 Task: Look for space in Chapletown, United Kingdom from 4th June, 2023 to 15th June, 2023 for 2 adults in price range Rs.10000 to Rs.15000. Place can be entire place with 1  bedroom having 1 bed and 1 bathroom. Property type can be house, flat, guest house, hotel. Booking option can be shelf check-in. Required host language is English.
Action: Mouse moved to (500, 72)
Screenshot: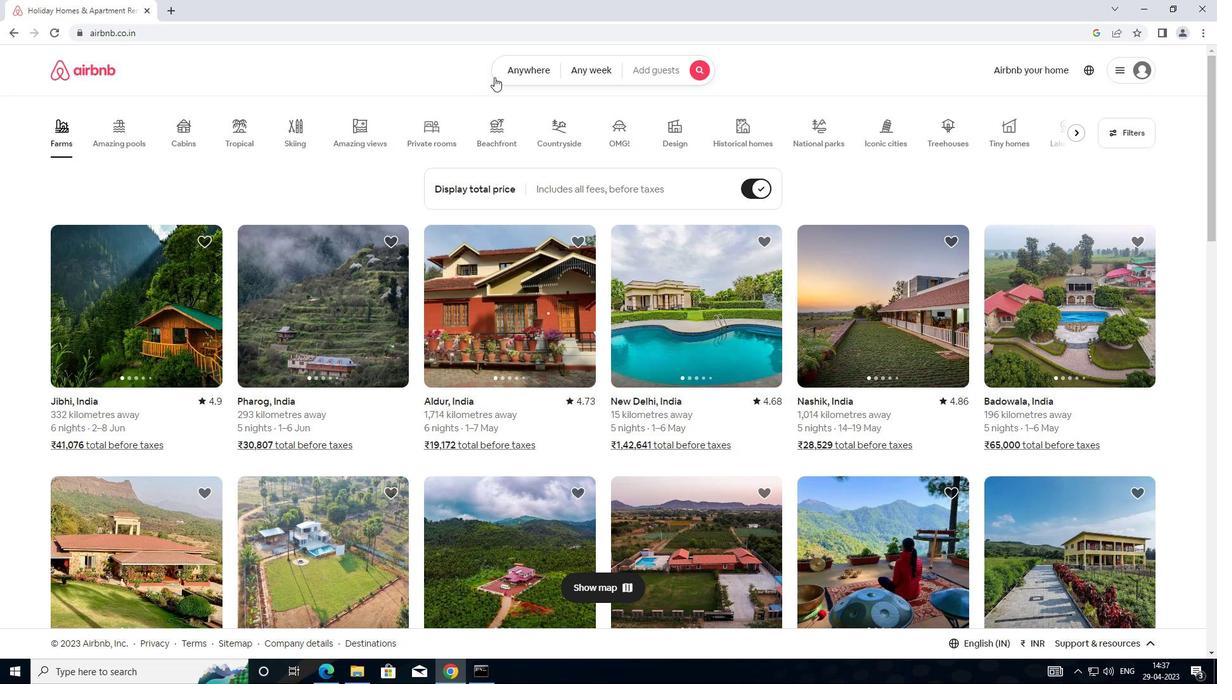 
Action: Mouse pressed left at (500, 72)
Screenshot: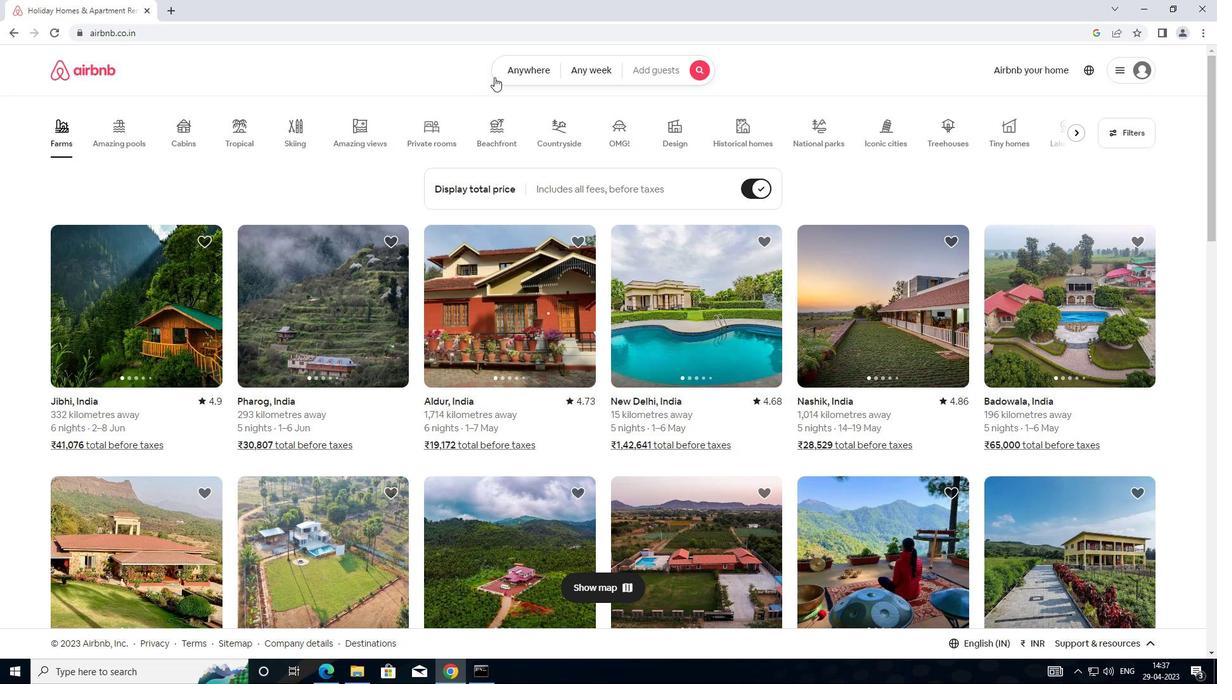 
Action: Mouse moved to (386, 126)
Screenshot: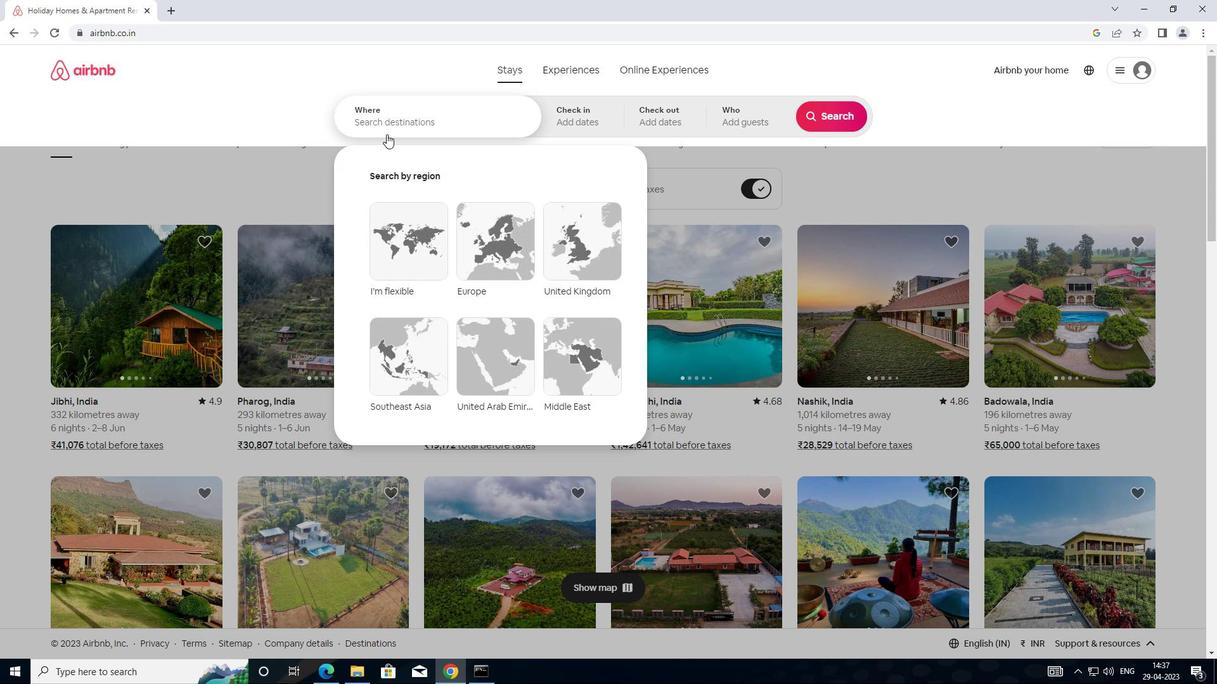 
Action: Mouse pressed left at (386, 126)
Screenshot: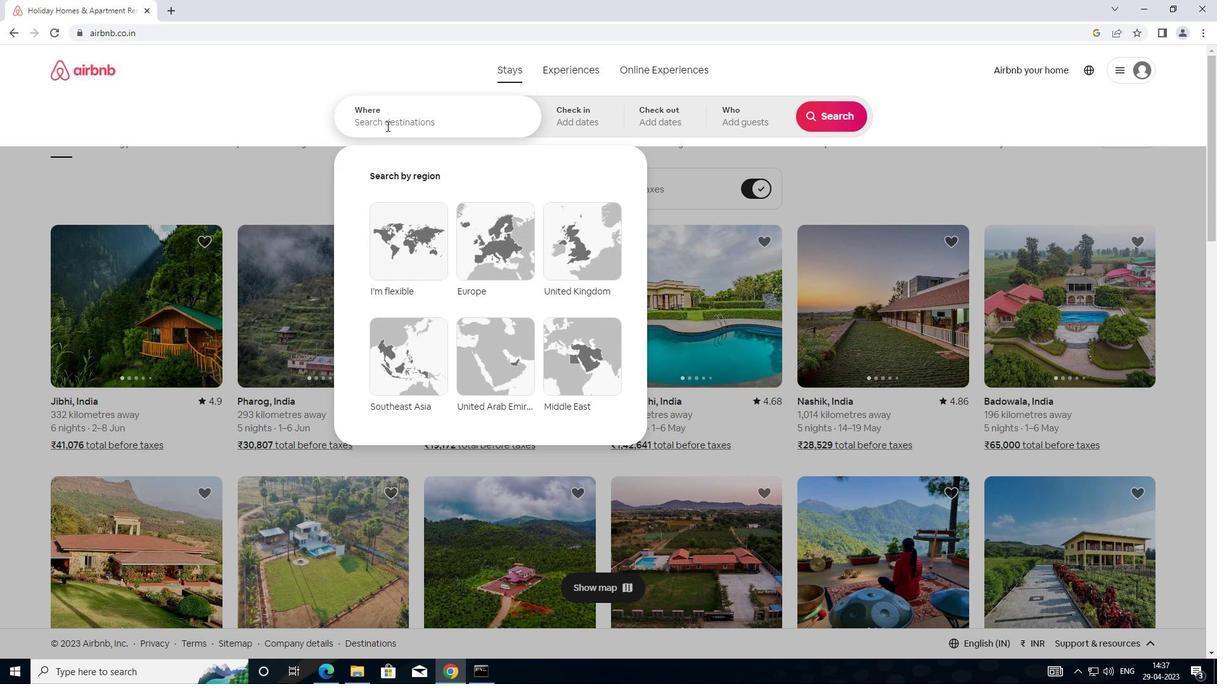 
Action: Mouse moved to (609, 50)
Screenshot: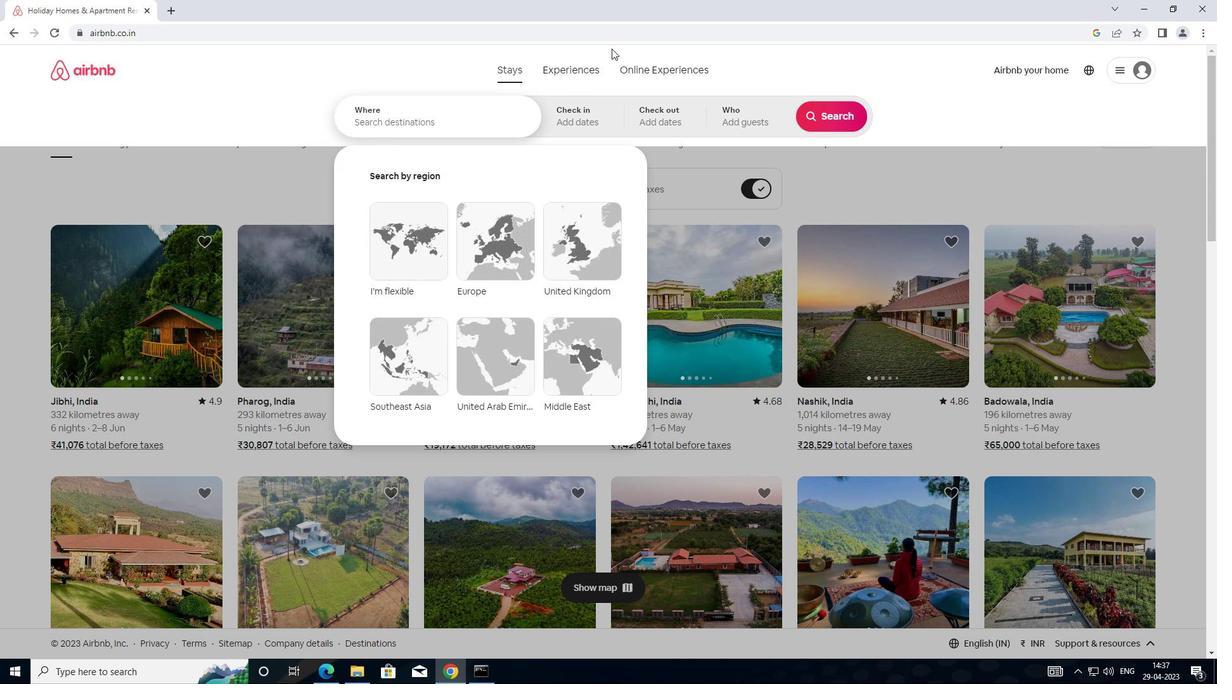 
Action: Key pressed <Key.shift>
Screenshot: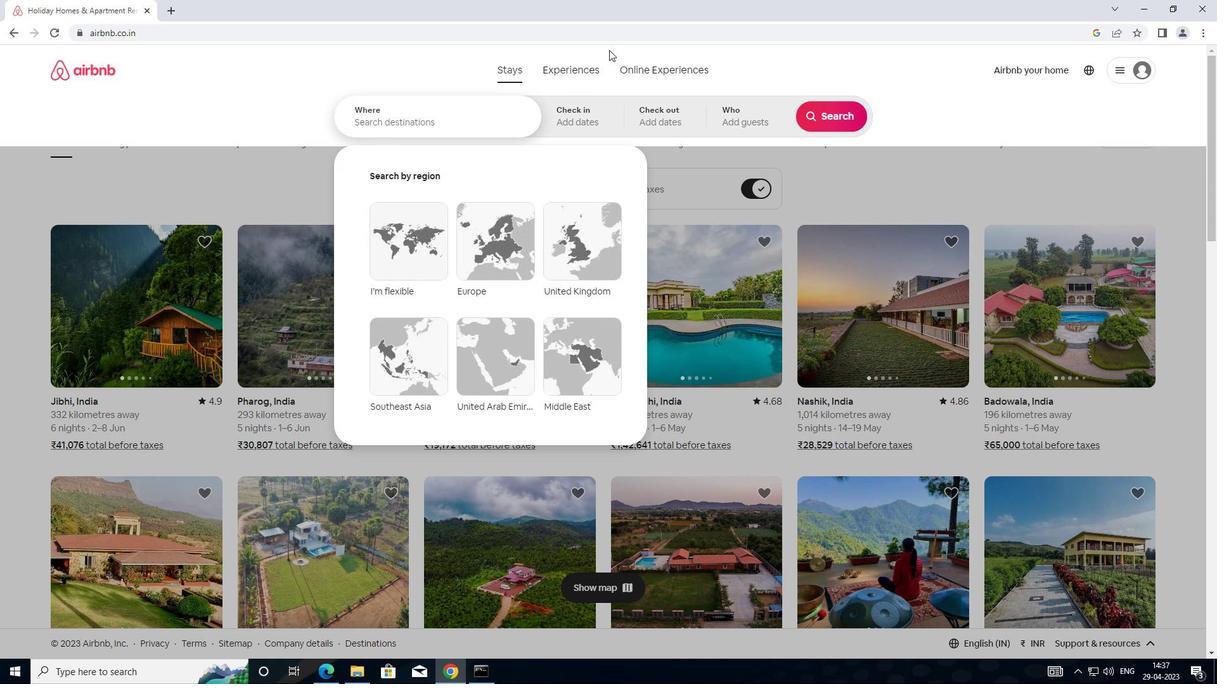 
Action: Mouse moved to (609, 50)
Screenshot: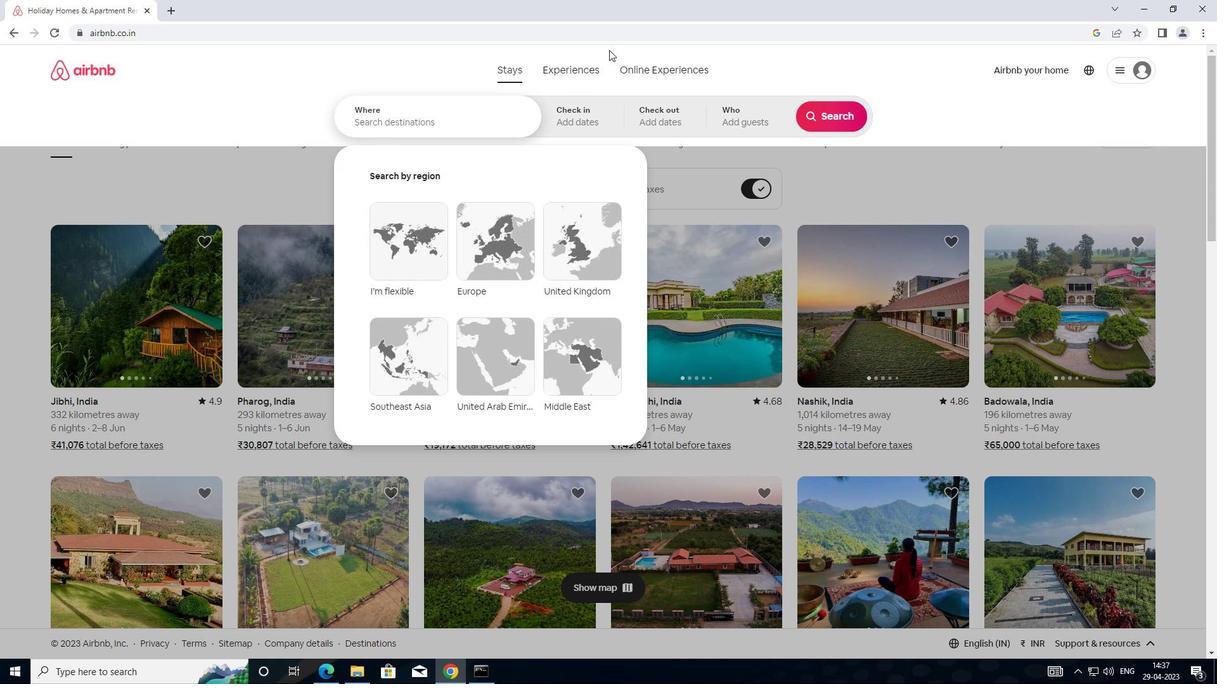 
Action: Key pressed CHAPLE<Key.space>TOWN,<Key.shift>UNITED<Key.space>KINGDOM
Screenshot: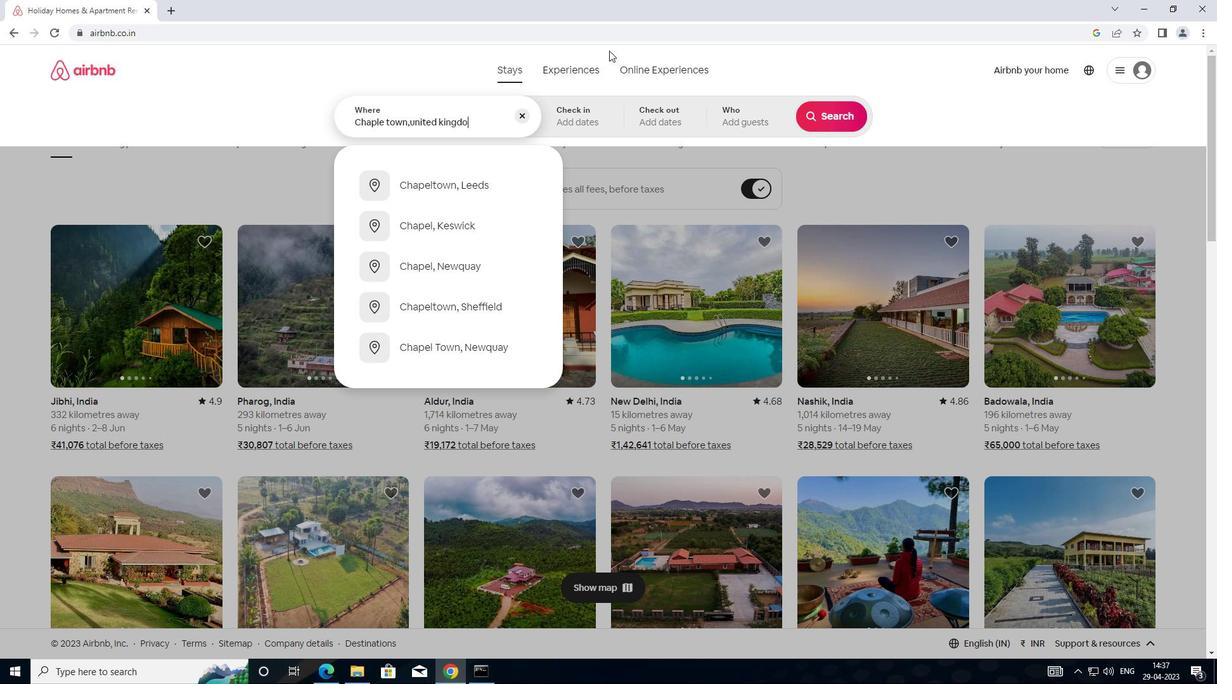 
Action: Mouse moved to (586, 112)
Screenshot: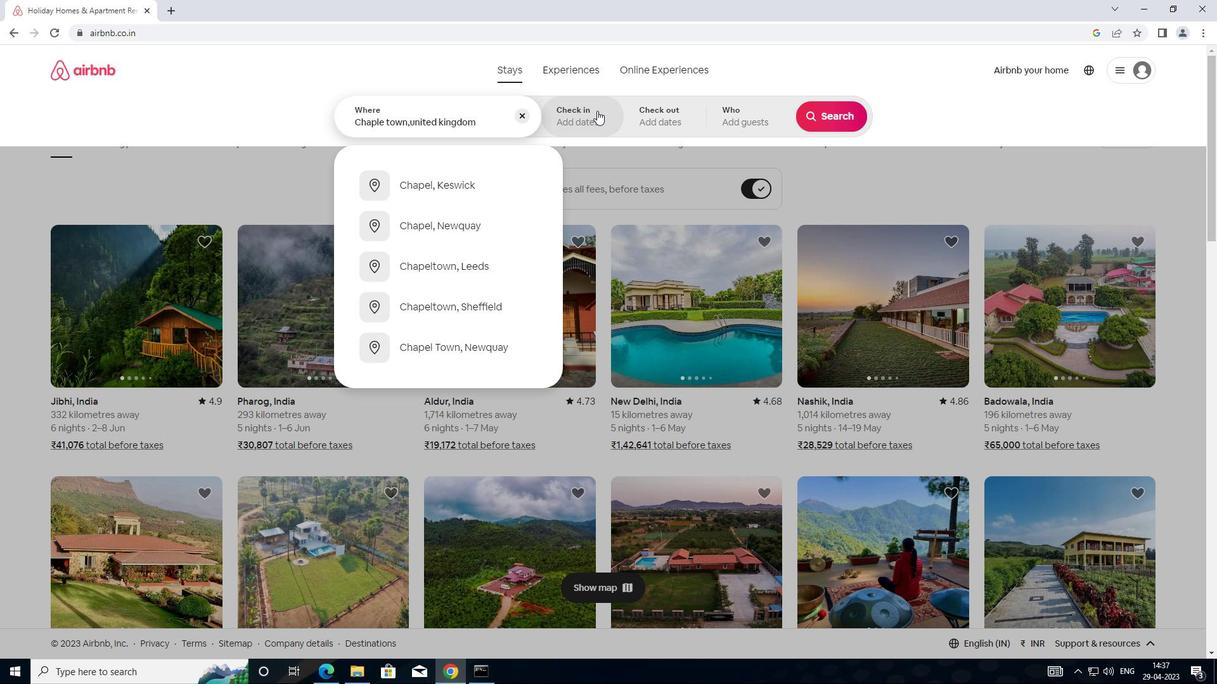 
Action: Mouse pressed left at (586, 112)
Screenshot: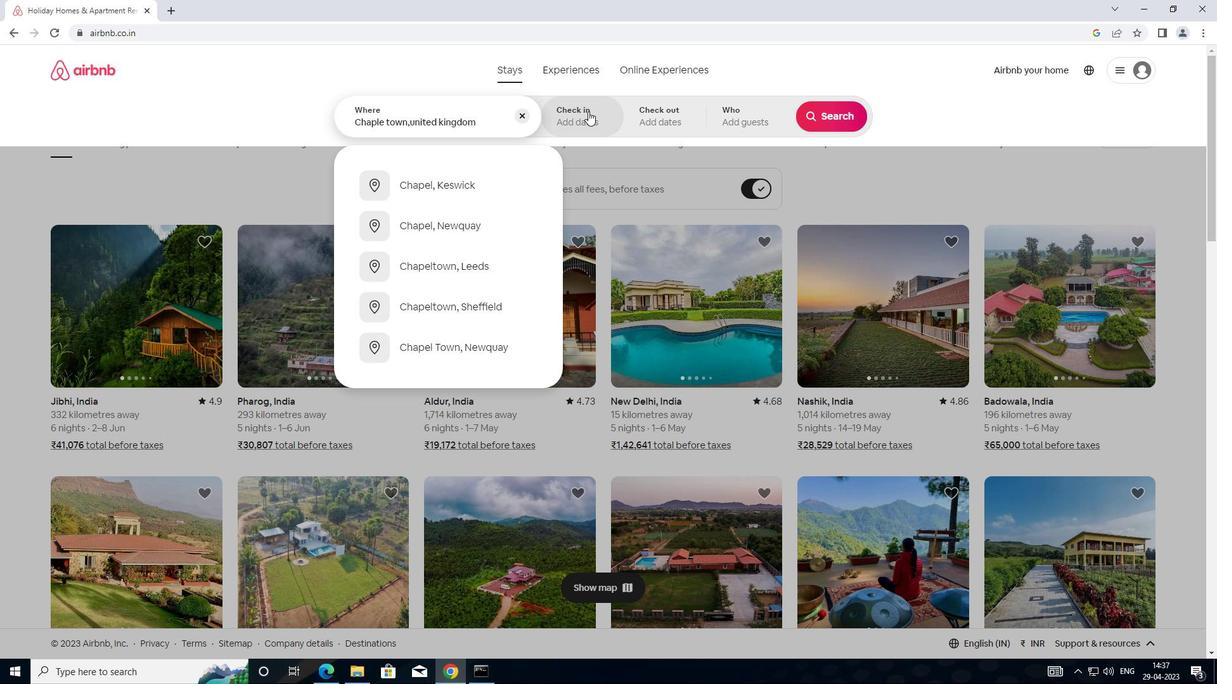 
Action: Mouse moved to (822, 221)
Screenshot: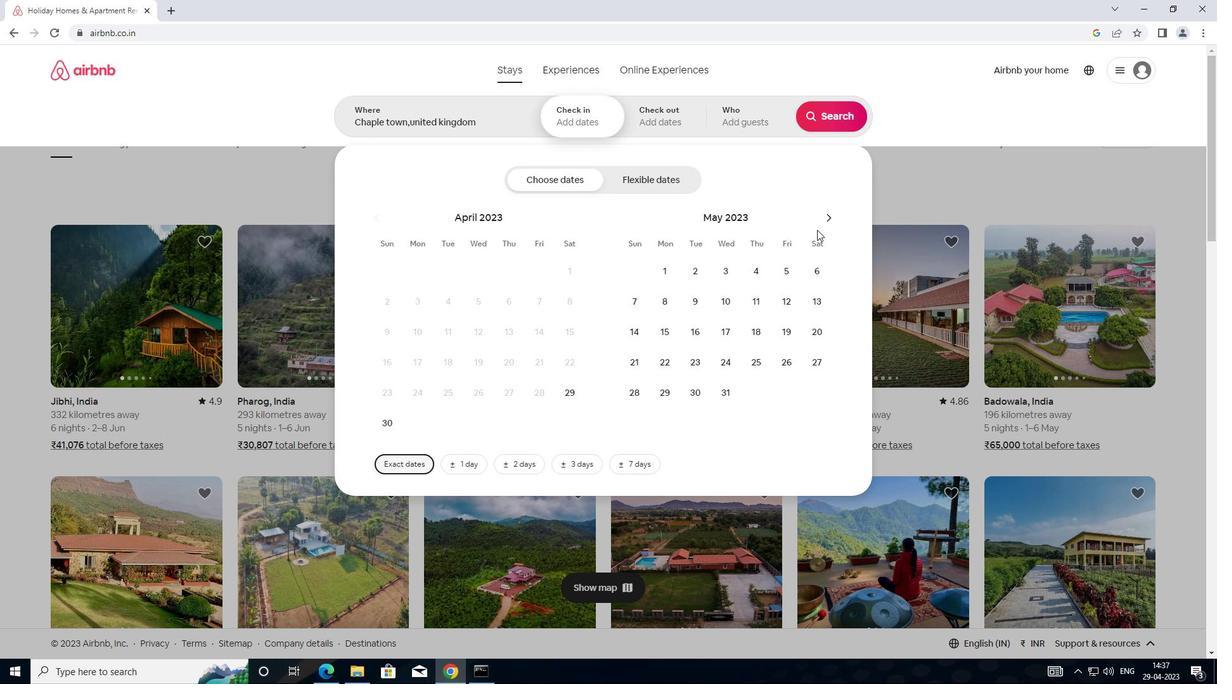
Action: Mouse pressed left at (822, 221)
Screenshot: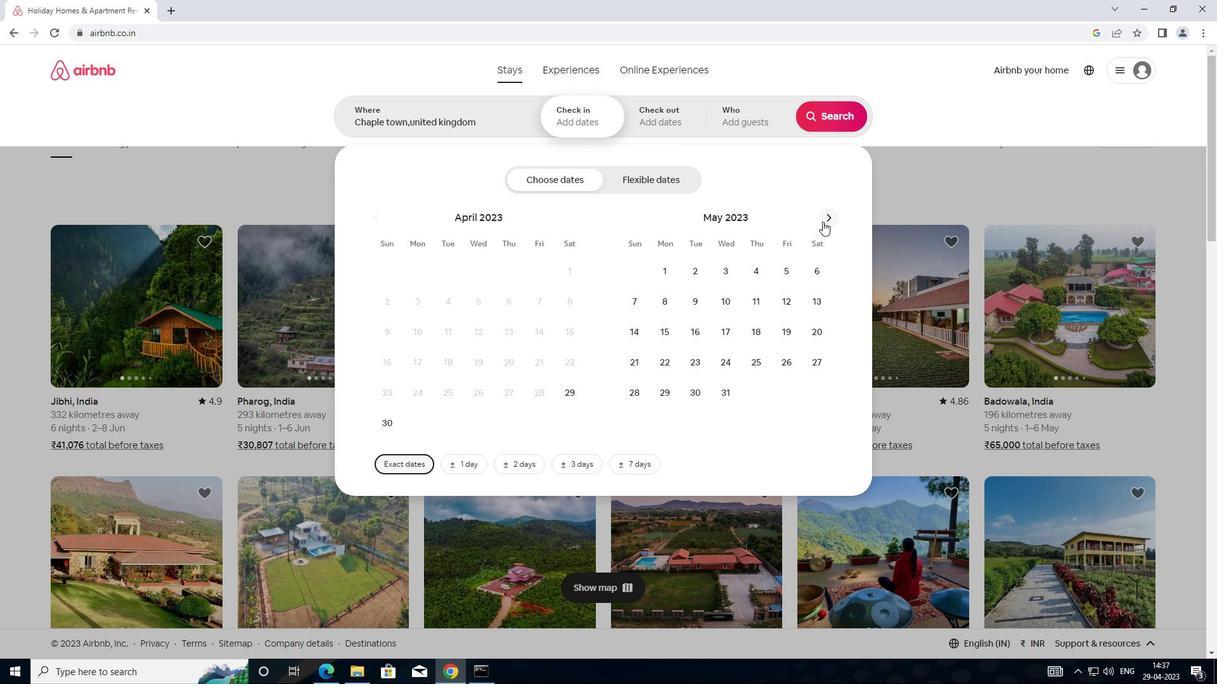 
Action: Mouse moved to (630, 301)
Screenshot: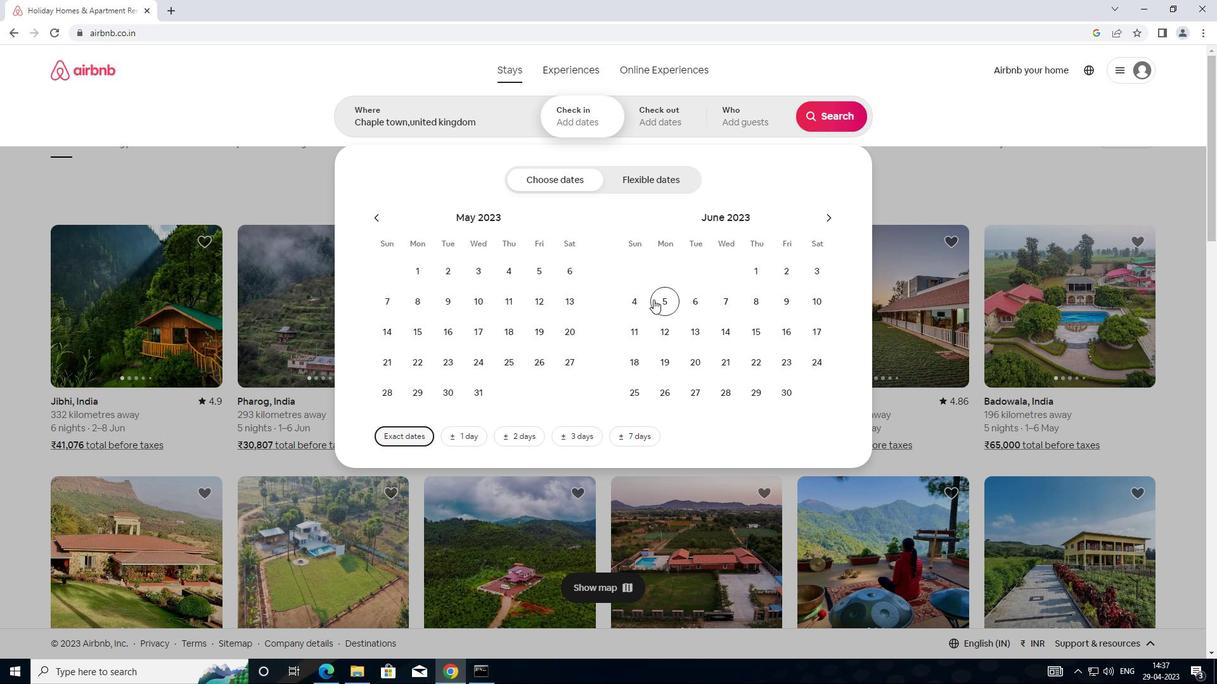 
Action: Mouse pressed left at (630, 301)
Screenshot: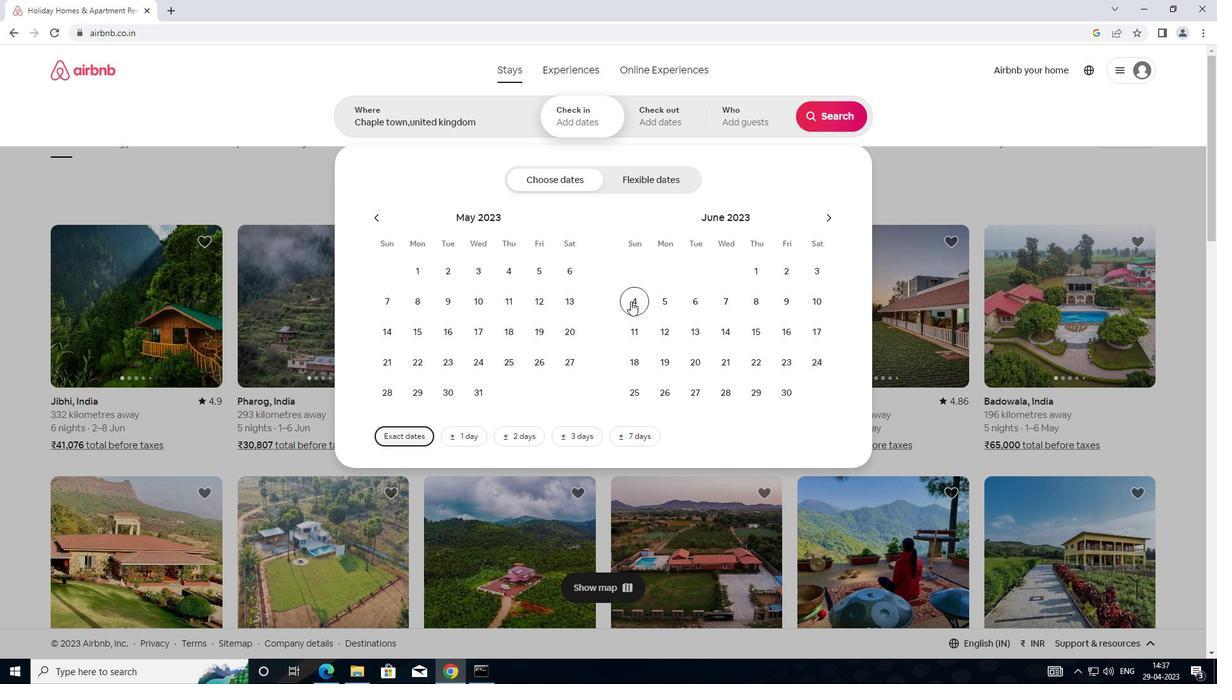 
Action: Mouse moved to (749, 327)
Screenshot: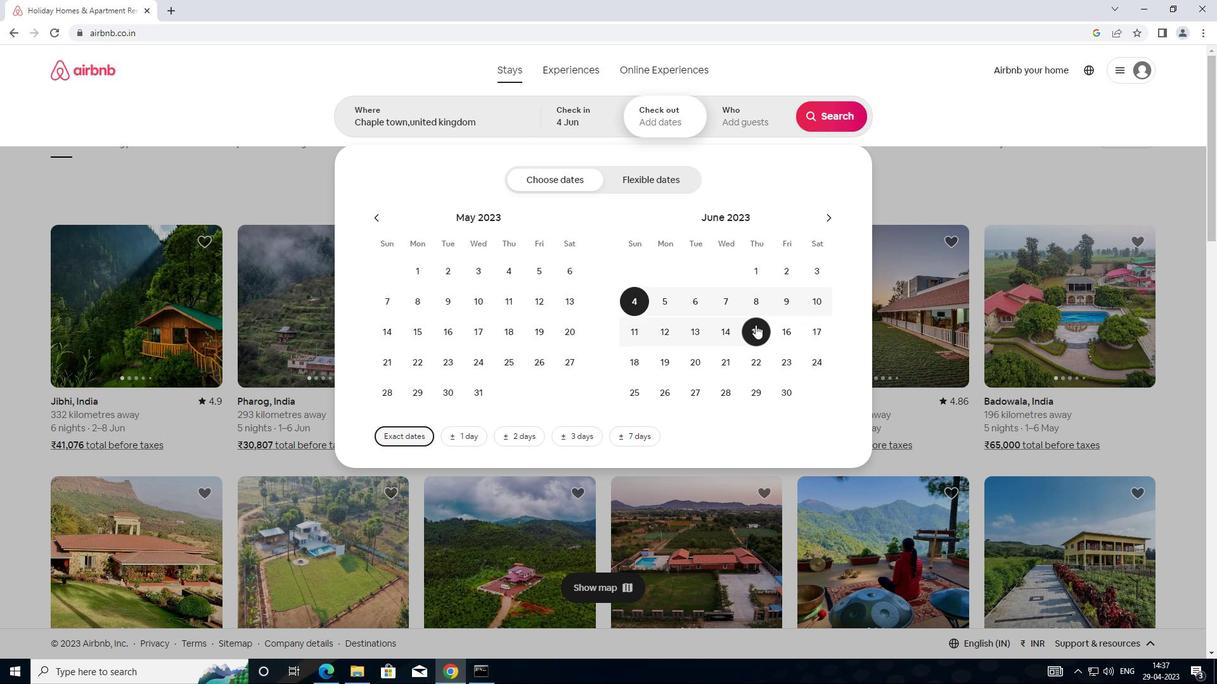 
Action: Mouse pressed left at (749, 327)
Screenshot: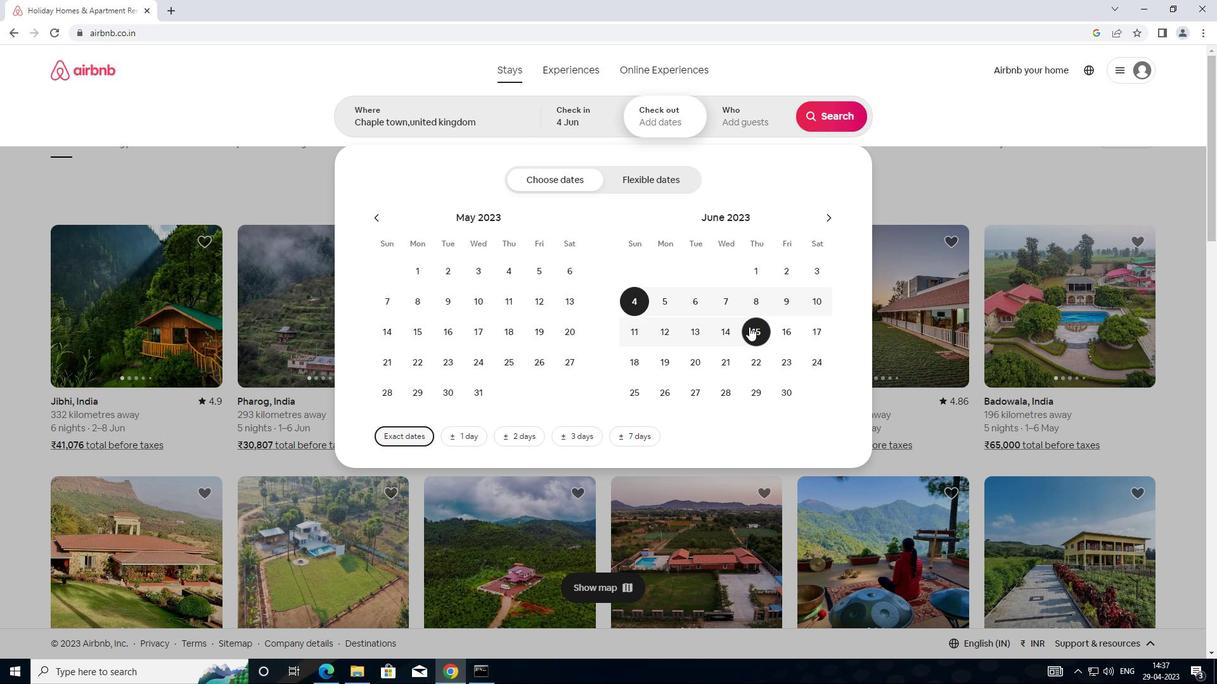 
Action: Mouse moved to (758, 124)
Screenshot: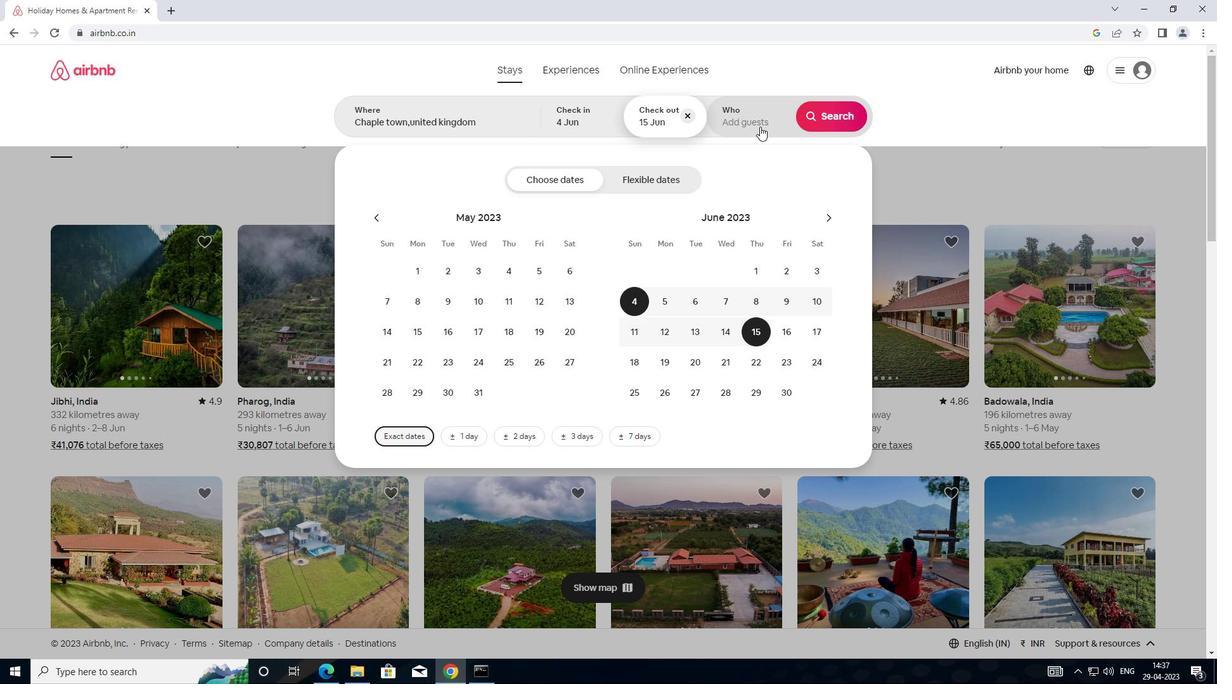 
Action: Mouse pressed left at (758, 124)
Screenshot: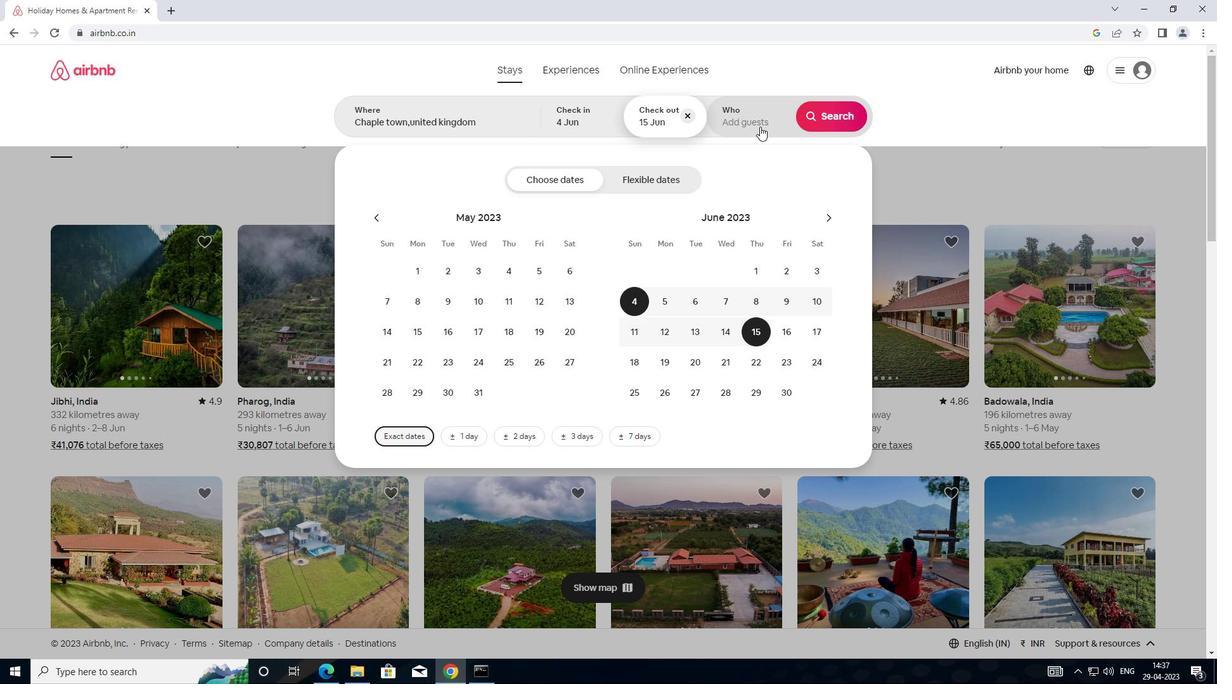 
Action: Mouse moved to (837, 181)
Screenshot: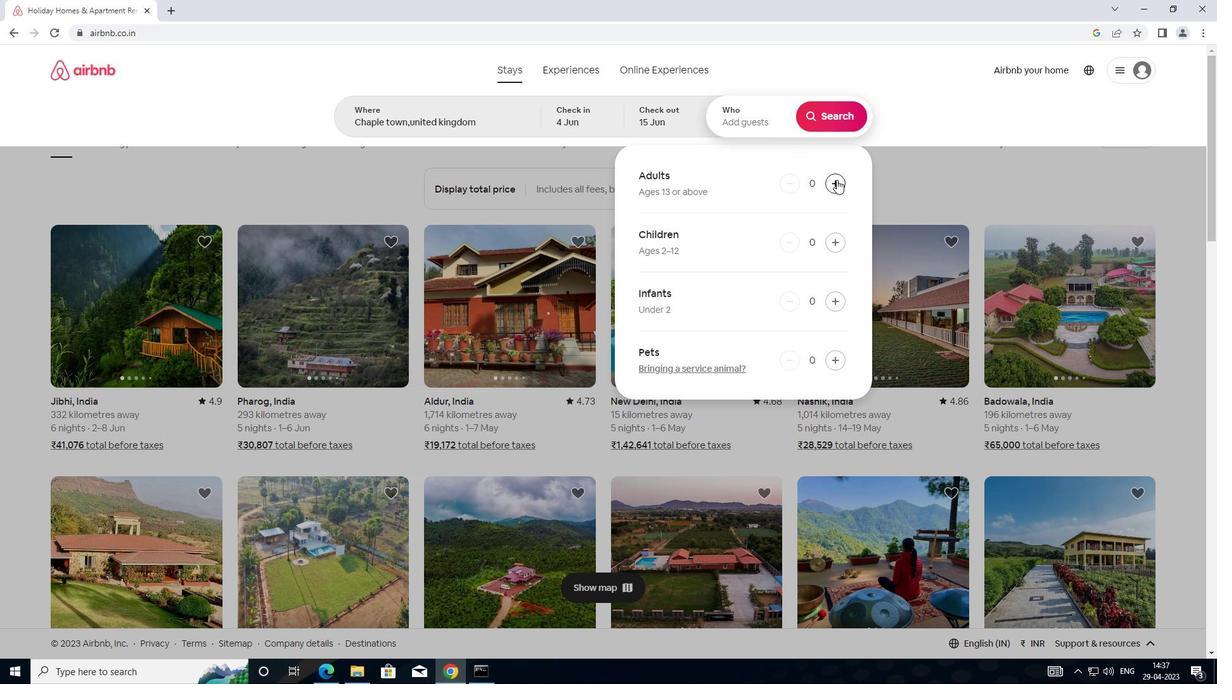 
Action: Mouse pressed left at (837, 181)
Screenshot: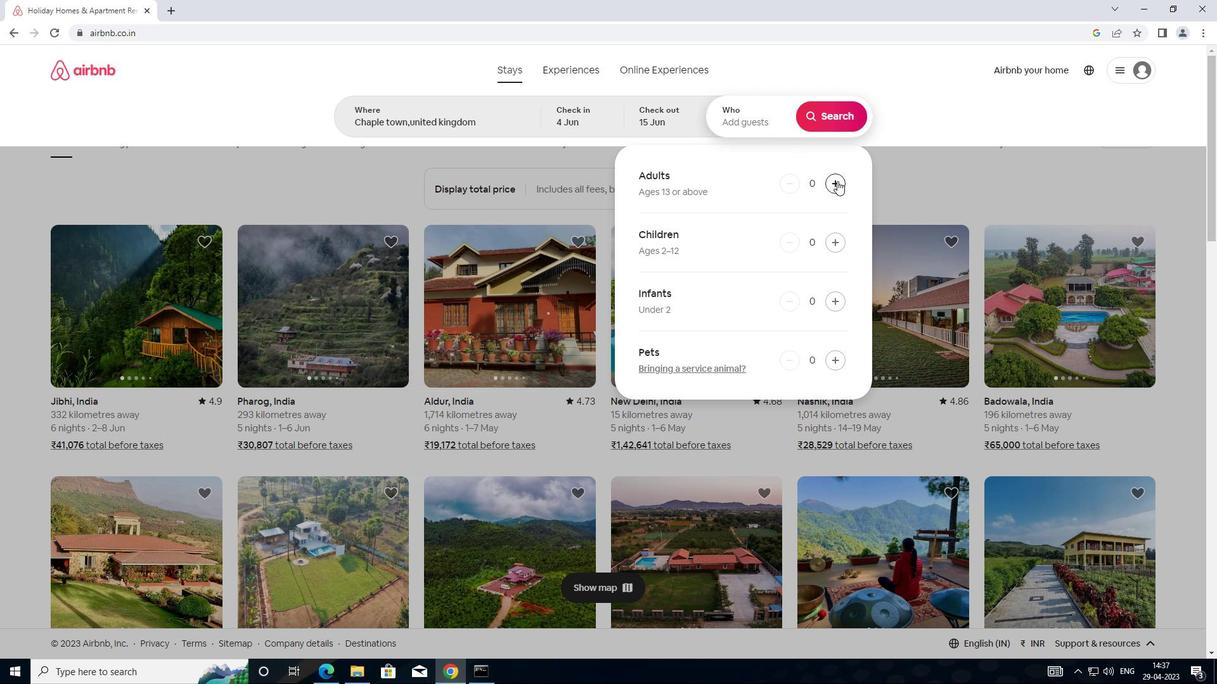 
Action: Mouse pressed left at (837, 181)
Screenshot: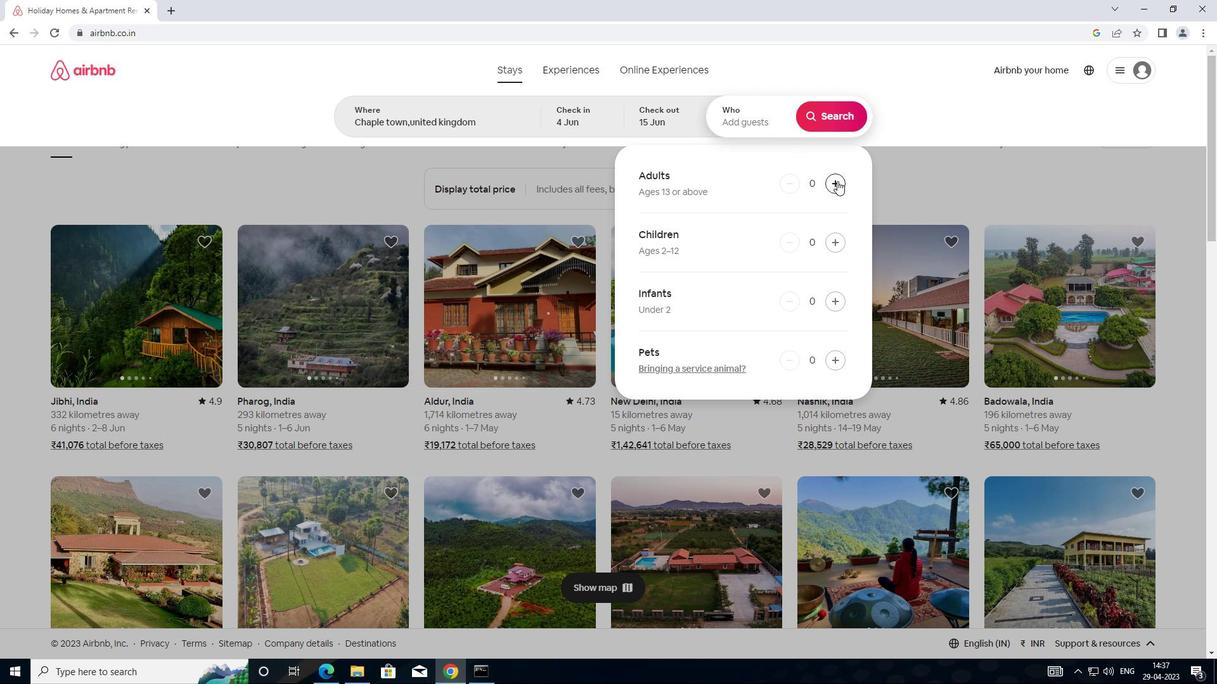 
Action: Mouse moved to (825, 126)
Screenshot: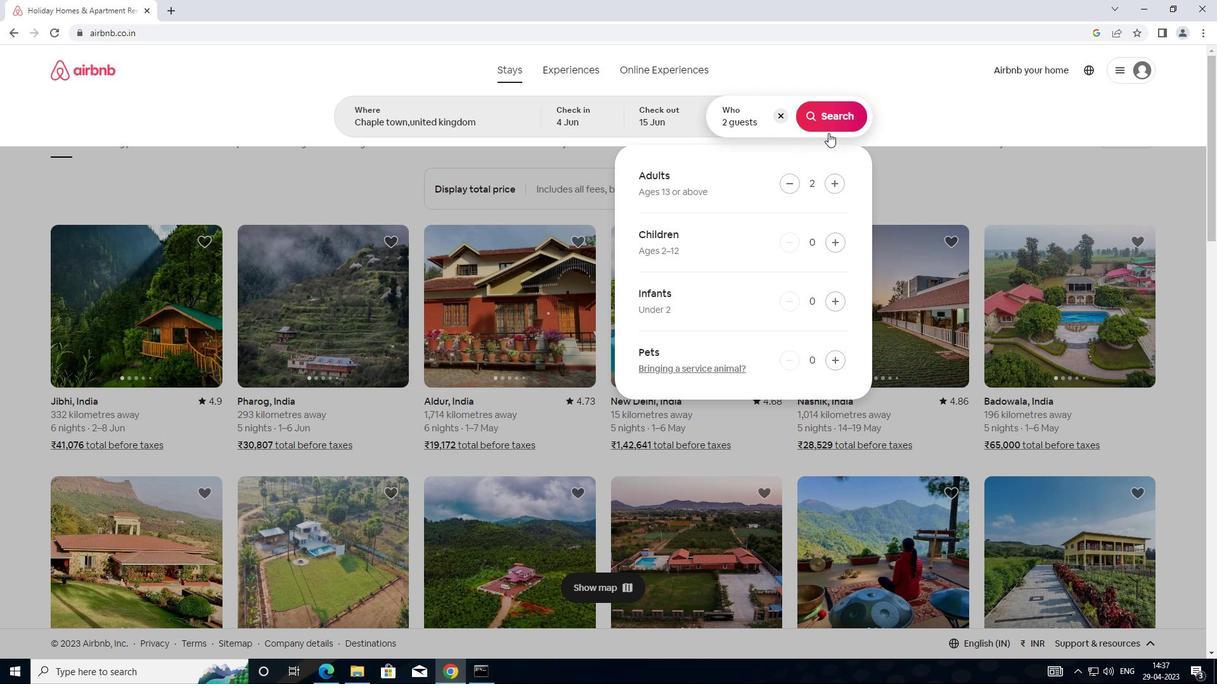 
Action: Mouse pressed left at (825, 126)
Screenshot: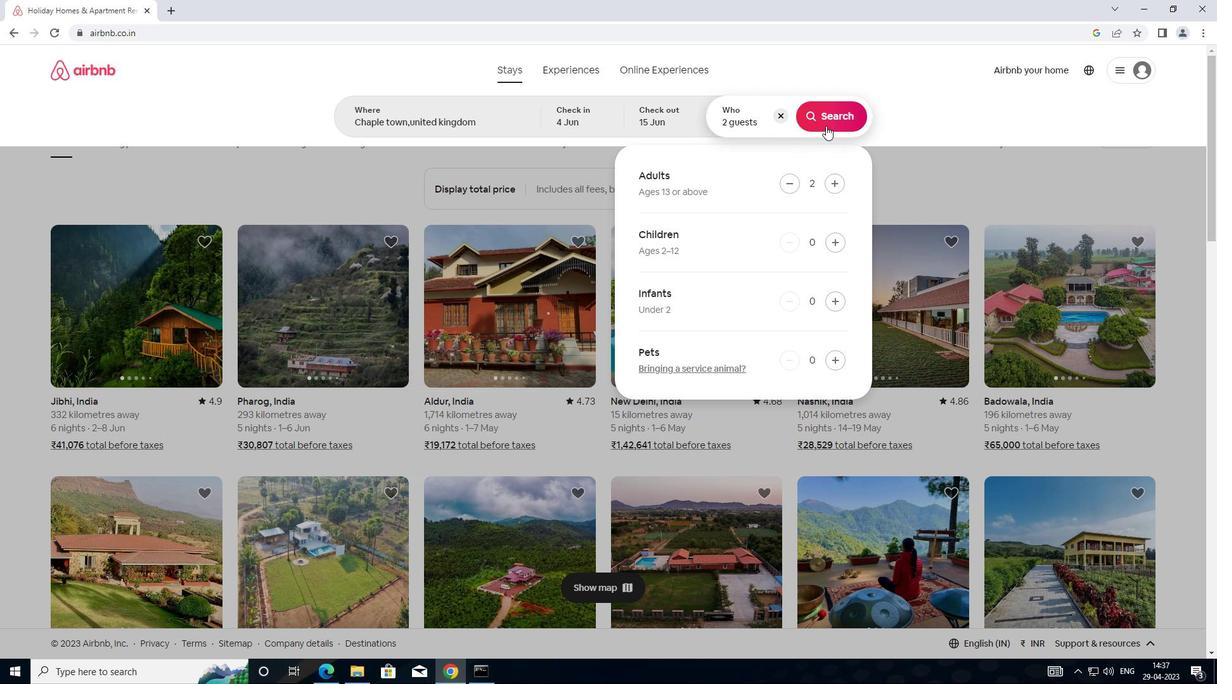 
Action: Mouse moved to (1168, 126)
Screenshot: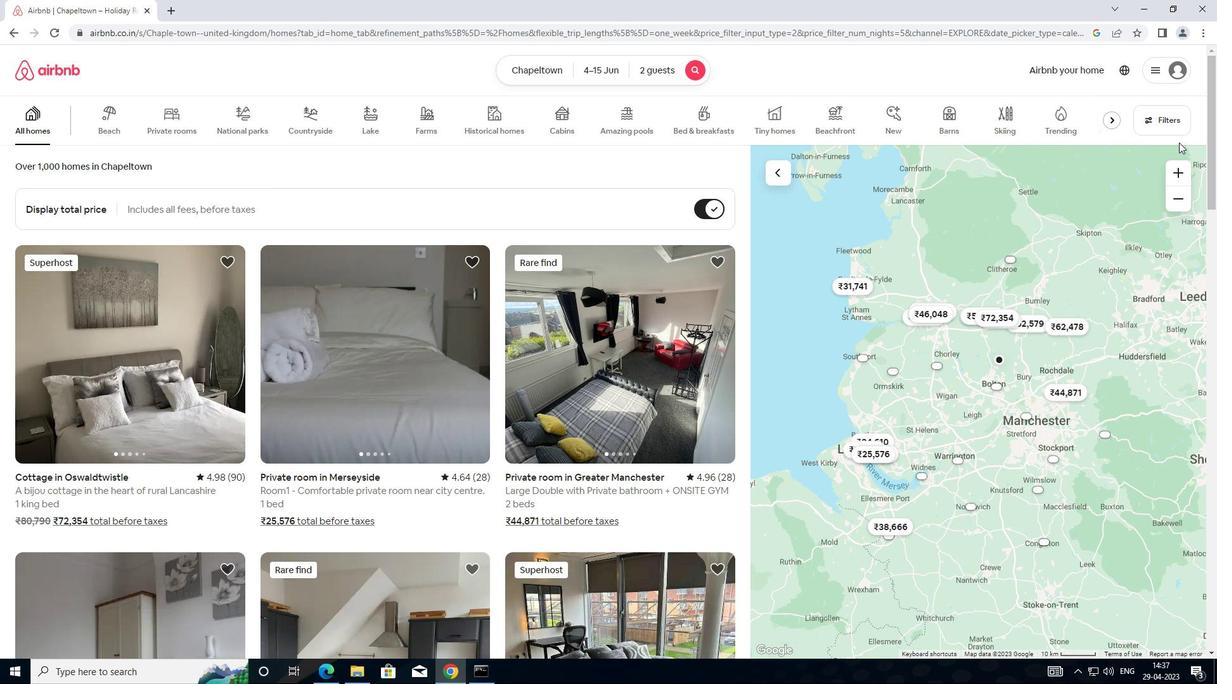 
Action: Mouse pressed left at (1168, 126)
Screenshot: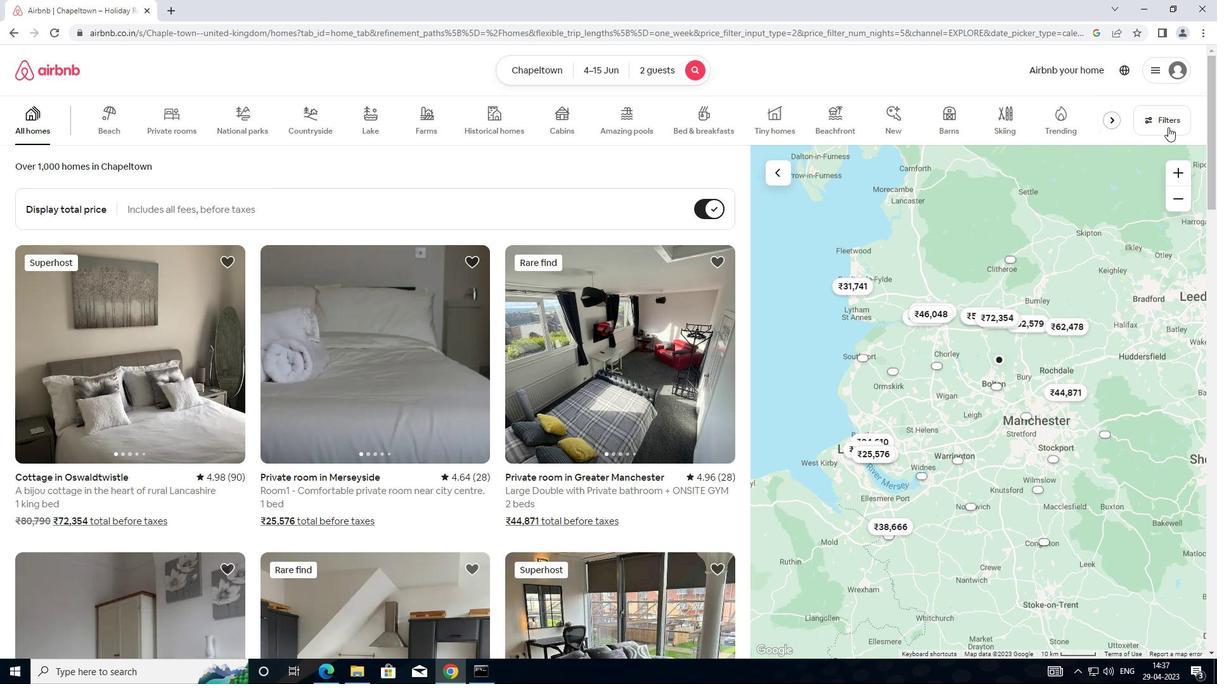 
Action: Mouse moved to (488, 277)
Screenshot: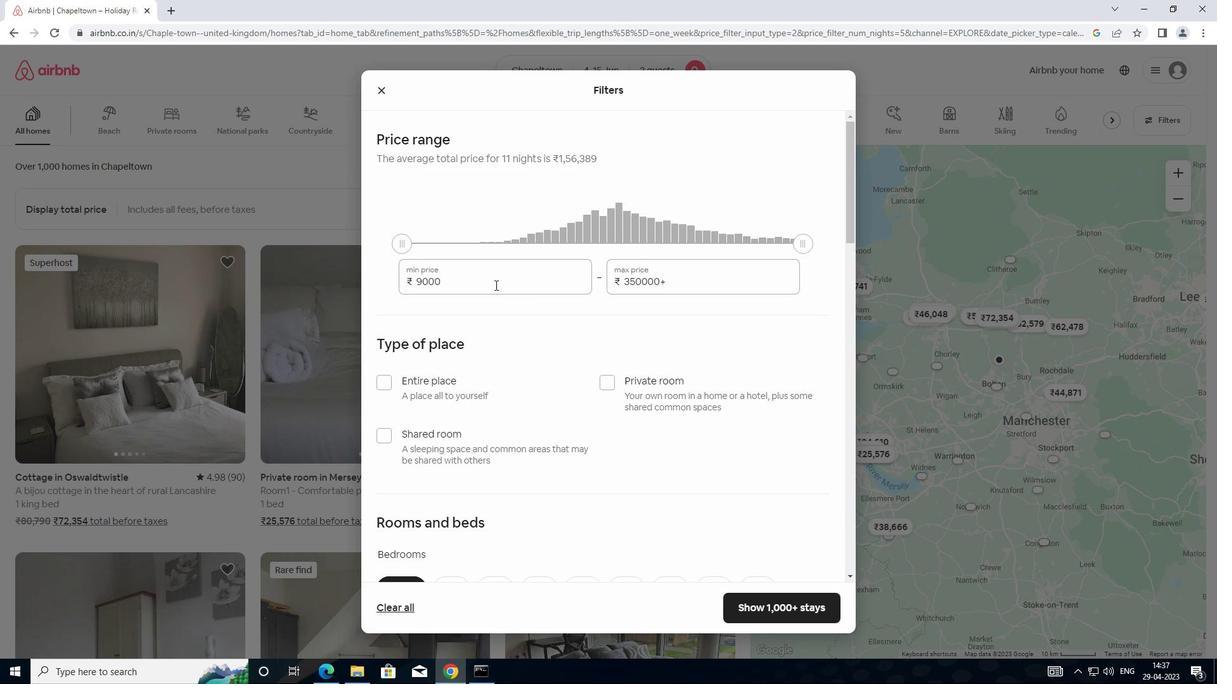 
Action: Mouse pressed left at (488, 277)
Screenshot: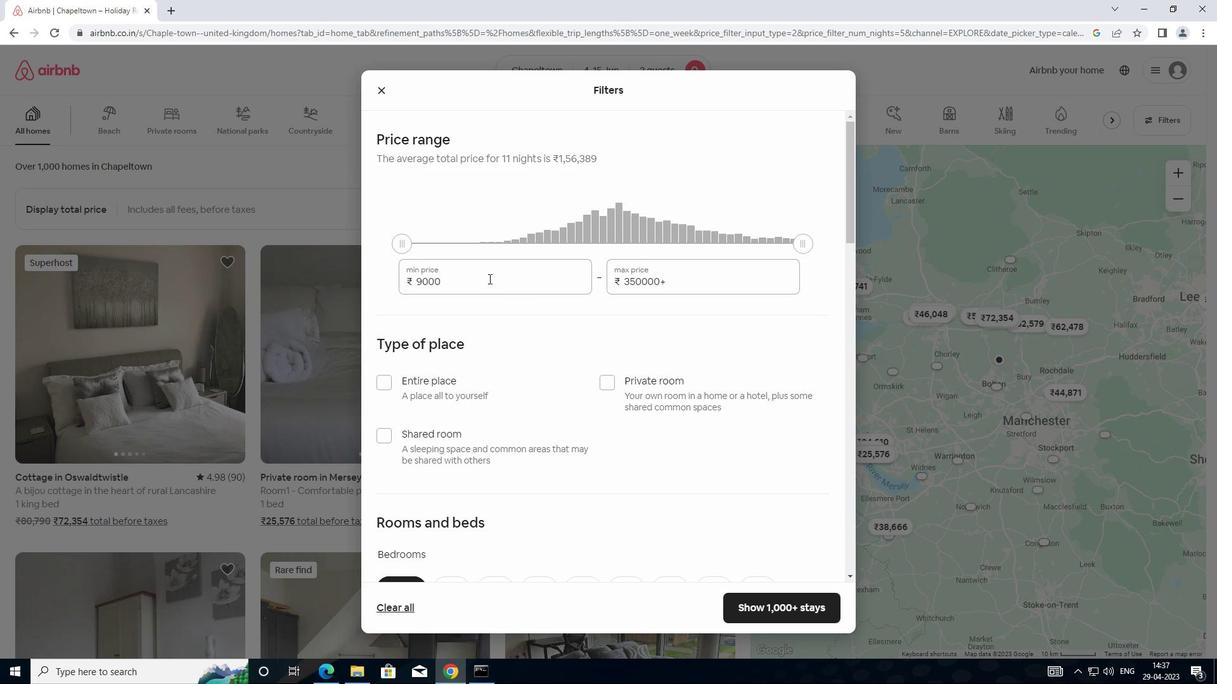 
Action: Mouse moved to (419, 271)
Screenshot: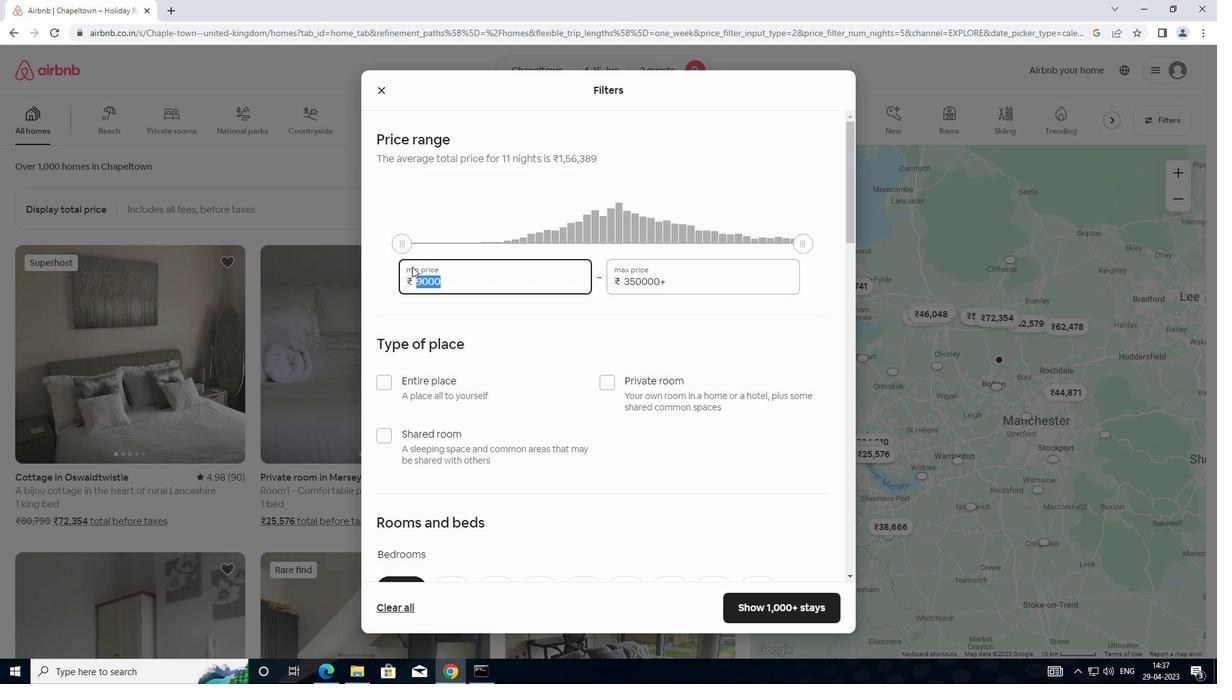 
Action: Key pressed 10
Screenshot: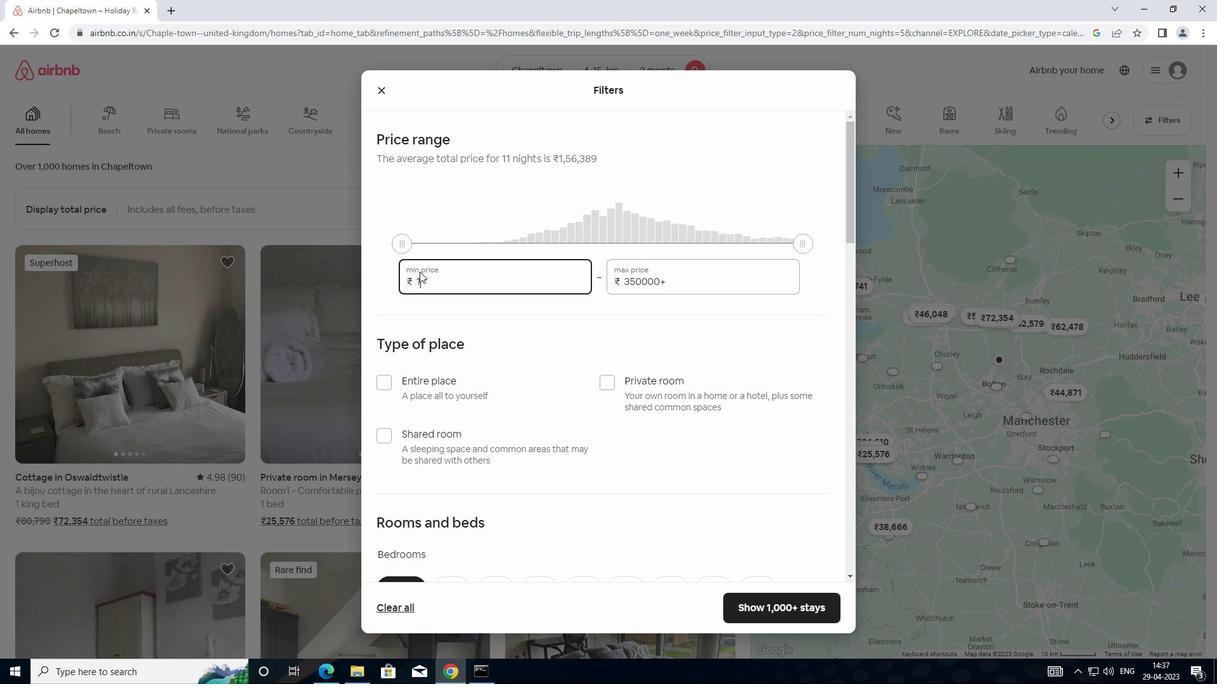
Action: Mouse moved to (420, 271)
Screenshot: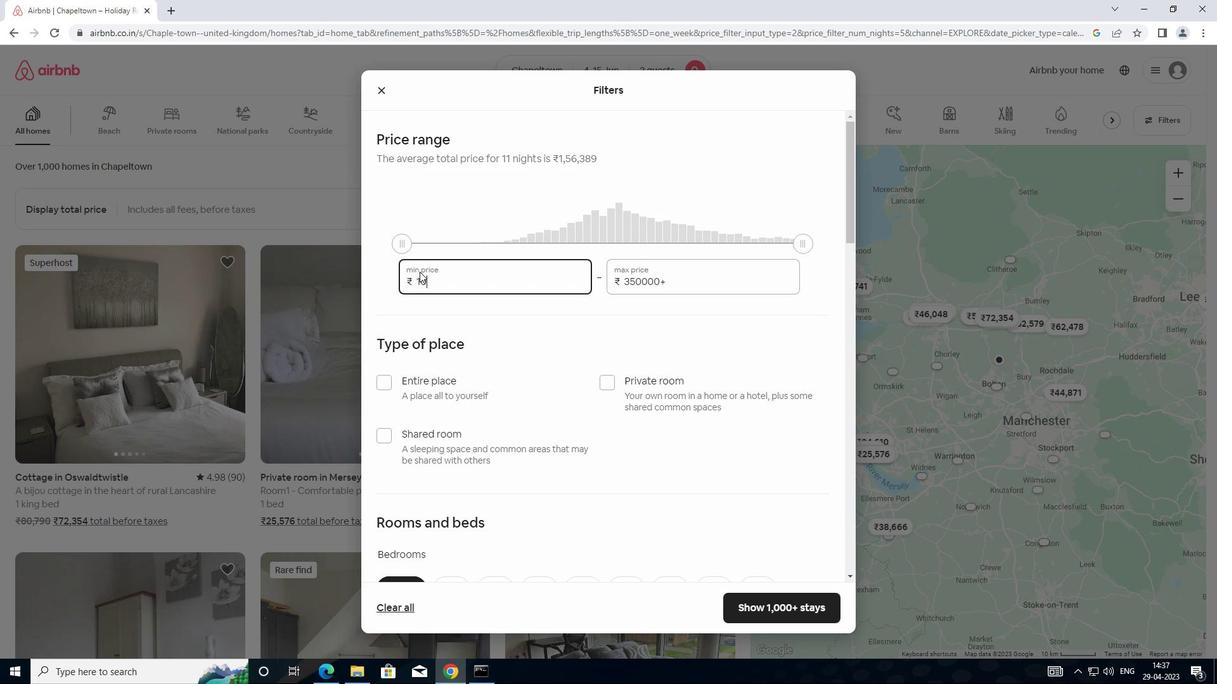 
Action: Key pressed 0
Screenshot: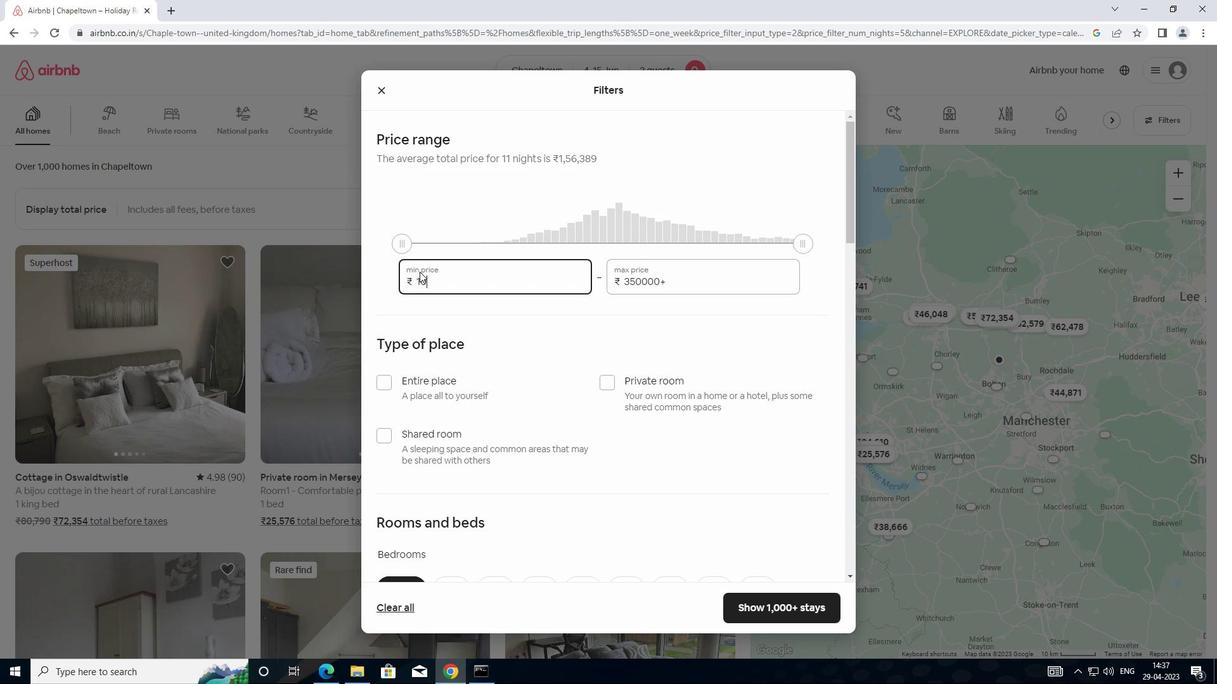 
Action: Mouse moved to (422, 270)
Screenshot: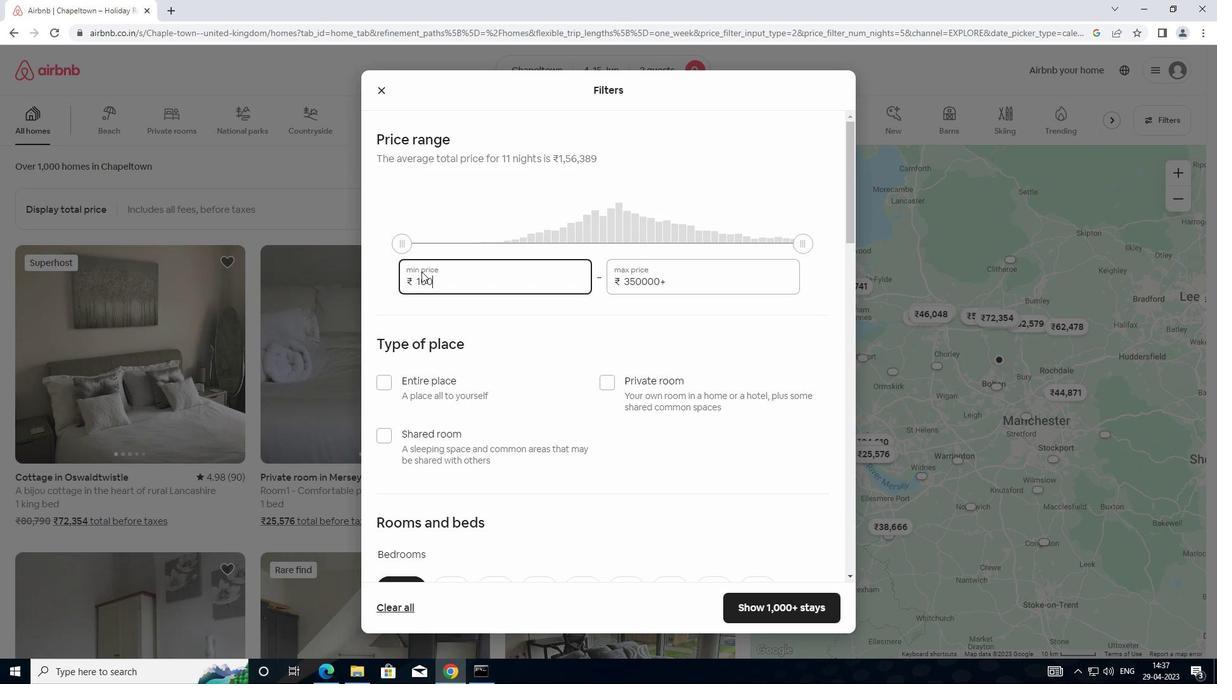 
Action: Key pressed 00
Screenshot: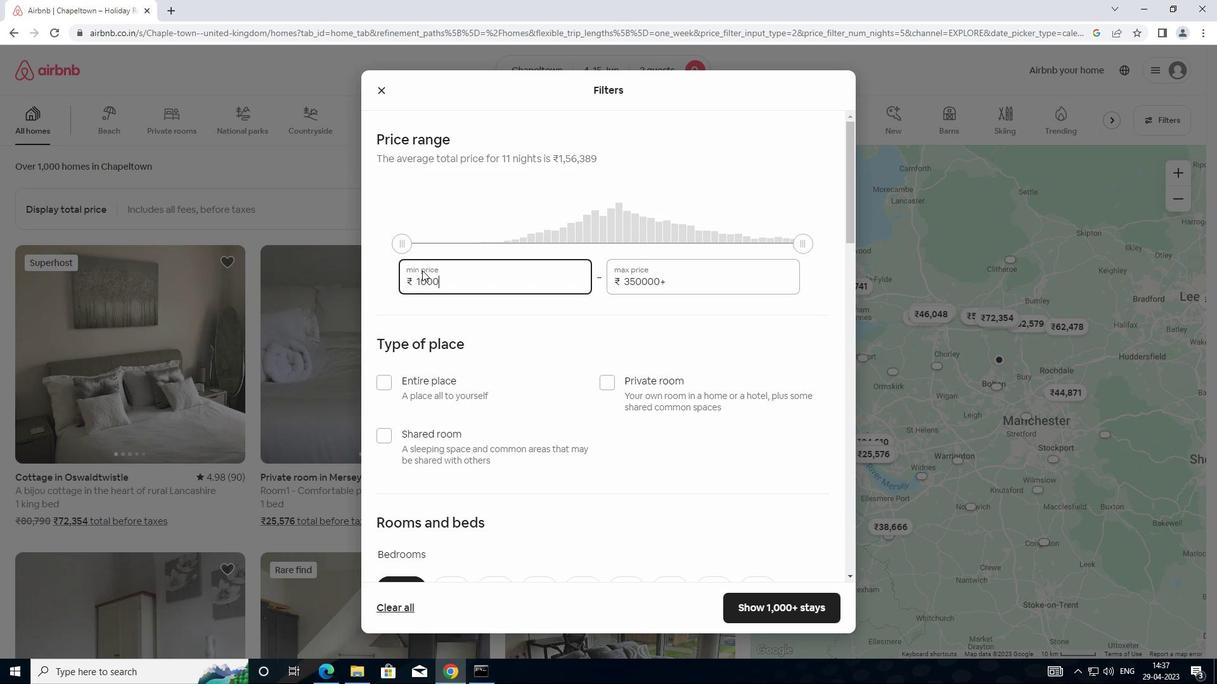 
Action: Mouse moved to (681, 273)
Screenshot: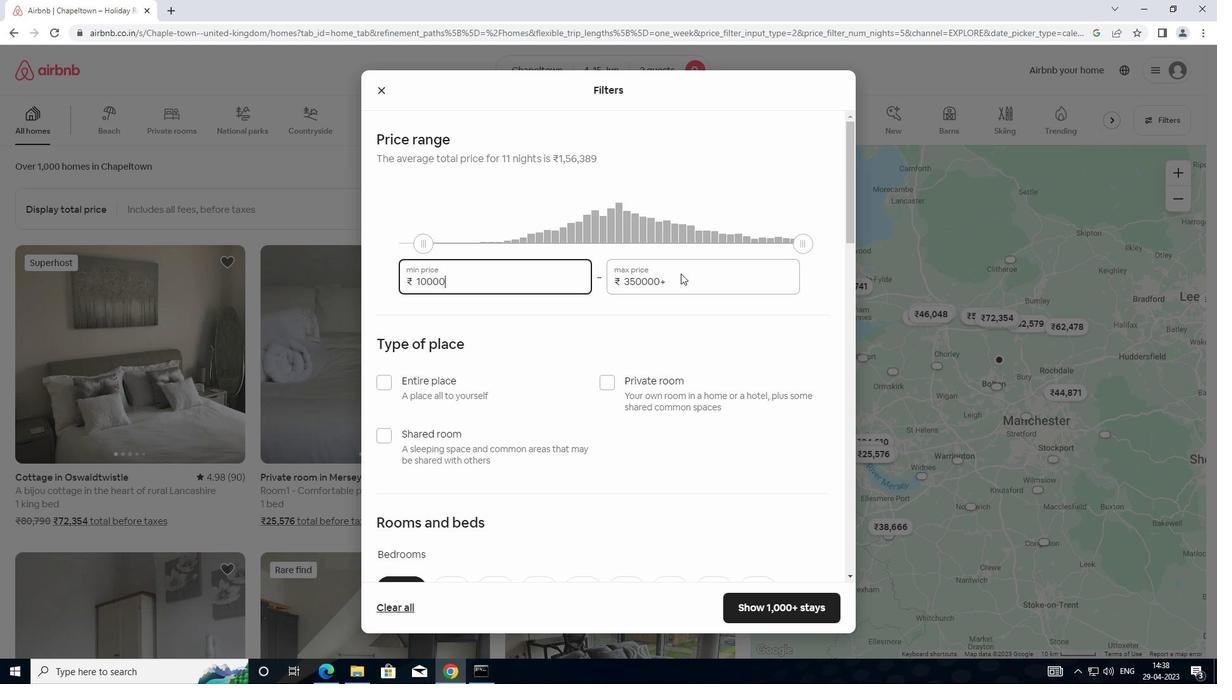 
Action: Mouse pressed left at (681, 273)
Screenshot: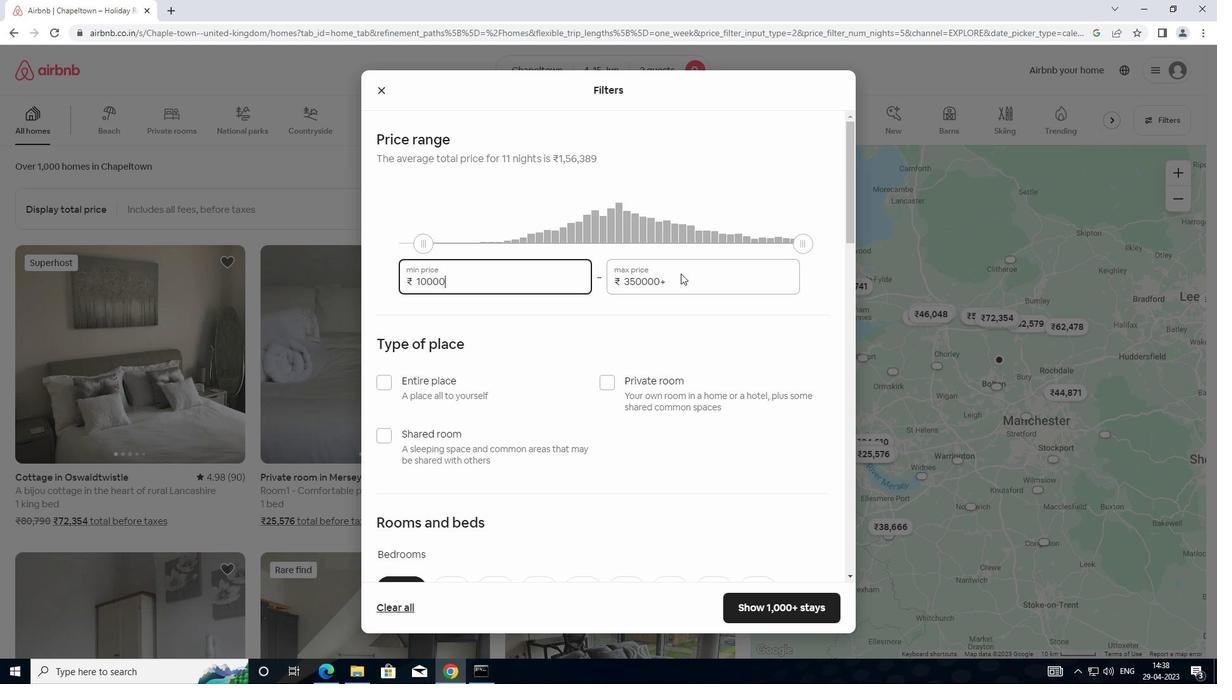 
Action: Mouse moved to (686, 281)
Screenshot: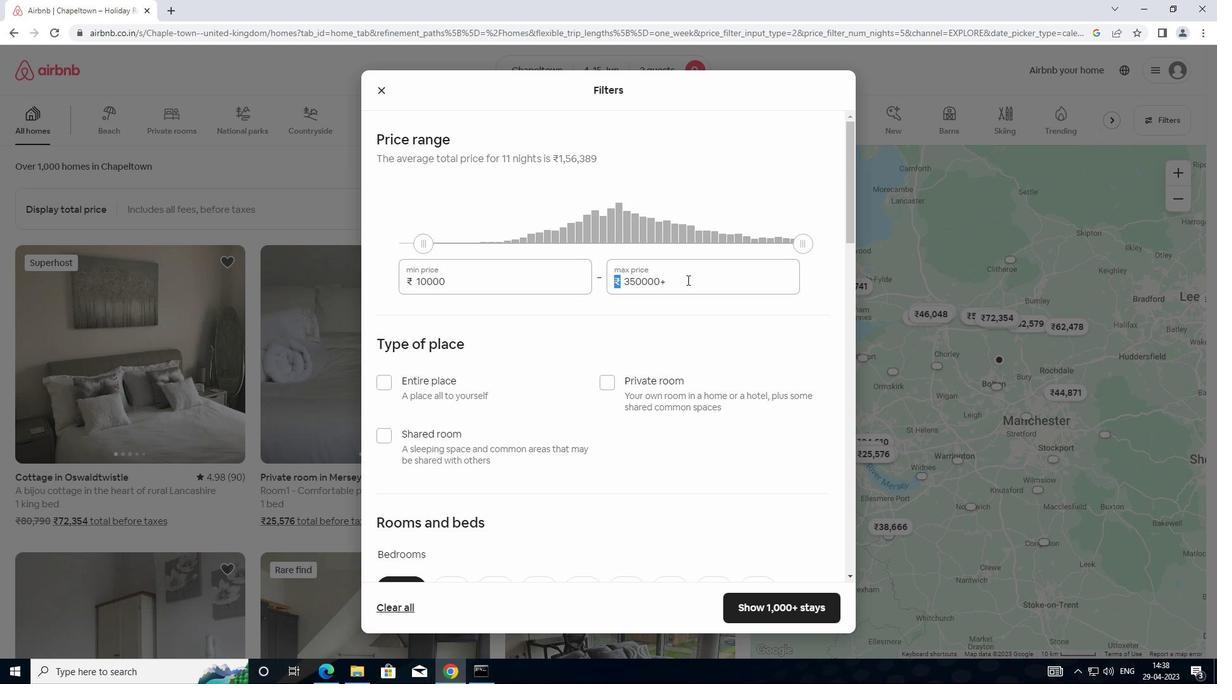 
Action: Mouse pressed left at (686, 281)
Screenshot: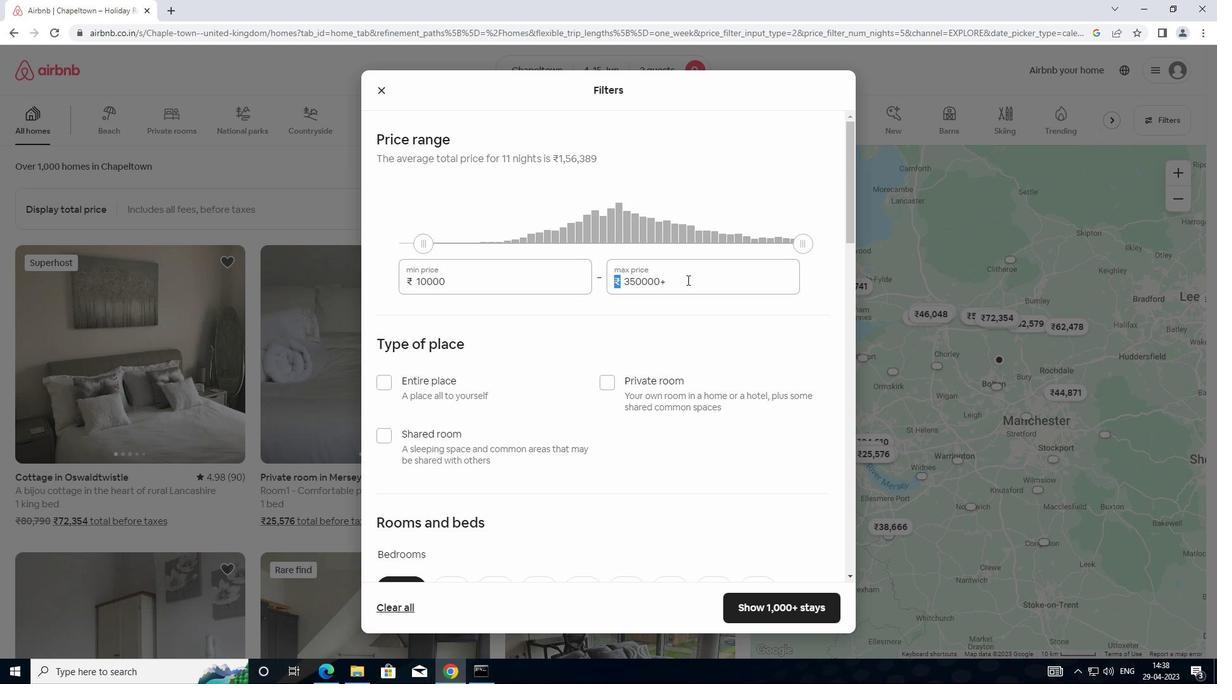 
Action: Mouse moved to (611, 287)
Screenshot: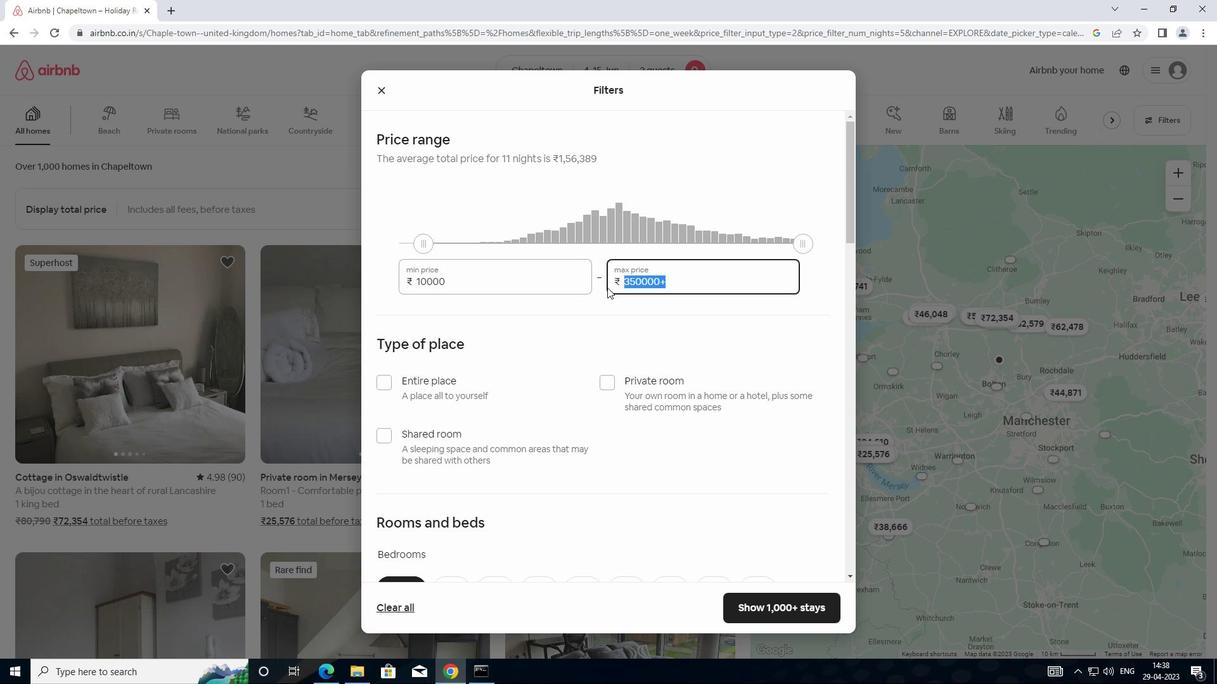 
Action: Key pressed 15000
Screenshot: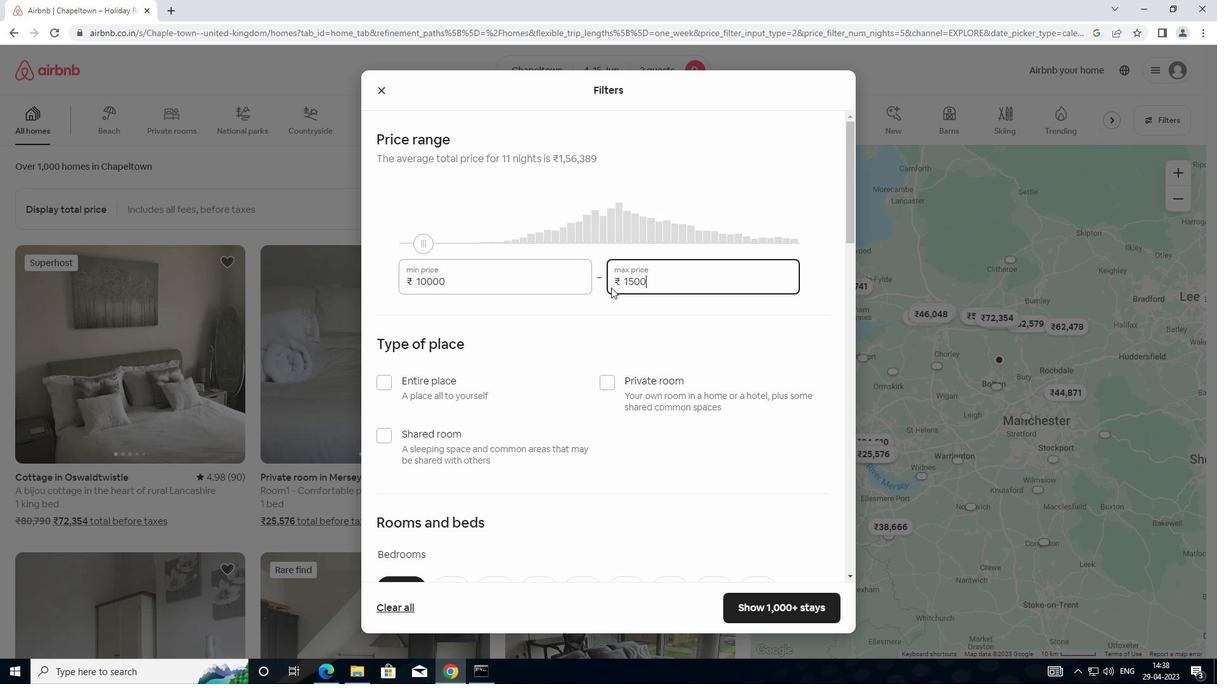 
Action: Mouse moved to (569, 342)
Screenshot: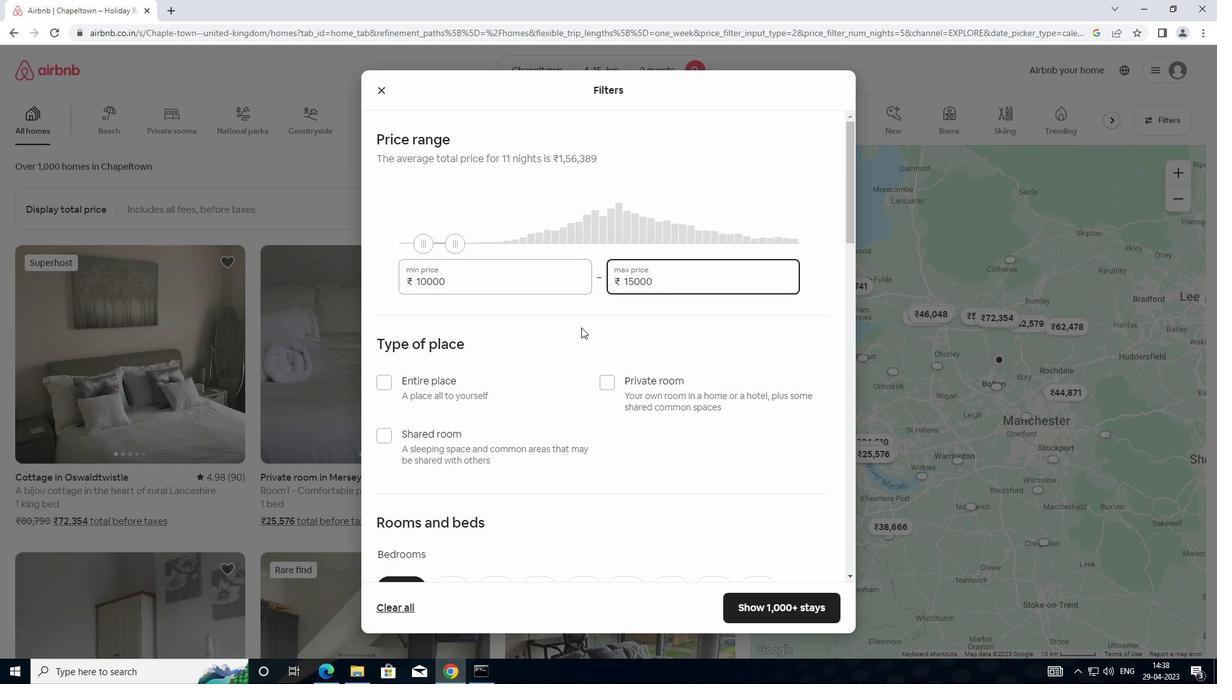 
Action: Mouse scrolled (569, 342) with delta (0, 0)
Screenshot: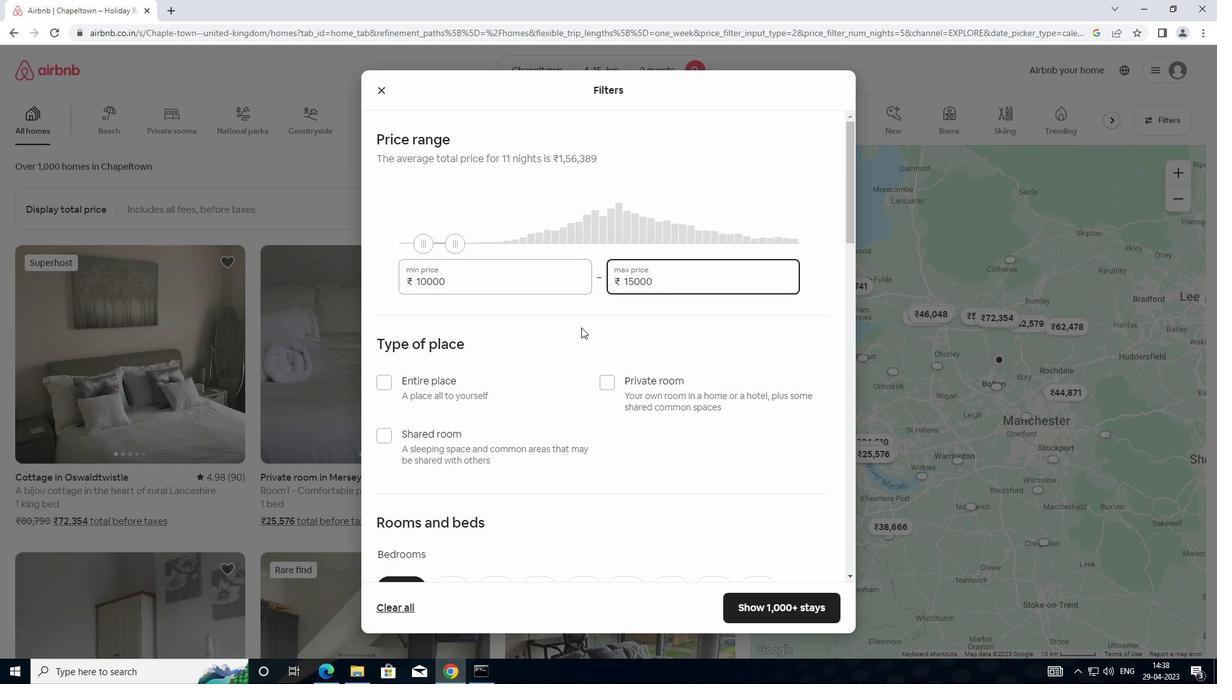 
Action: Mouse moved to (565, 341)
Screenshot: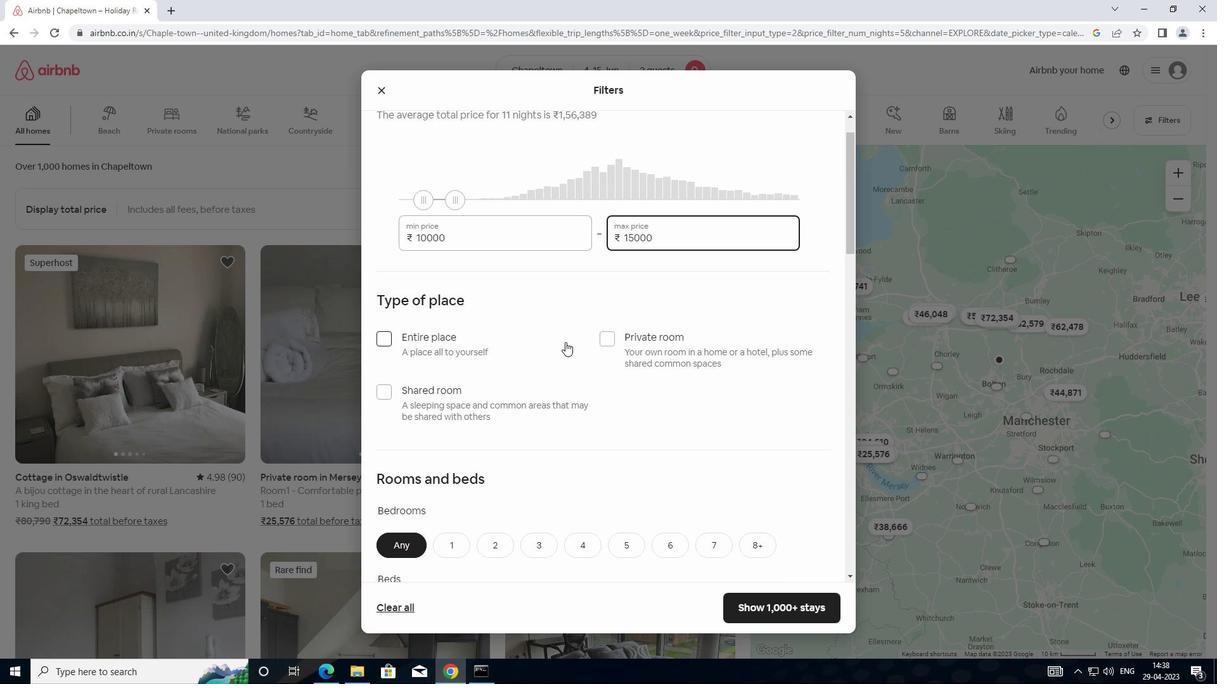 
Action: Mouse scrolled (565, 341) with delta (0, 0)
Screenshot: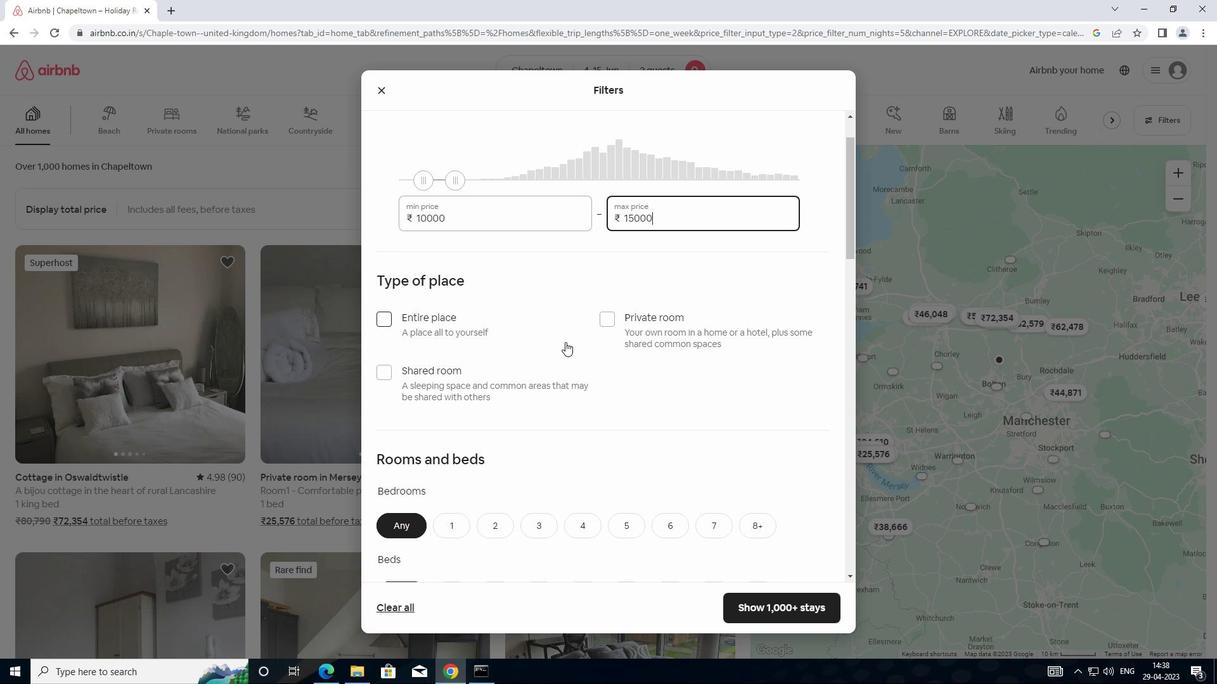 
Action: Mouse moved to (392, 253)
Screenshot: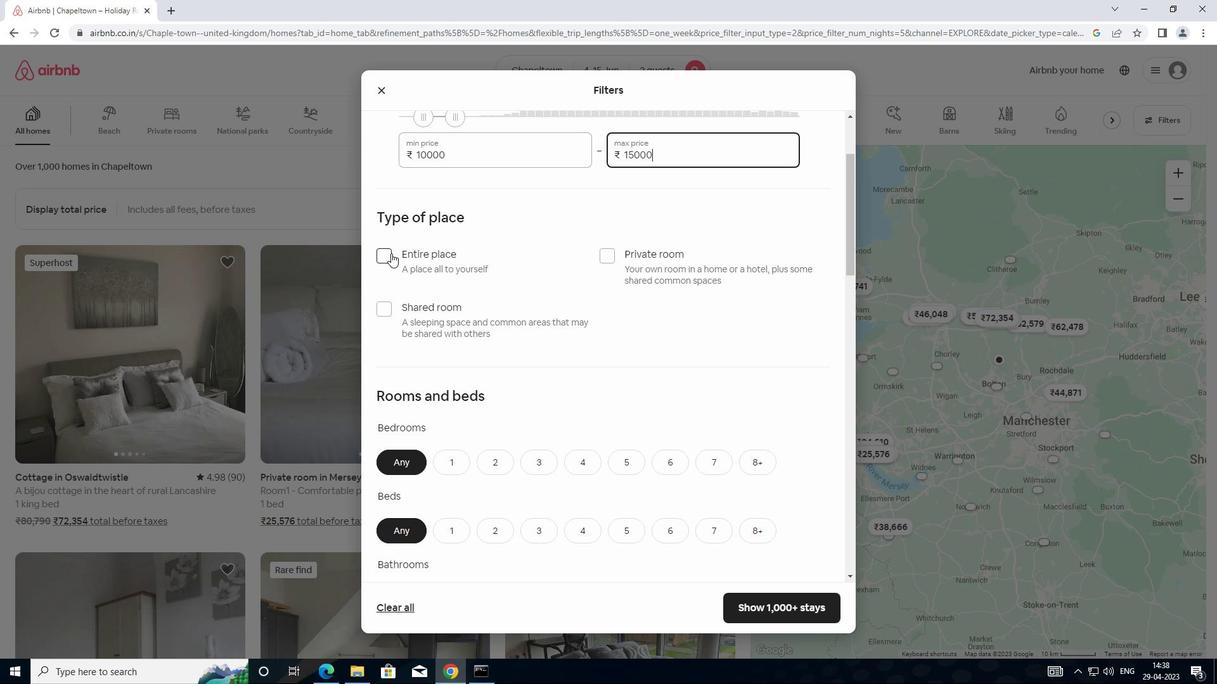 
Action: Mouse pressed left at (392, 253)
Screenshot: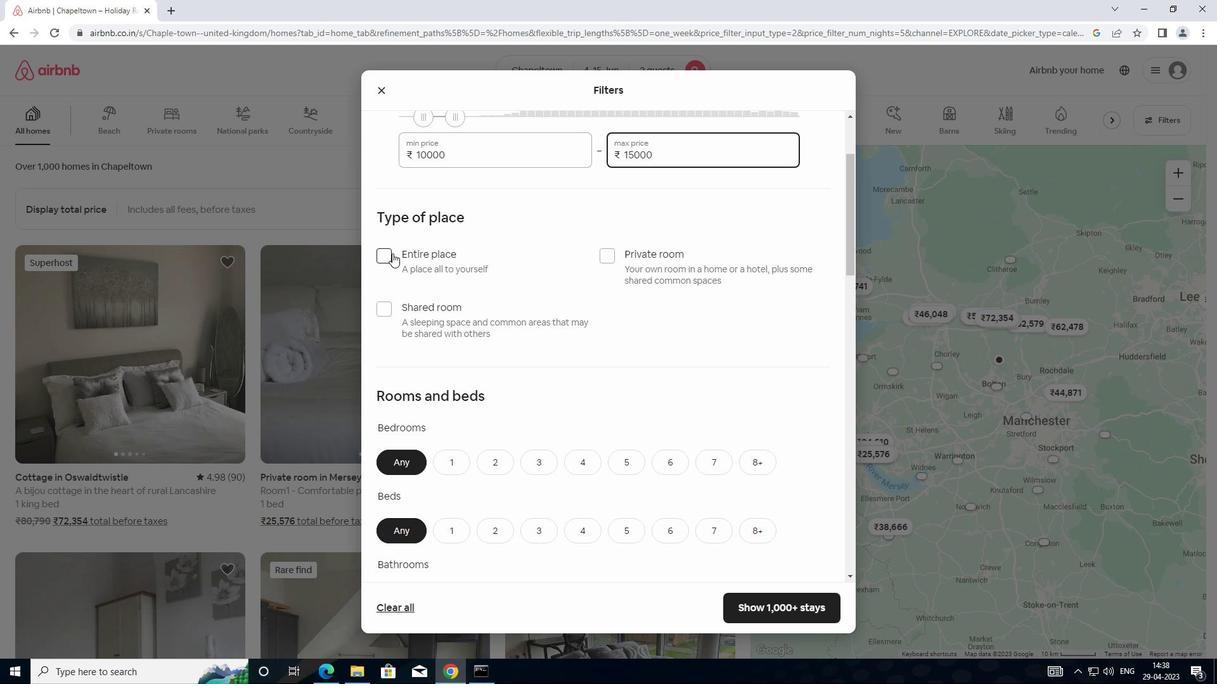 
Action: Mouse moved to (460, 271)
Screenshot: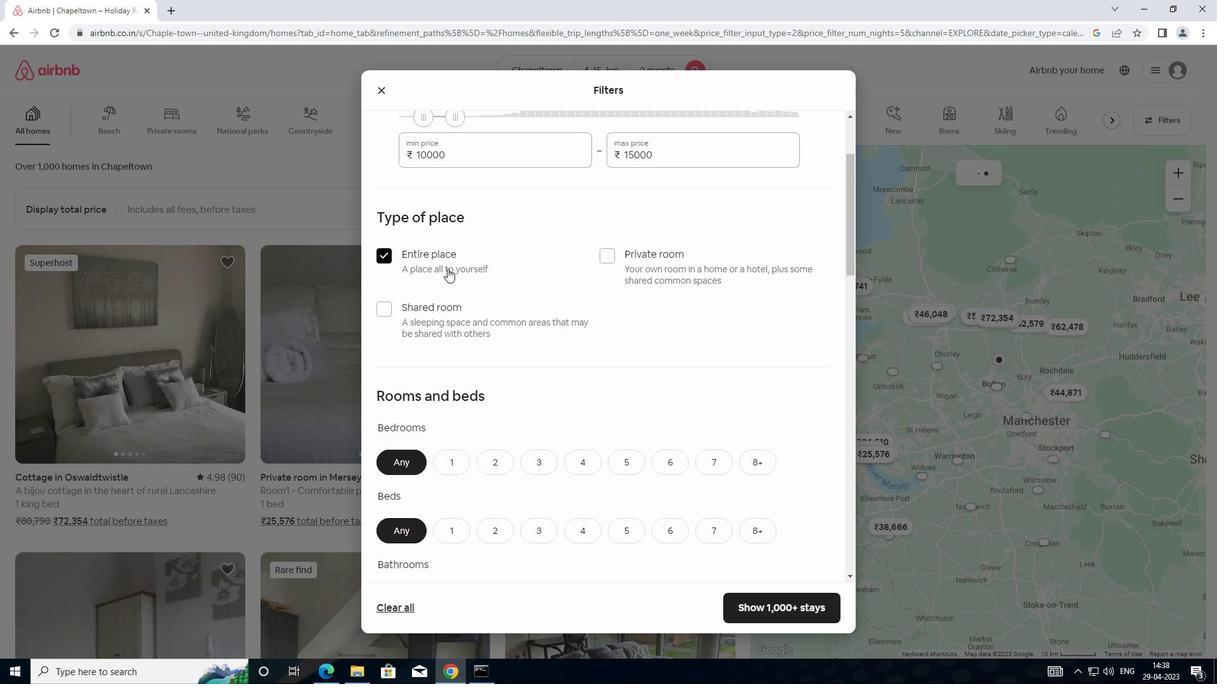 
Action: Mouse scrolled (460, 271) with delta (0, 0)
Screenshot: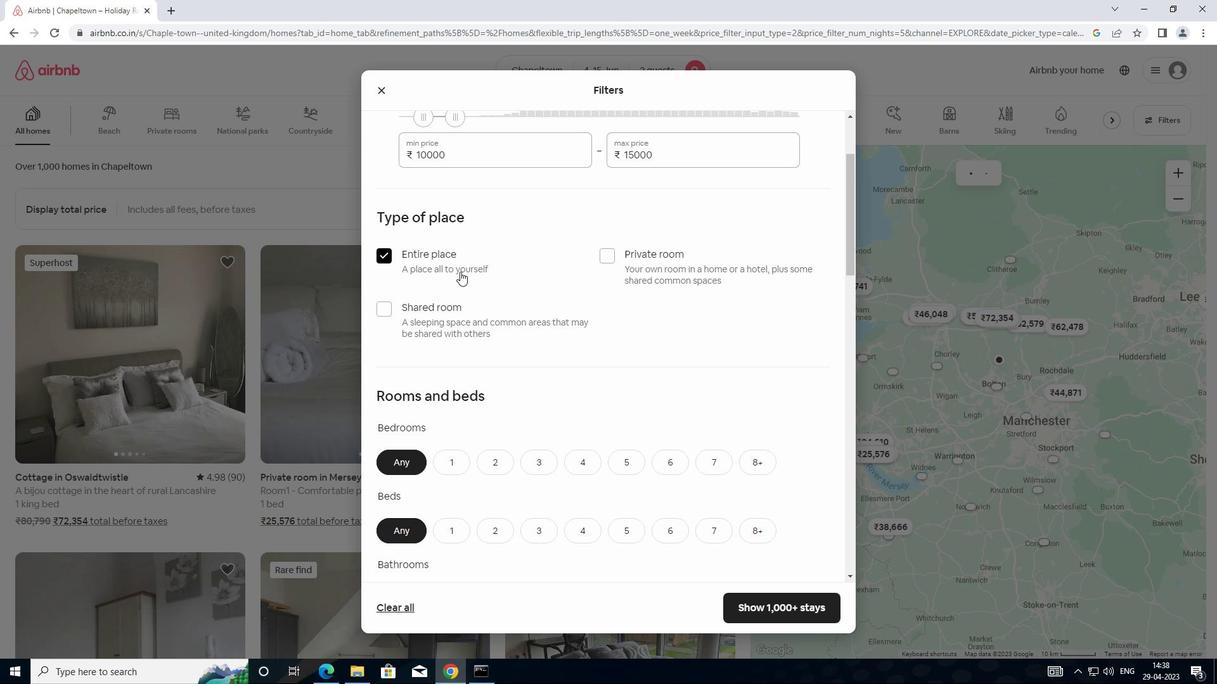
Action: Mouse moved to (461, 276)
Screenshot: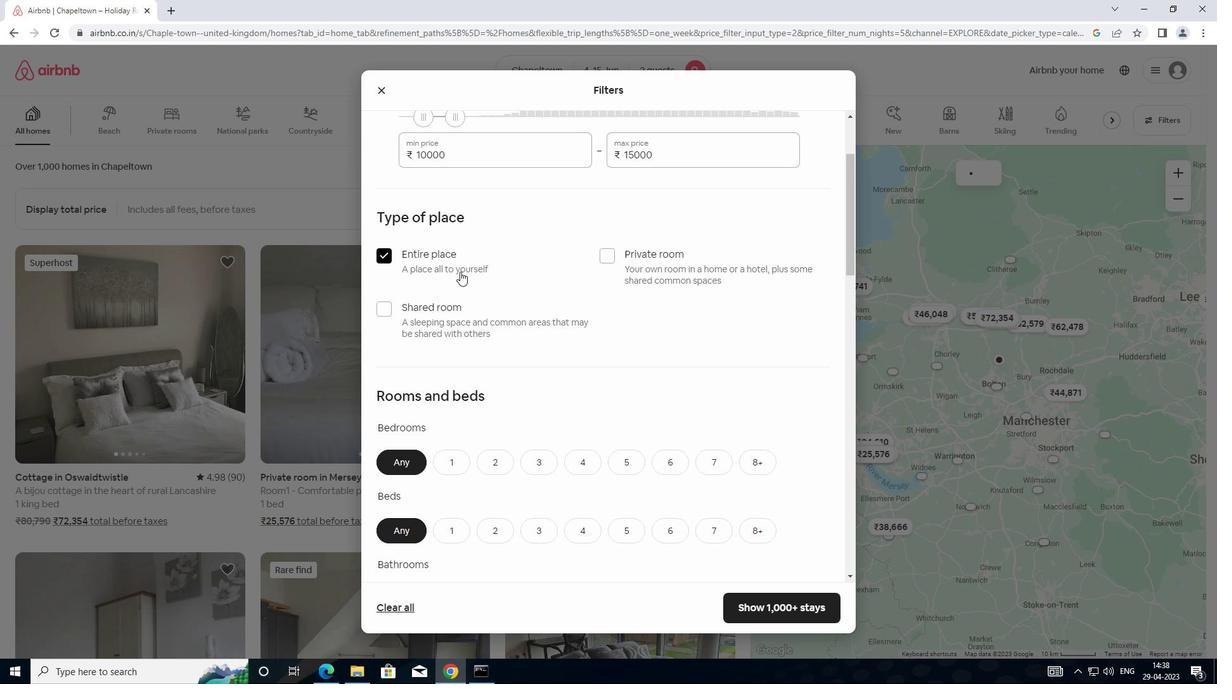
Action: Mouse scrolled (461, 275) with delta (0, 0)
Screenshot: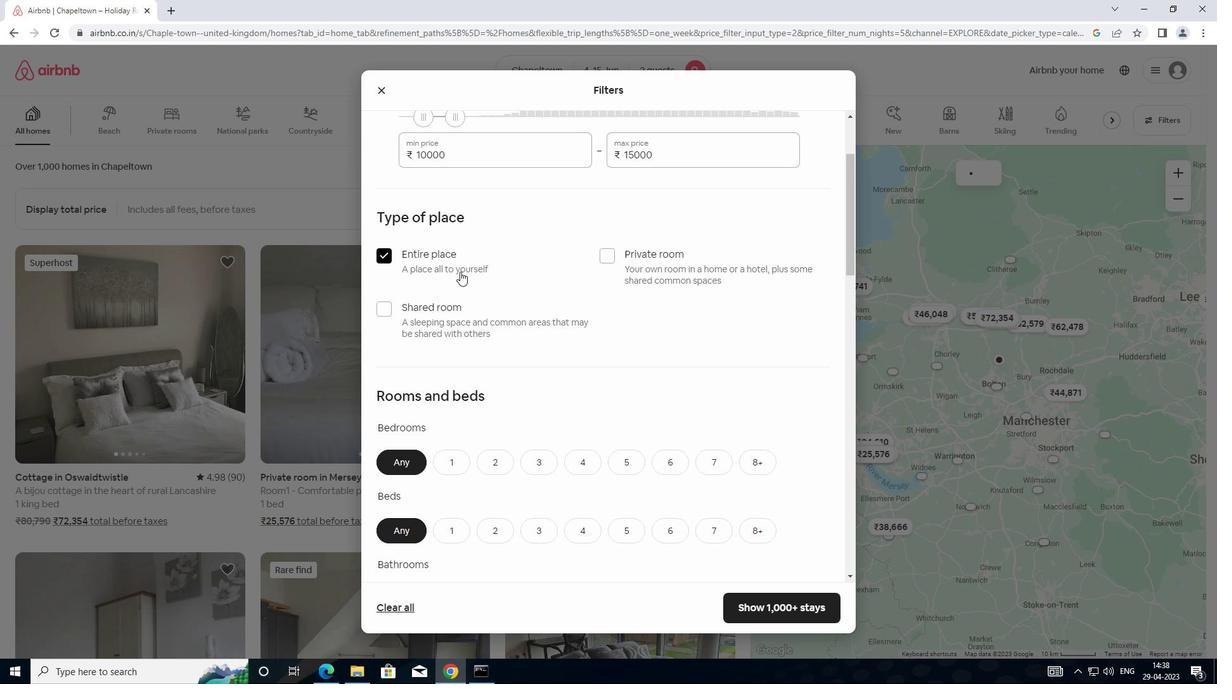 
Action: Mouse moved to (462, 277)
Screenshot: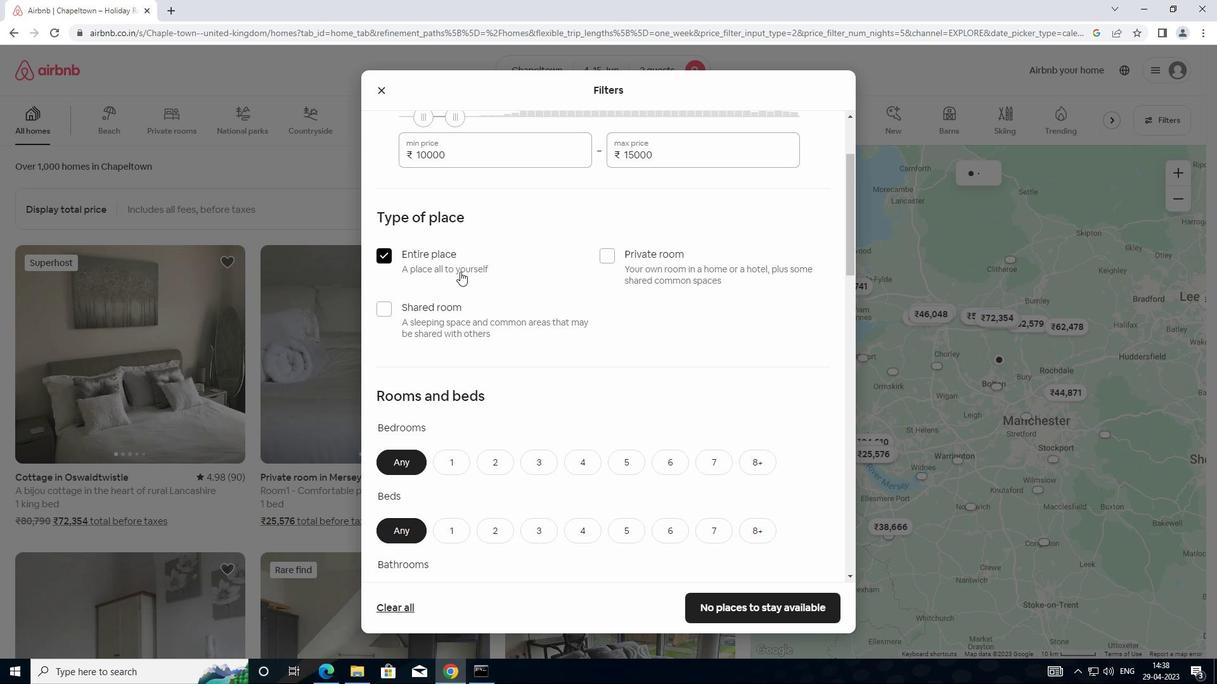 
Action: Mouse scrolled (462, 277) with delta (0, 0)
Screenshot: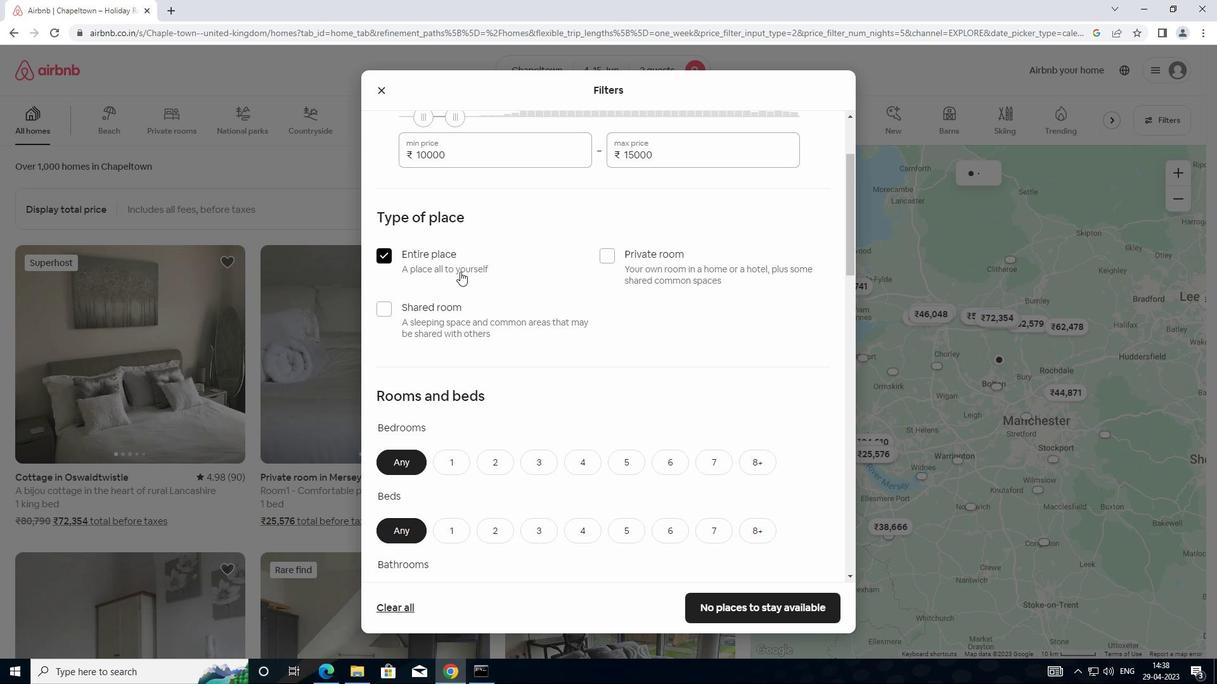 
Action: Mouse moved to (457, 273)
Screenshot: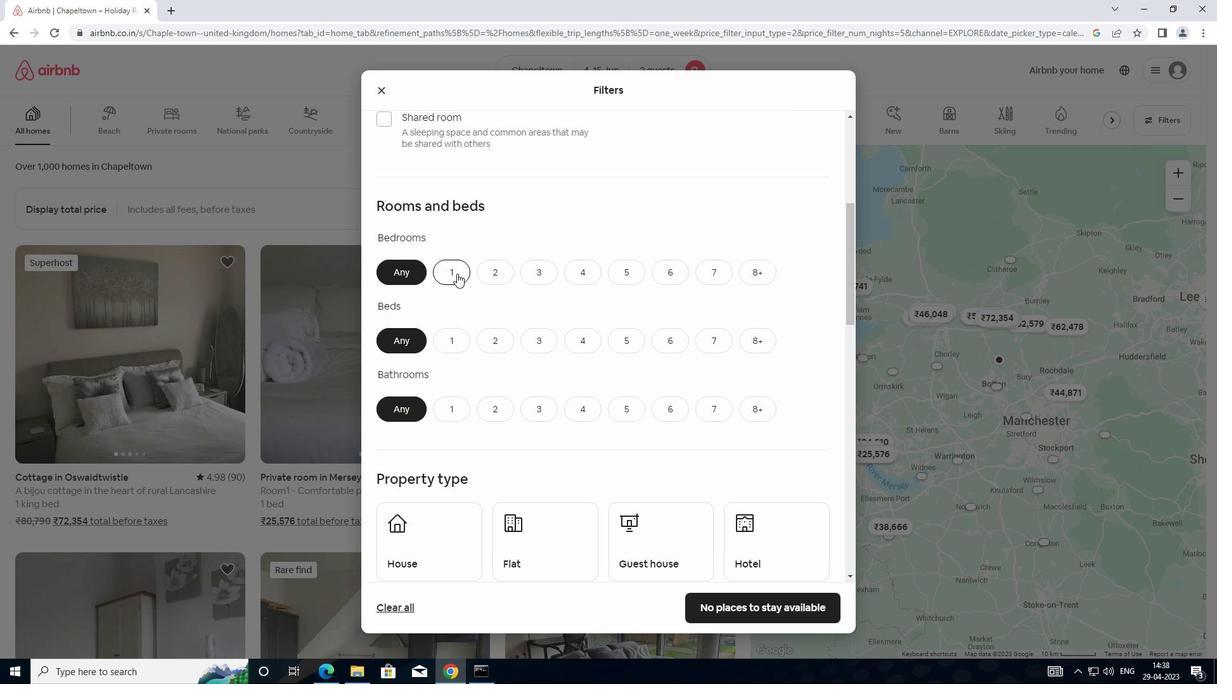 
Action: Mouse pressed left at (457, 273)
Screenshot: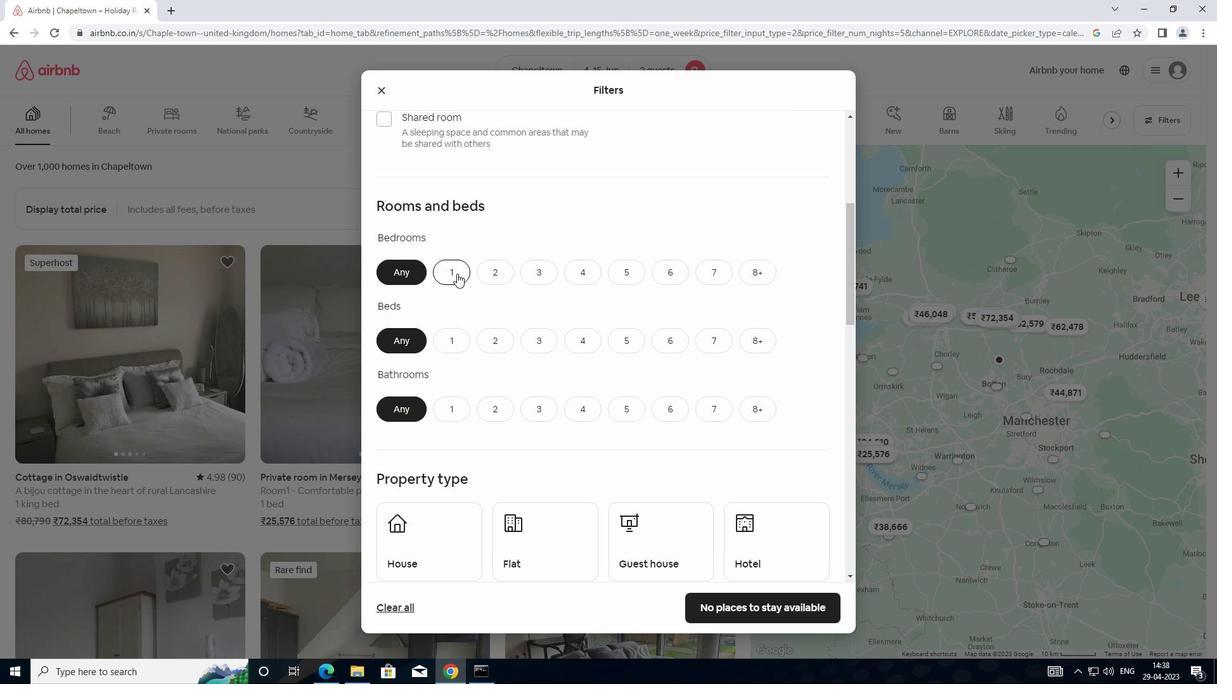 
Action: Mouse moved to (451, 343)
Screenshot: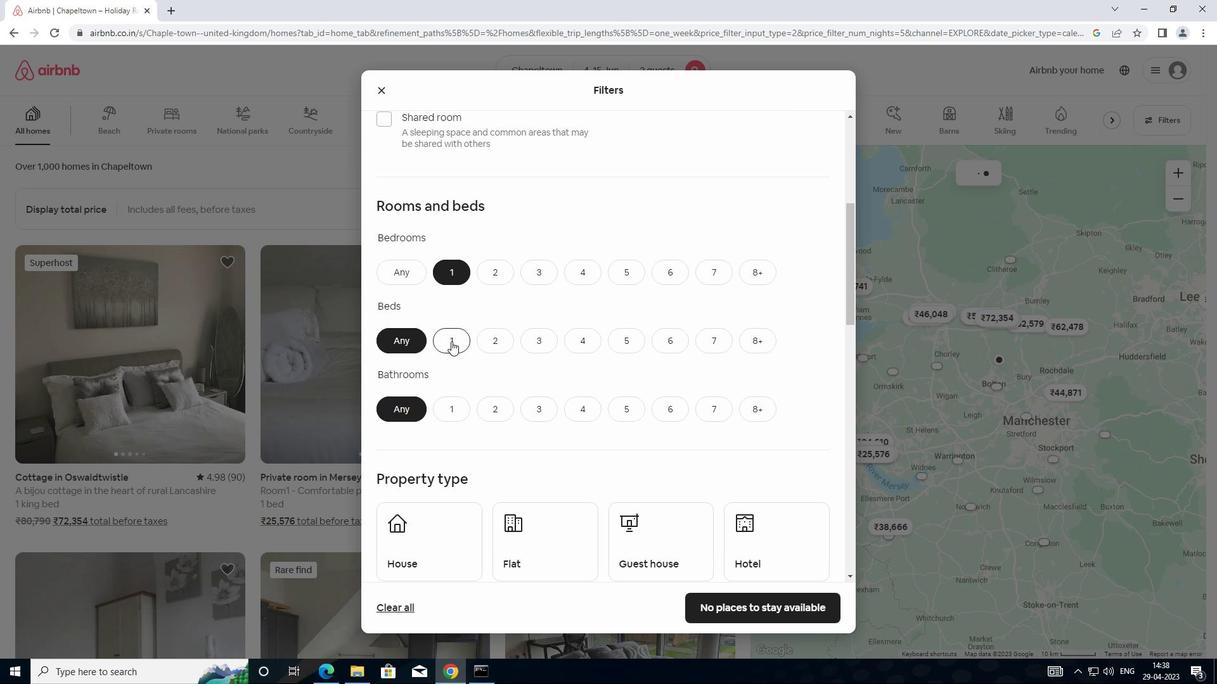 
Action: Mouse pressed left at (451, 343)
Screenshot: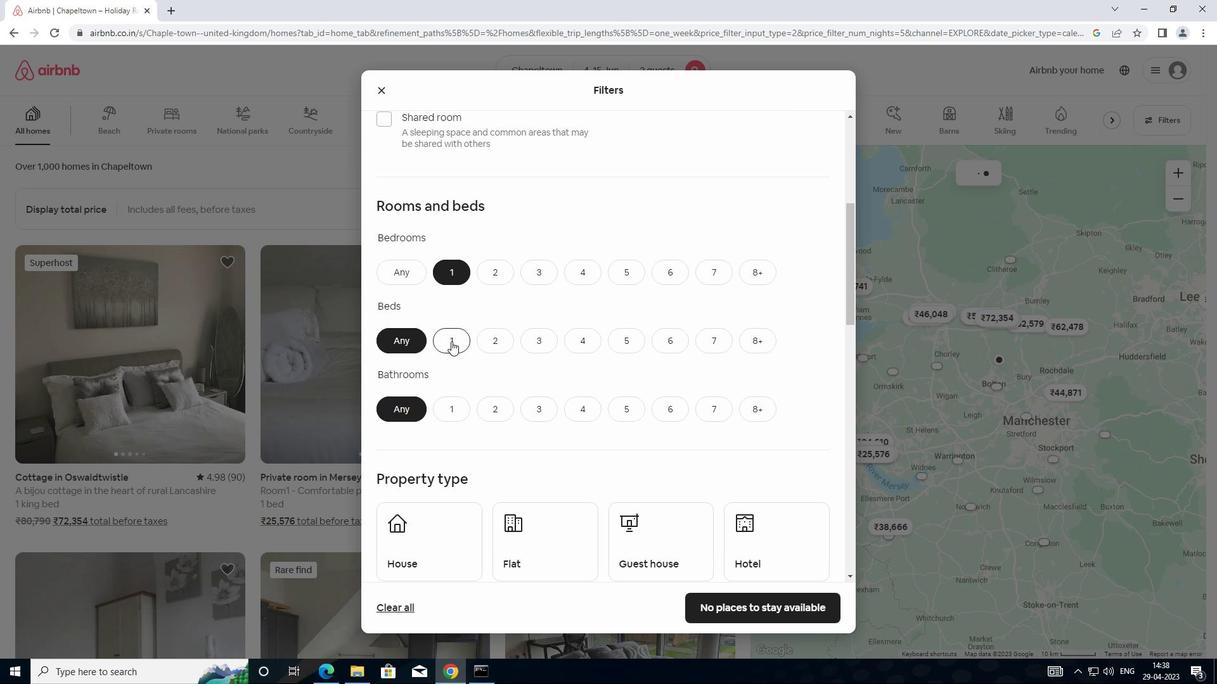 
Action: Mouse moved to (454, 393)
Screenshot: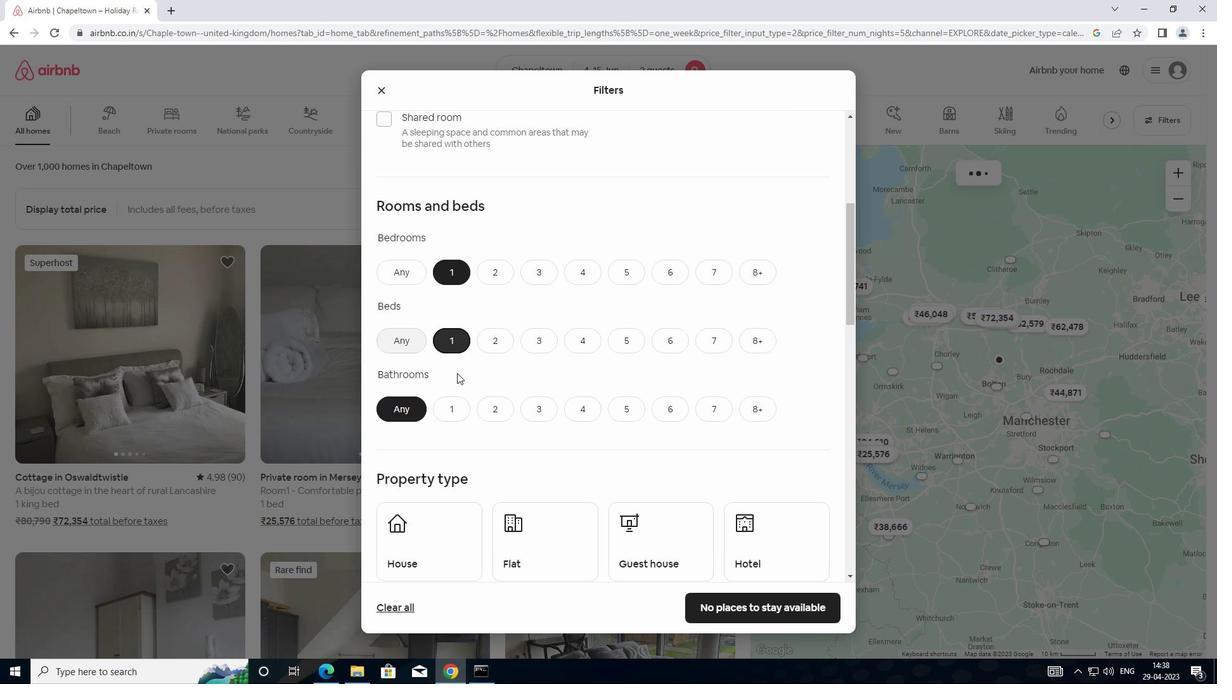 
Action: Mouse pressed left at (454, 393)
Screenshot: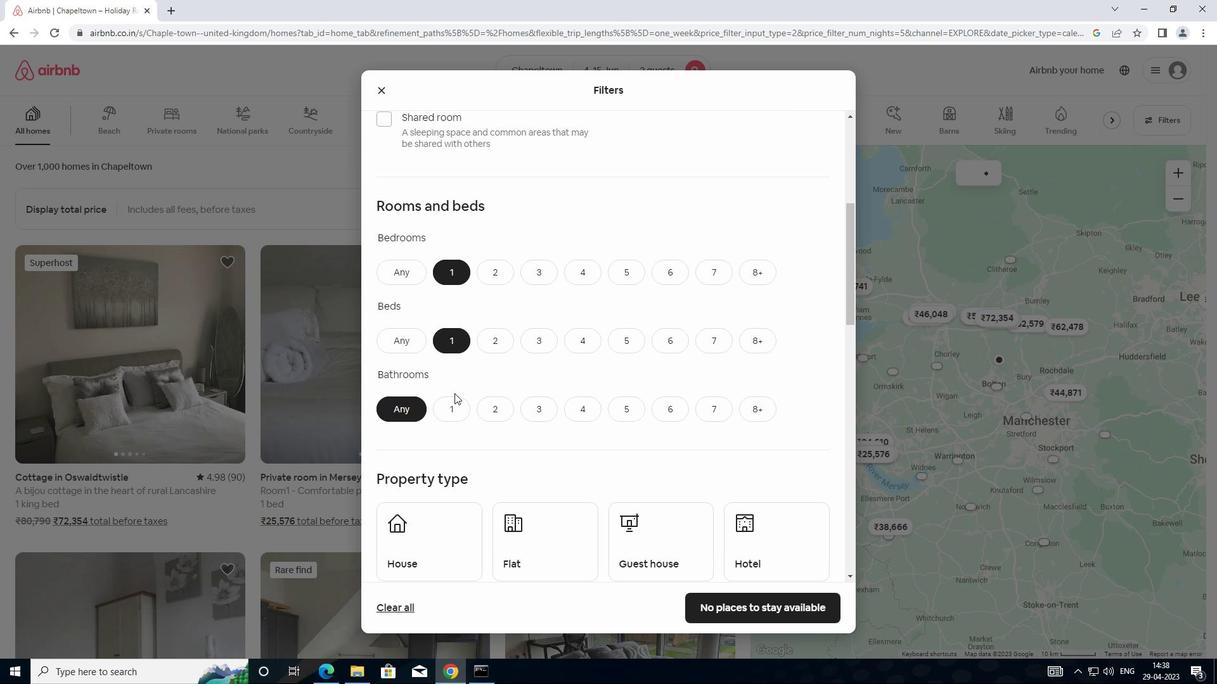 
Action: Mouse moved to (464, 411)
Screenshot: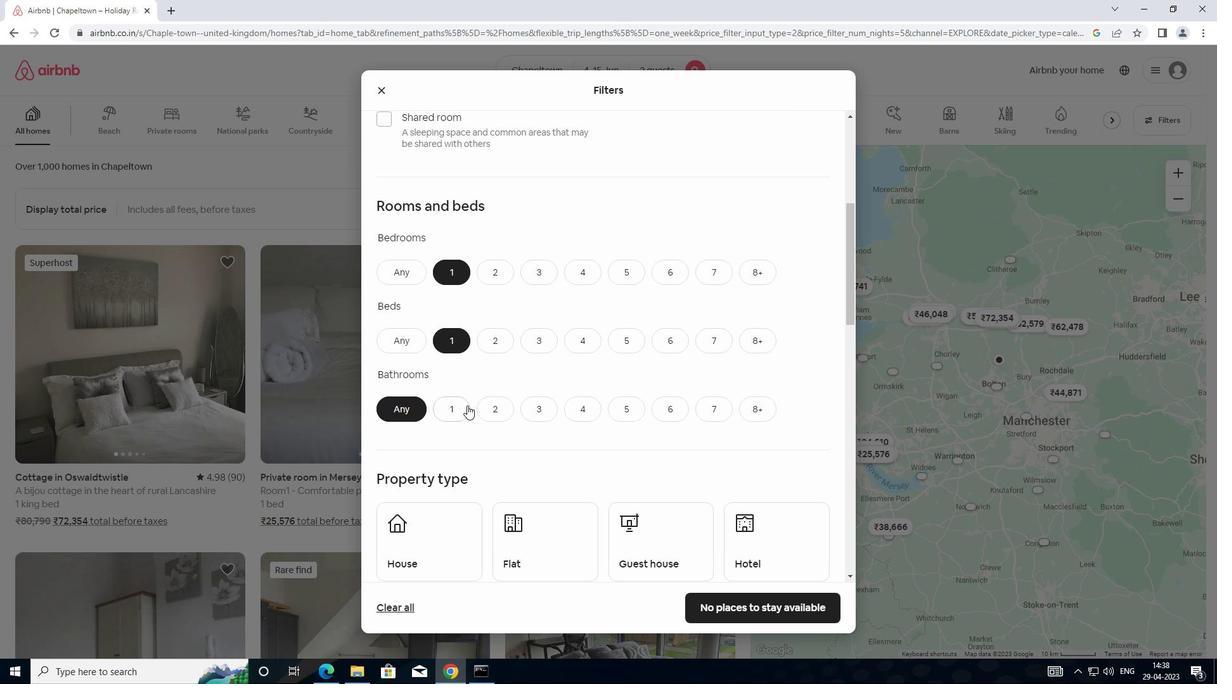 
Action: Mouse pressed left at (464, 411)
Screenshot: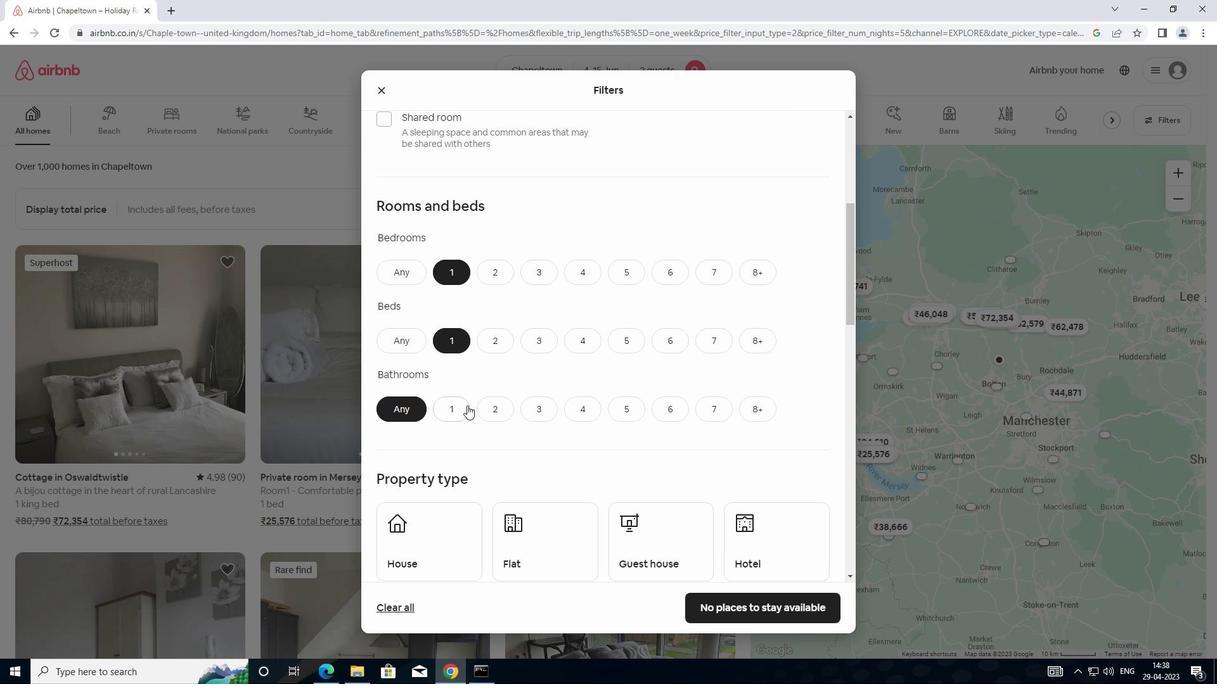 
Action: Mouse moved to (515, 377)
Screenshot: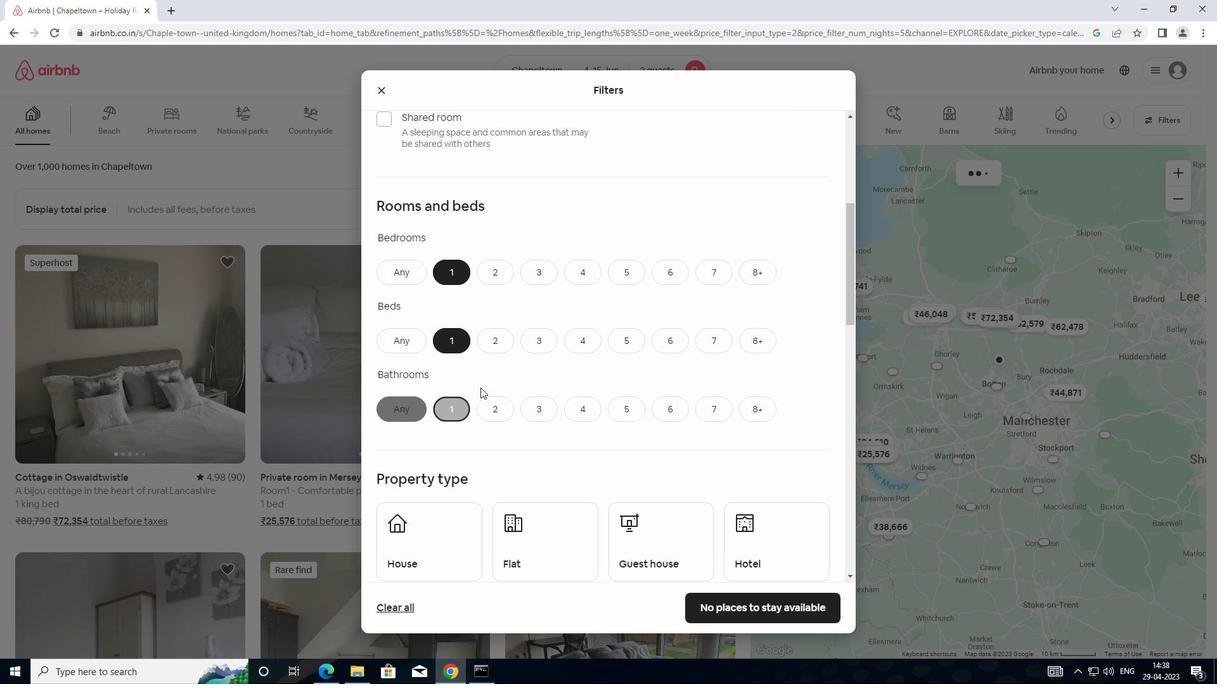 
Action: Mouse scrolled (515, 376) with delta (0, 0)
Screenshot: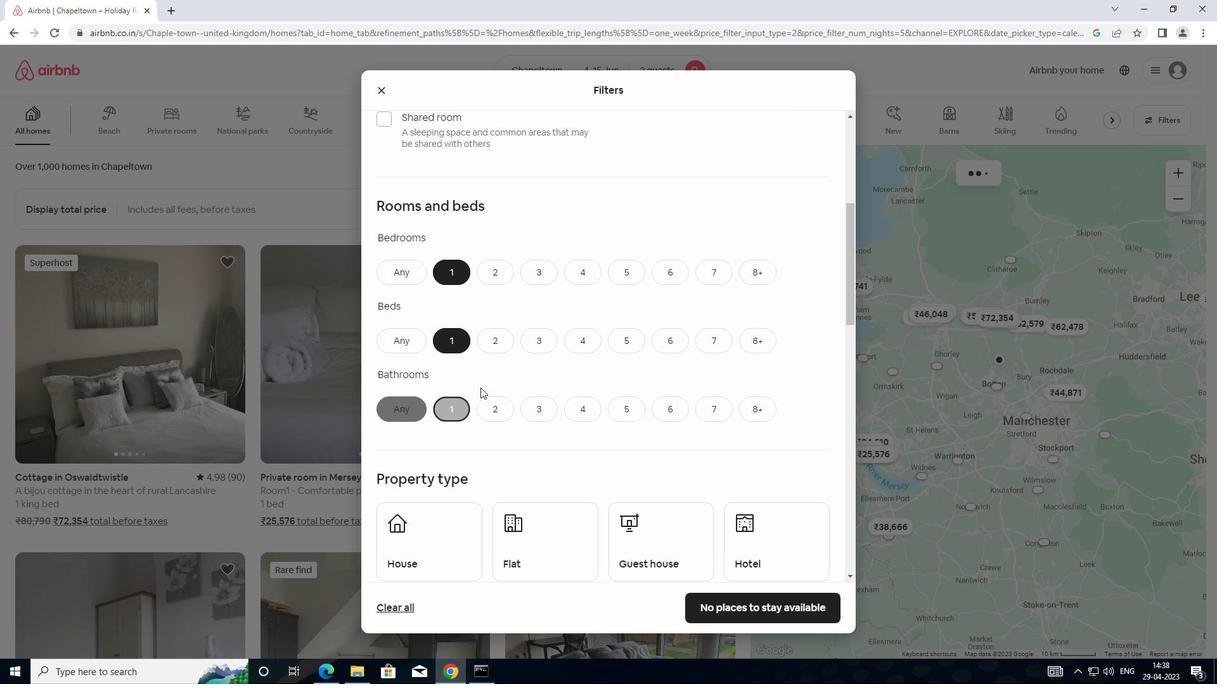 
Action: Mouse moved to (516, 379)
Screenshot: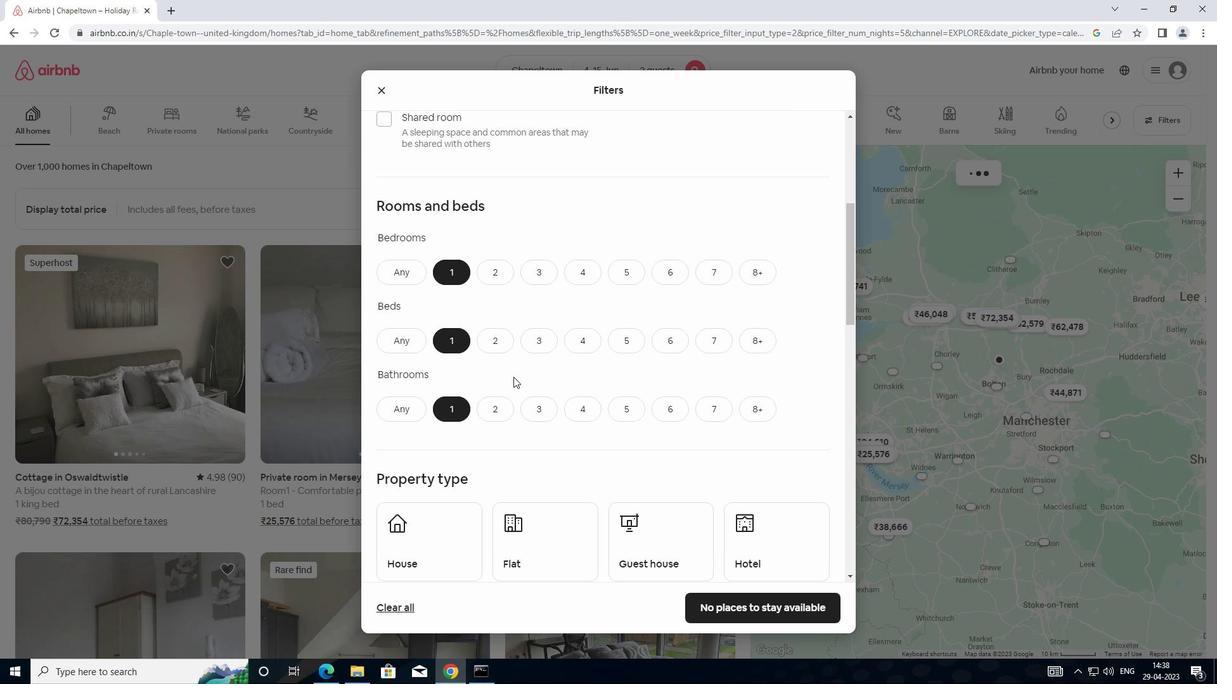 
Action: Mouse scrolled (516, 378) with delta (0, 0)
Screenshot: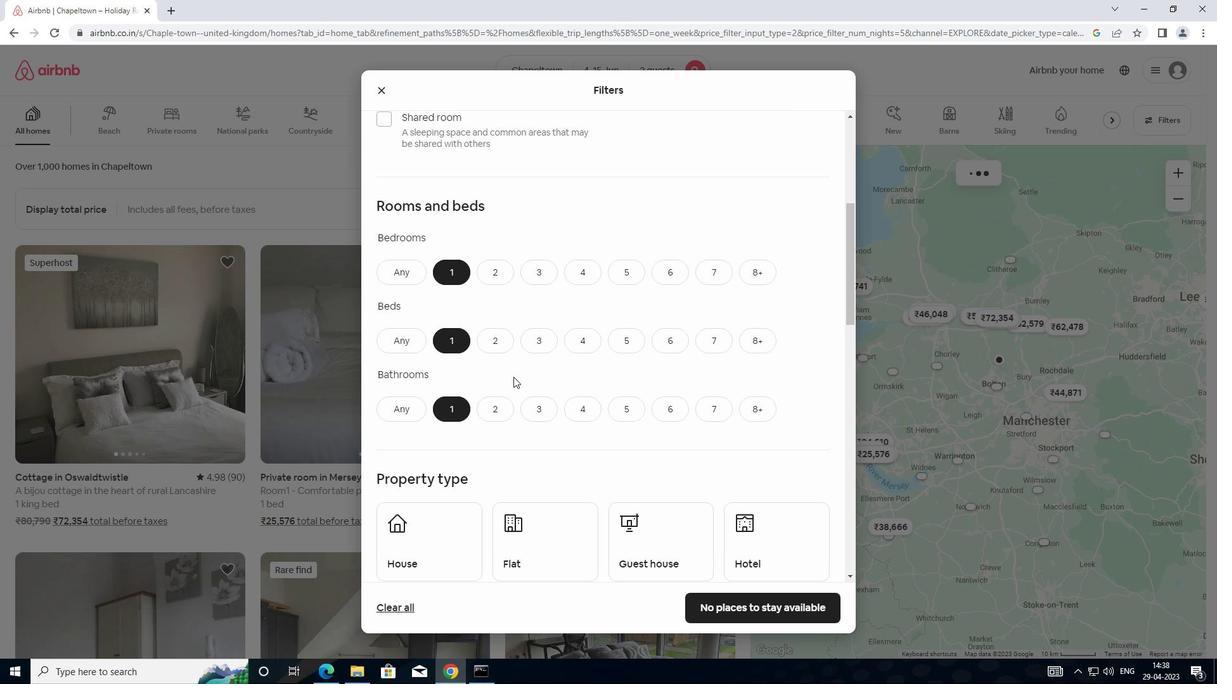 
Action: Mouse moved to (456, 396)
Screenshot: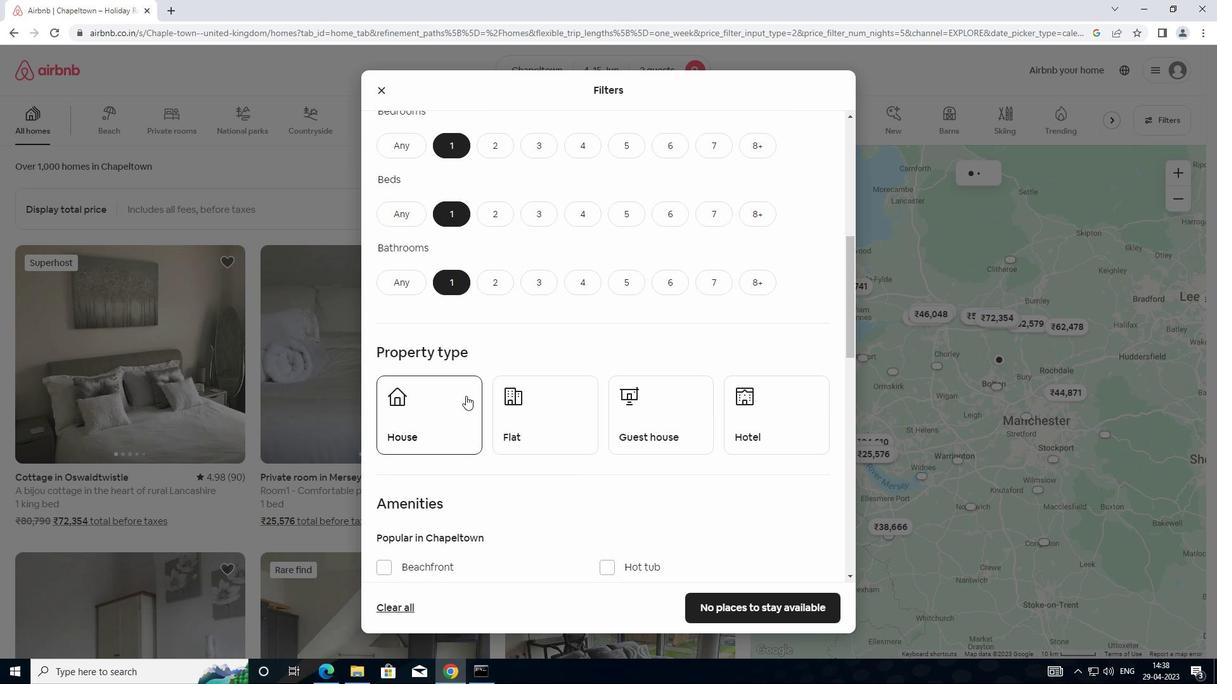 
Action: Mouse pressed left at (456, 396)
Screenshot: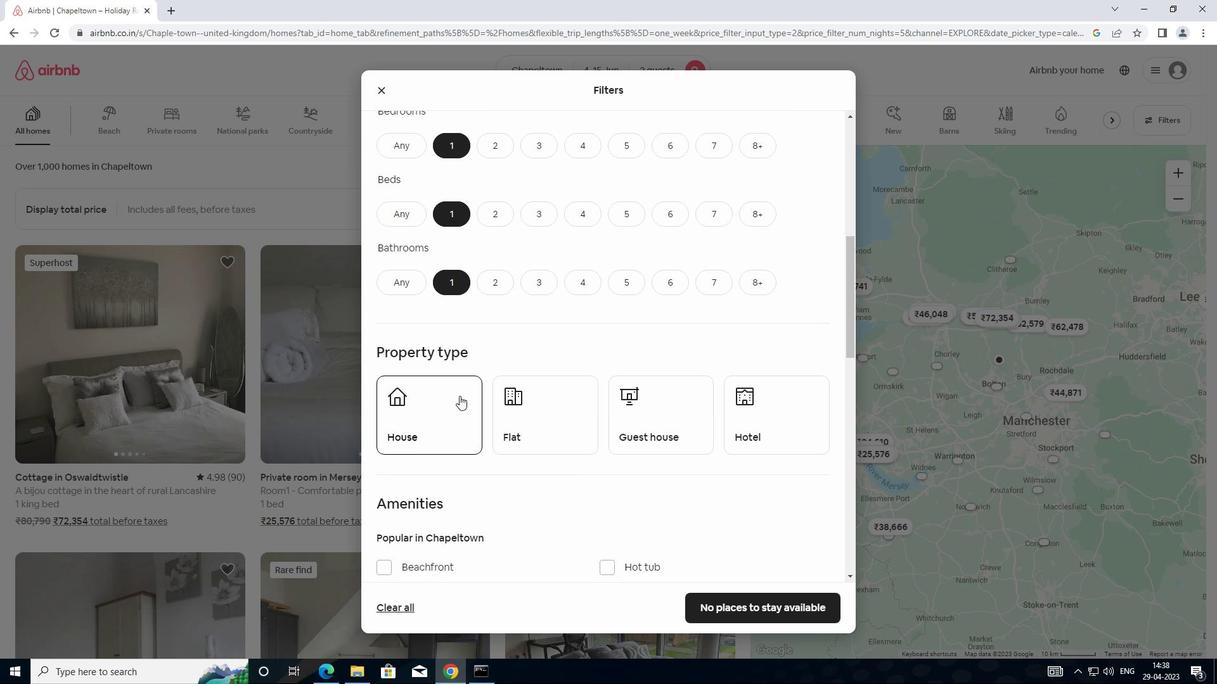 
Action: Mouse moved to (560, 406)
Screenshot: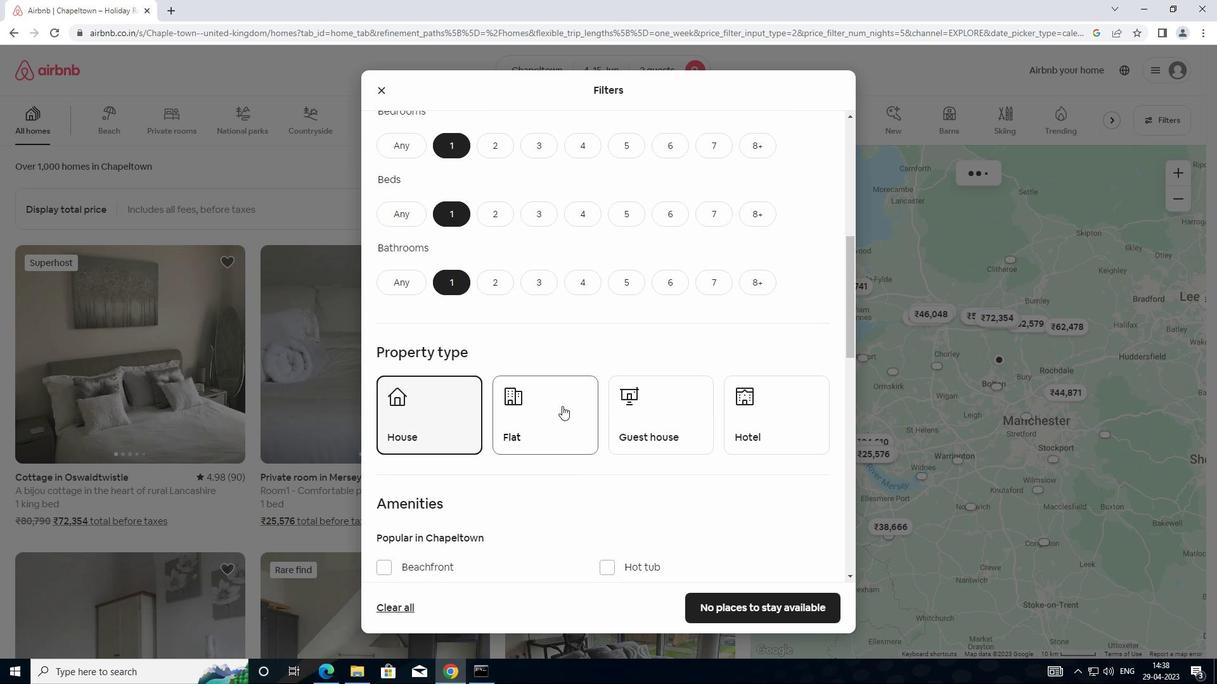 
Action: Mouse pressed left at (560, 406)
Screenshot: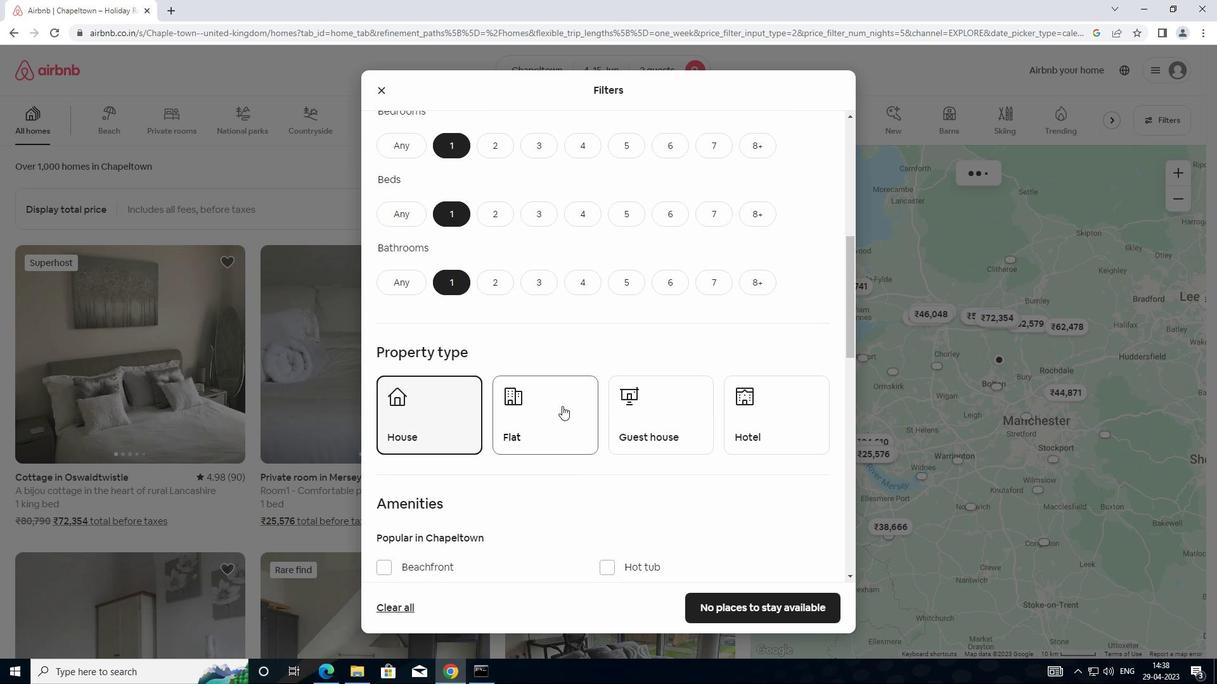 
Action: Mouse moved to (653, 413)
Screenshot: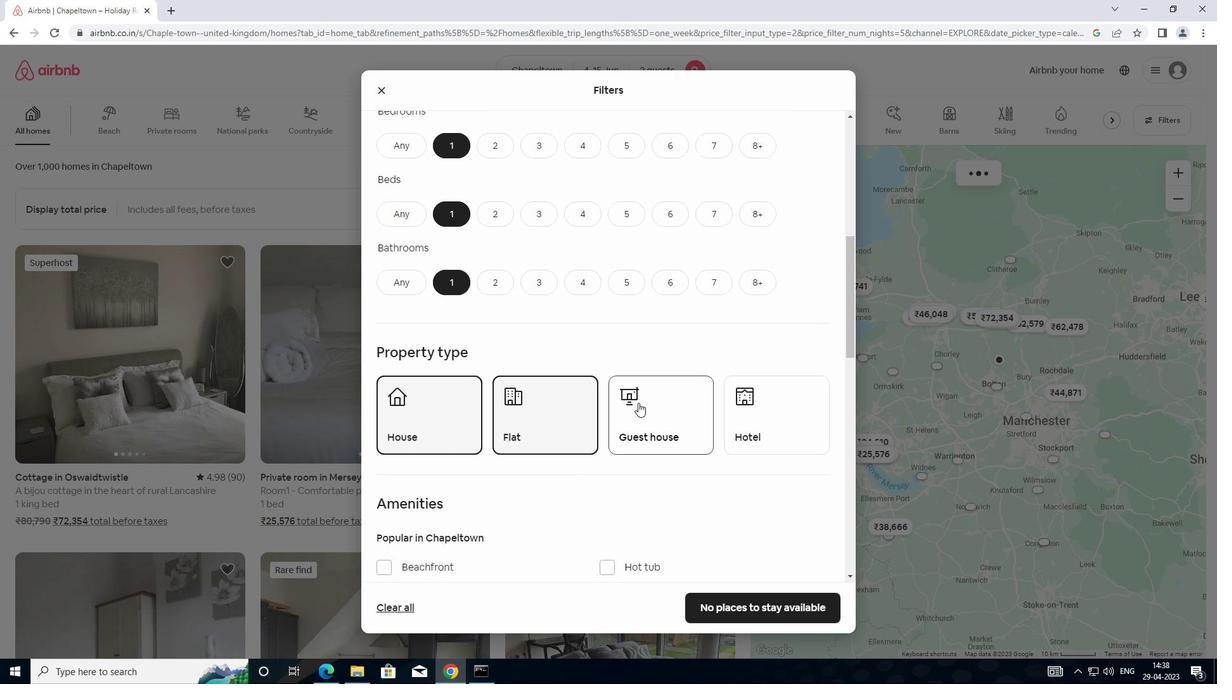 
Action: Mouse pressed left at (653, 413)
Screenshot: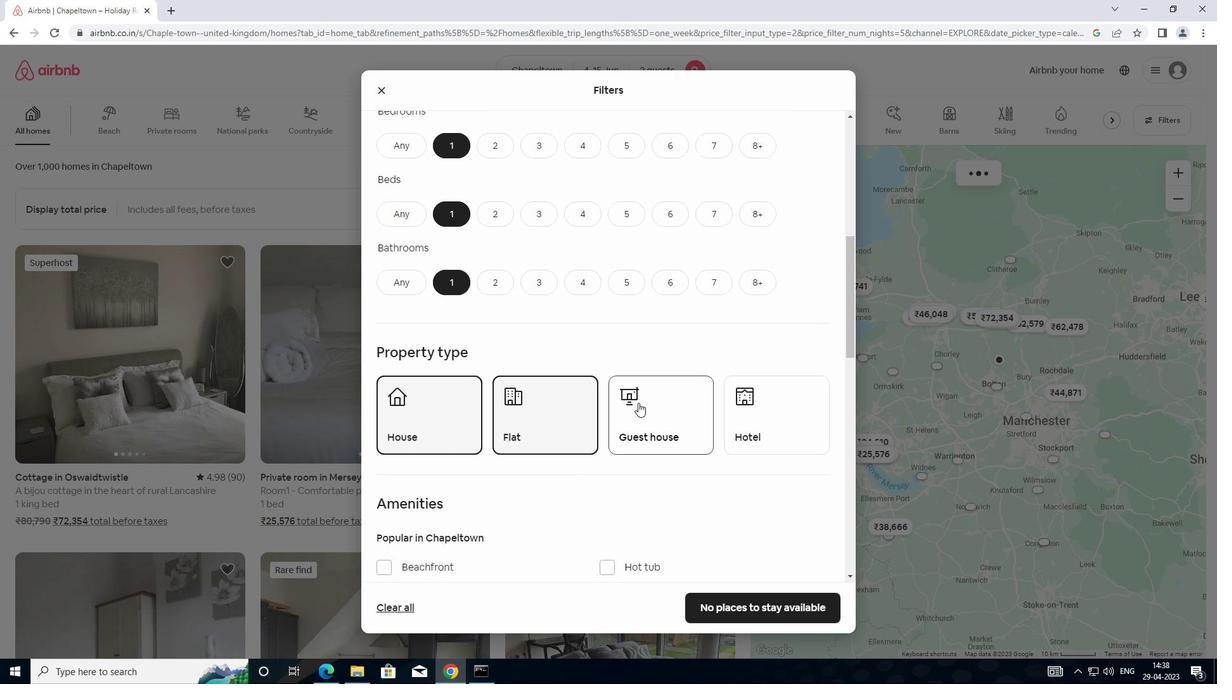 
Action: Mouse moved to (749, 422)
Screenshot: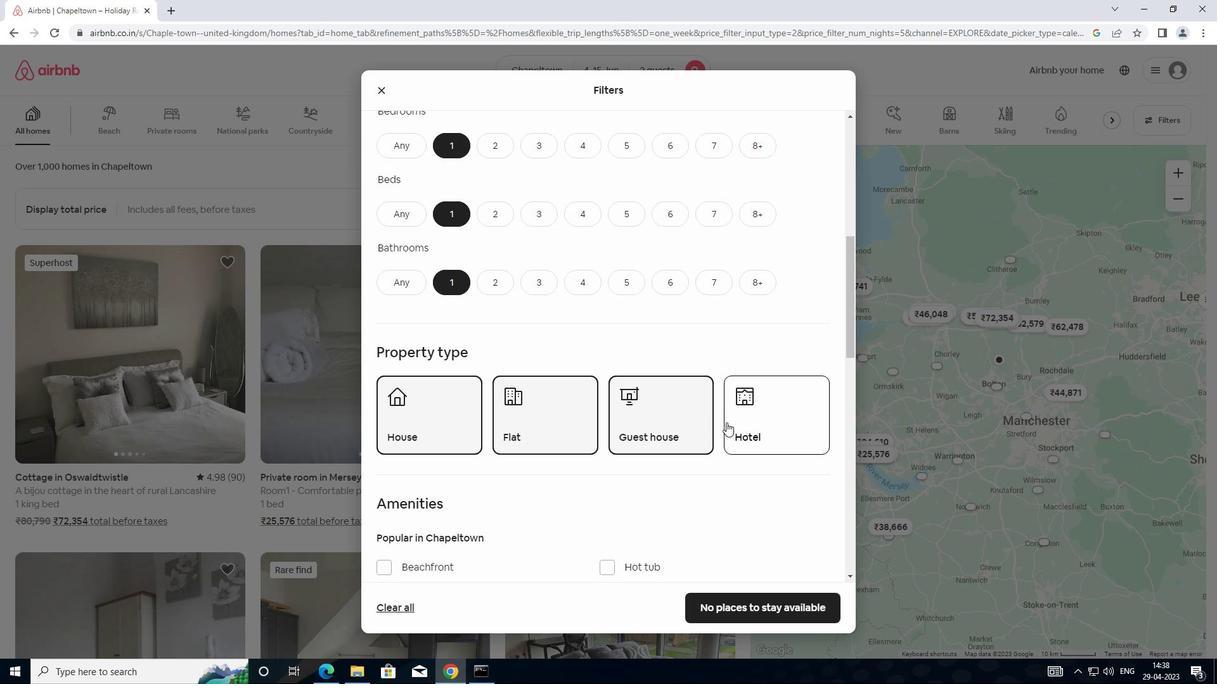 
Action: Mouse pressed left at (749, 422)
Screenshot: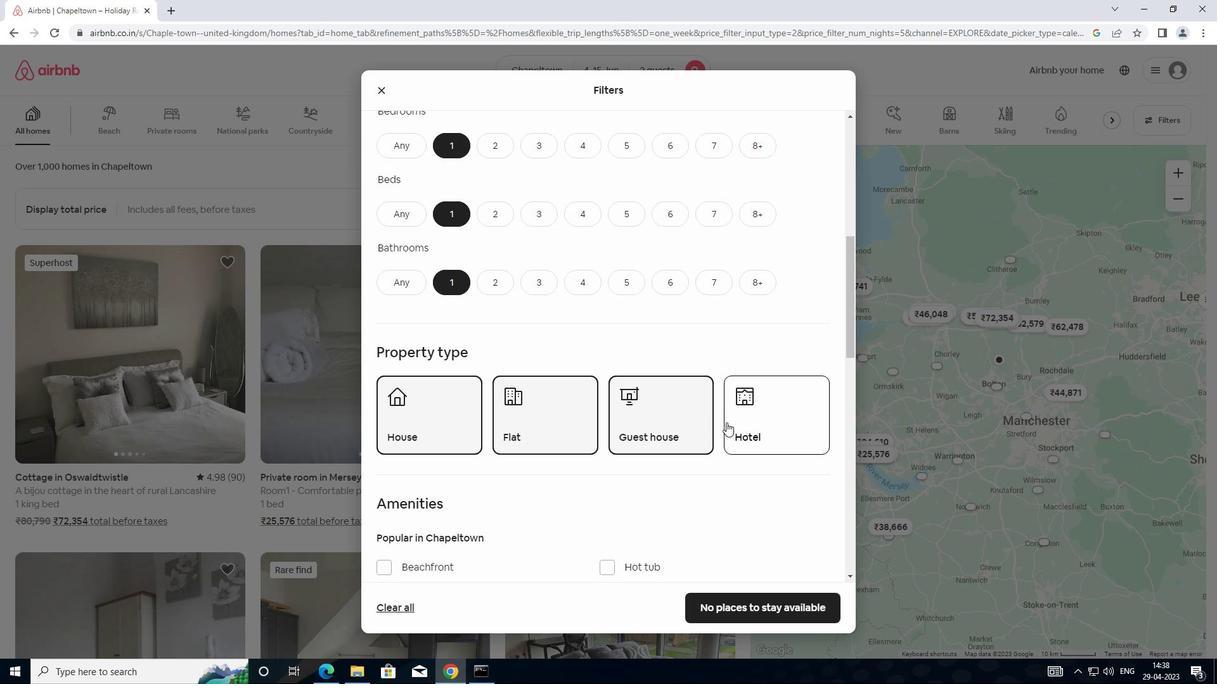 
Action: Mouse moved to (623, 418)
Screenshot: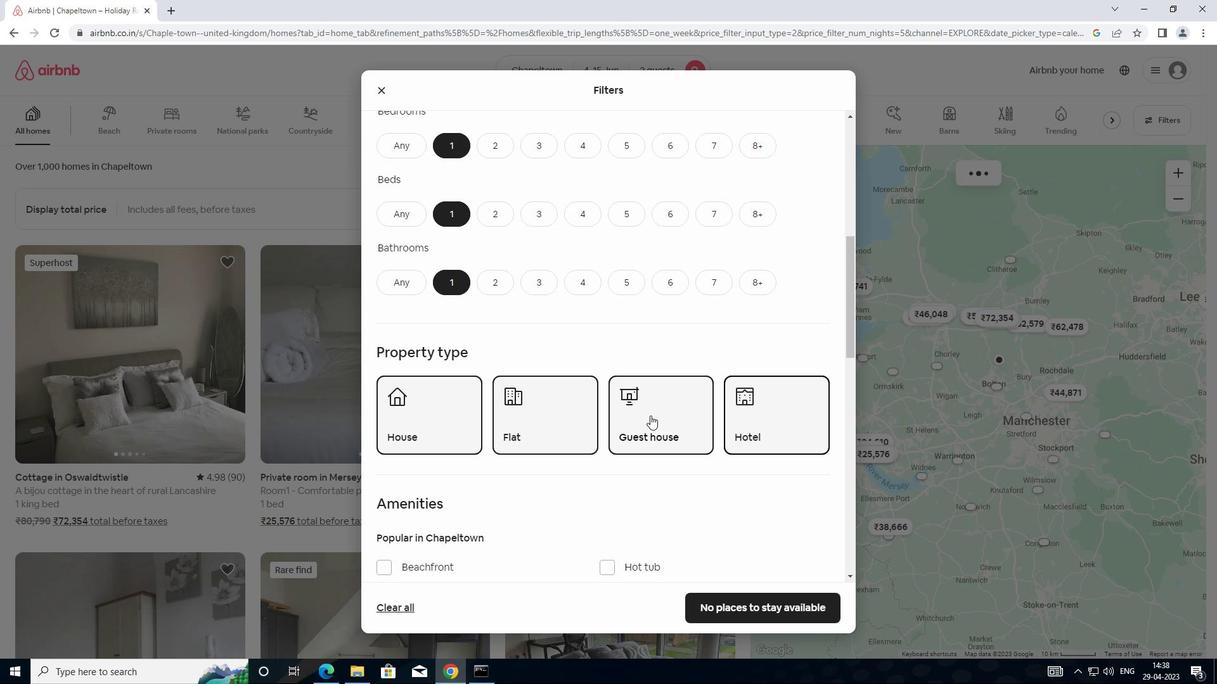 
Action: Mouse scrolled (623, 417) with delta (0, 0)
Screenshot: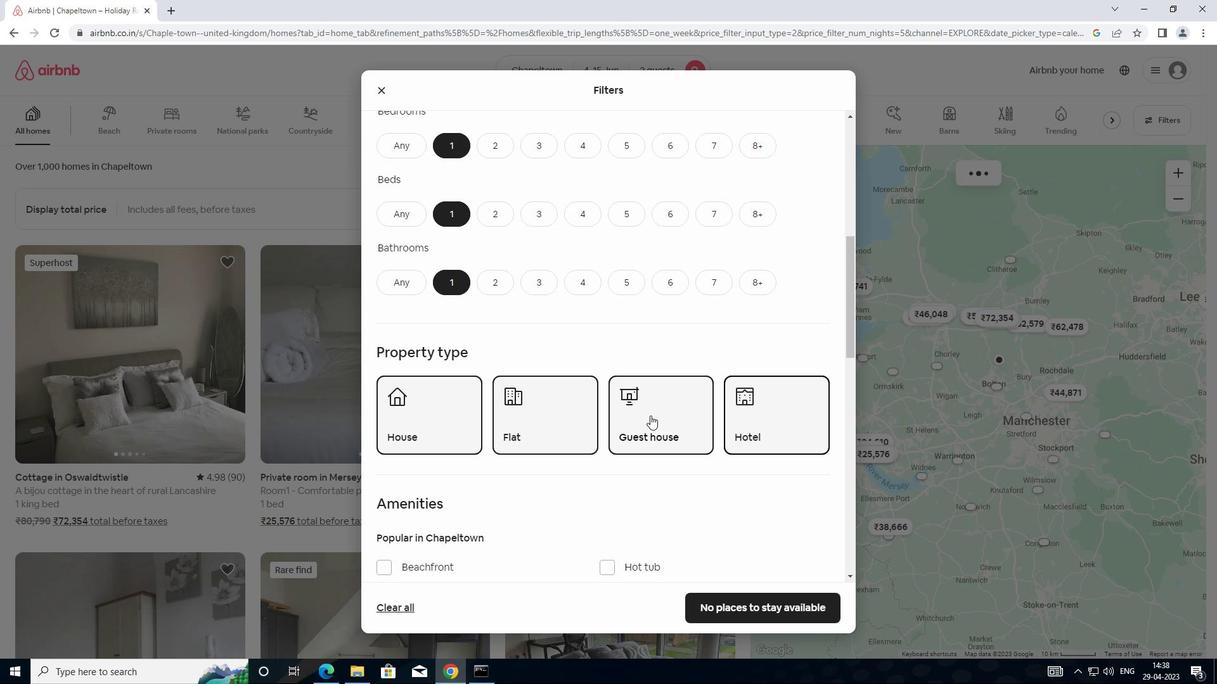 
Action: Mouse moved to (621, 421)
Screenshot: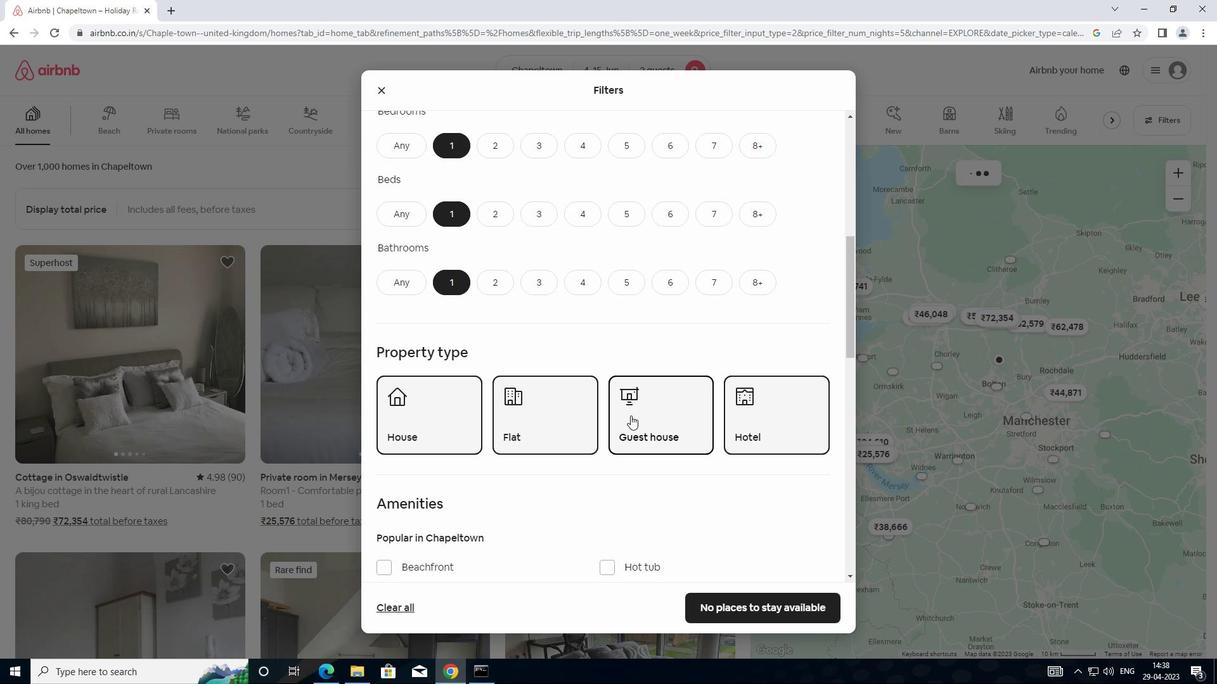 
Action: Mouse scrolled (621, 420) with delta (0, 0)
Screenshot: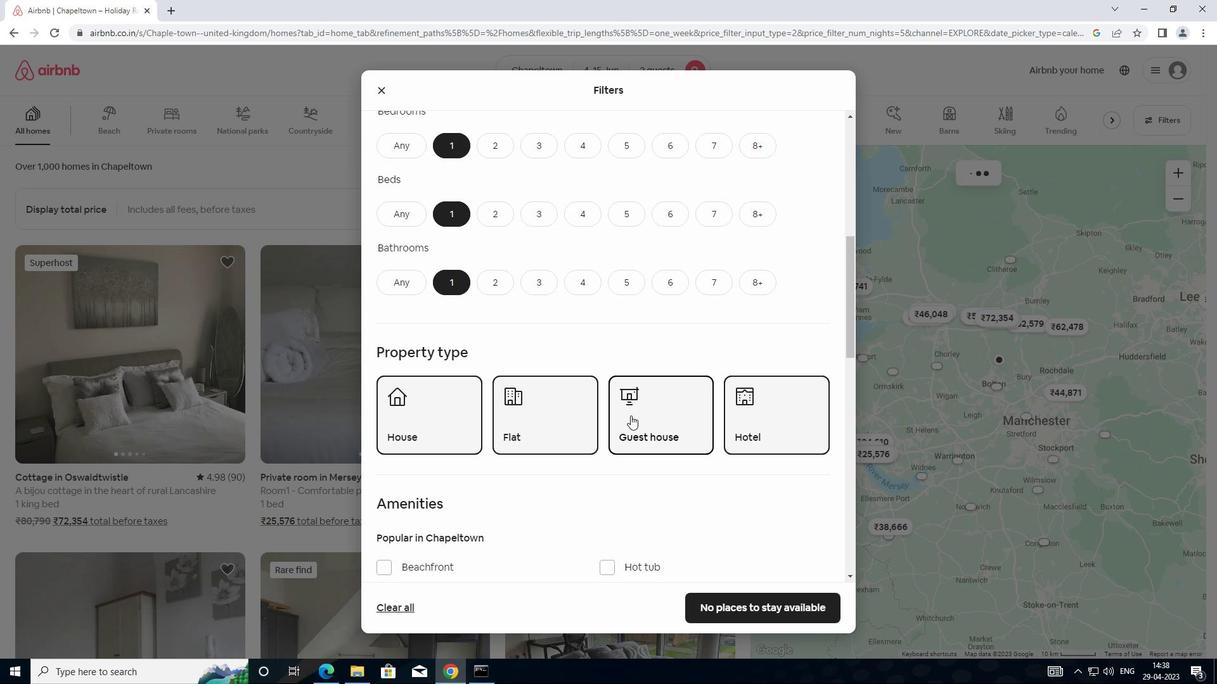 
Action: Mouse moved to (619, 424)
Screenshot: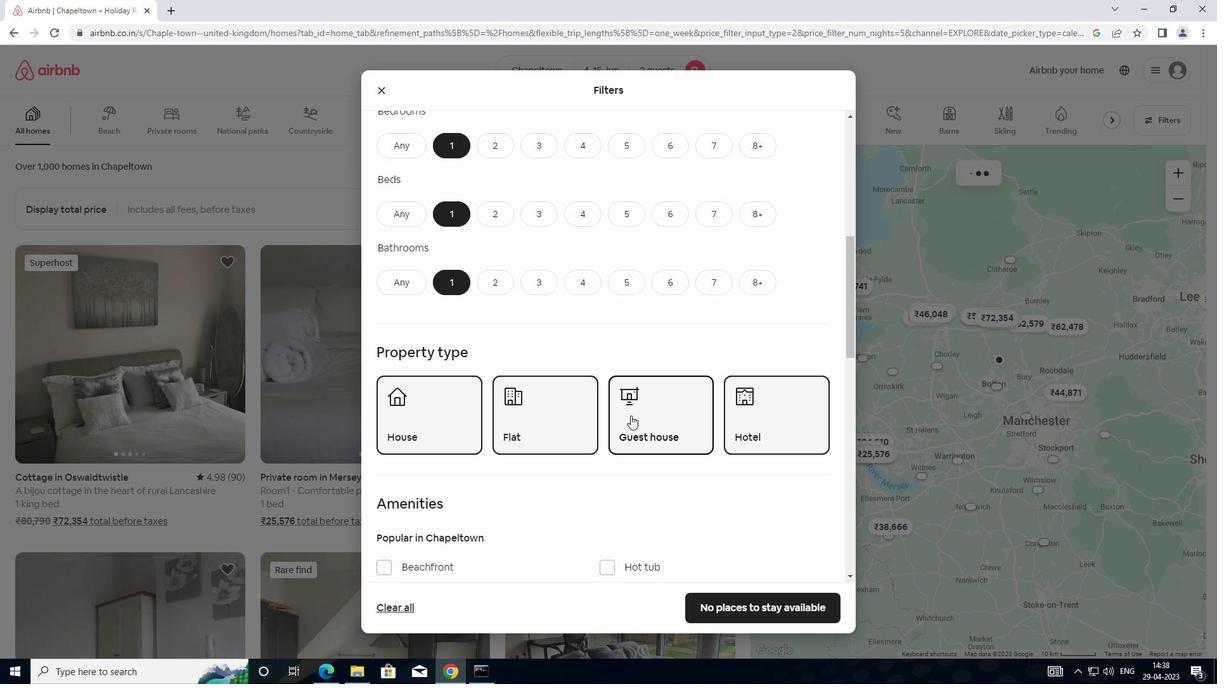 
Action: Mouse scrolled (619, 423) with delta (0, 0)
Screenshot: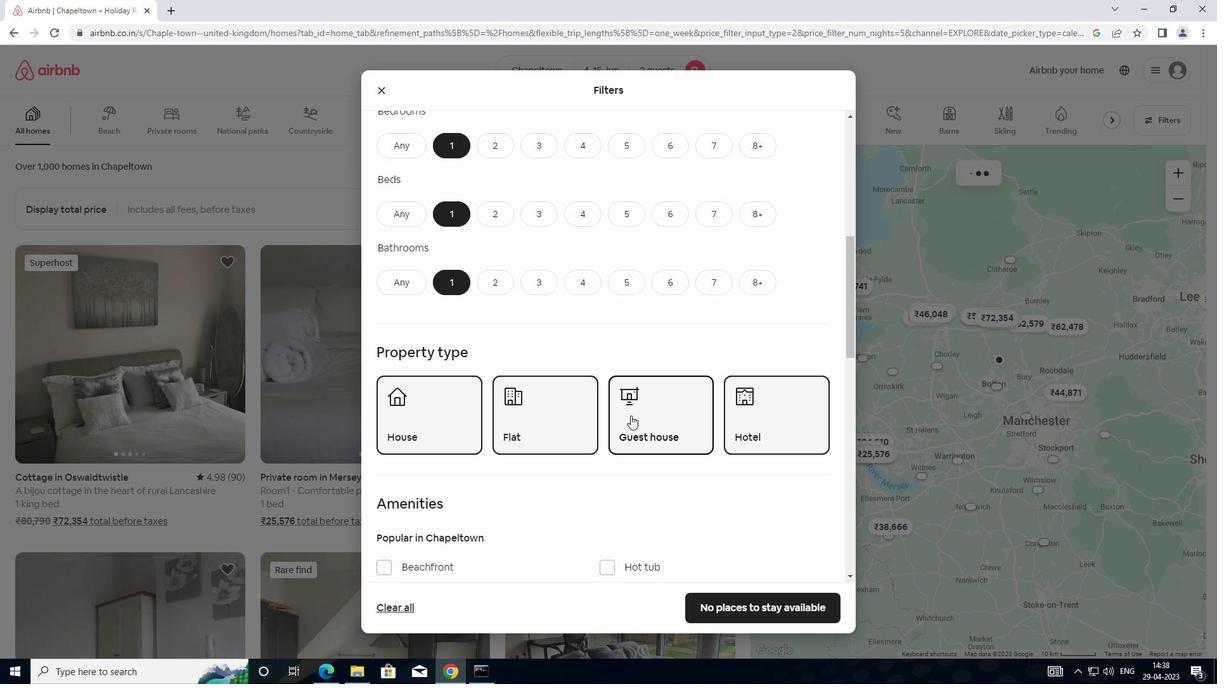 
Action: Mouse moved to (616, 424)
Screenshot: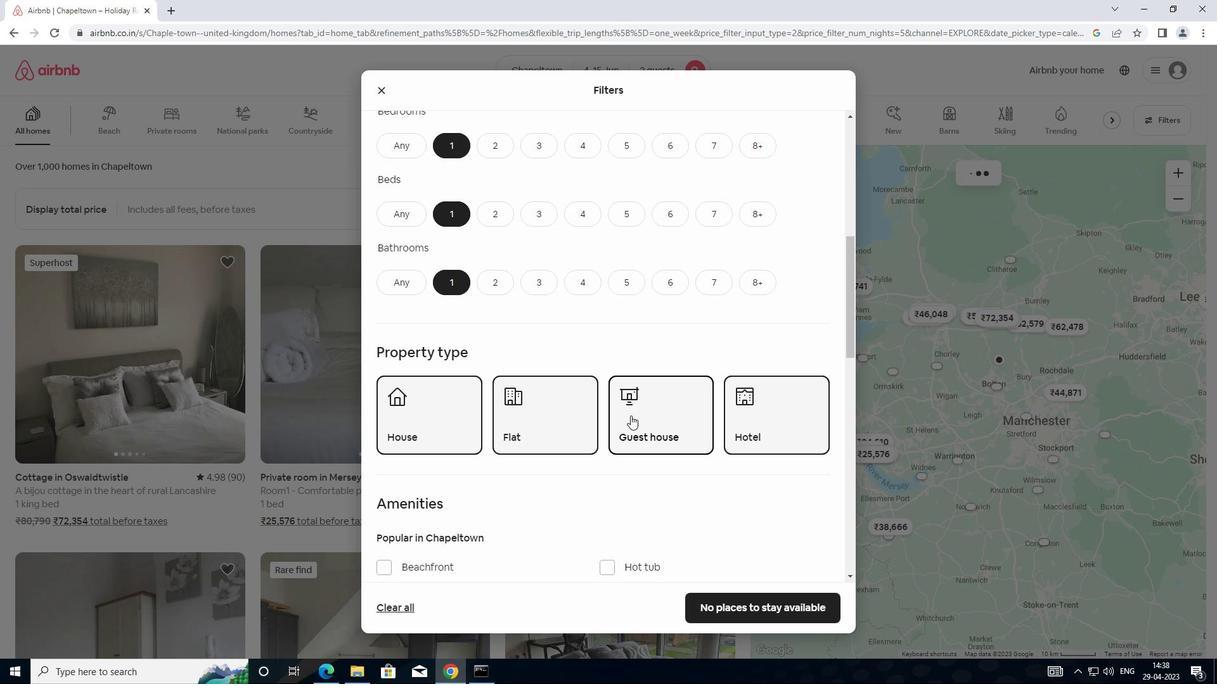 
Action: Mouse scrolled (616, 424) with delta (0, 0)
Screenshot: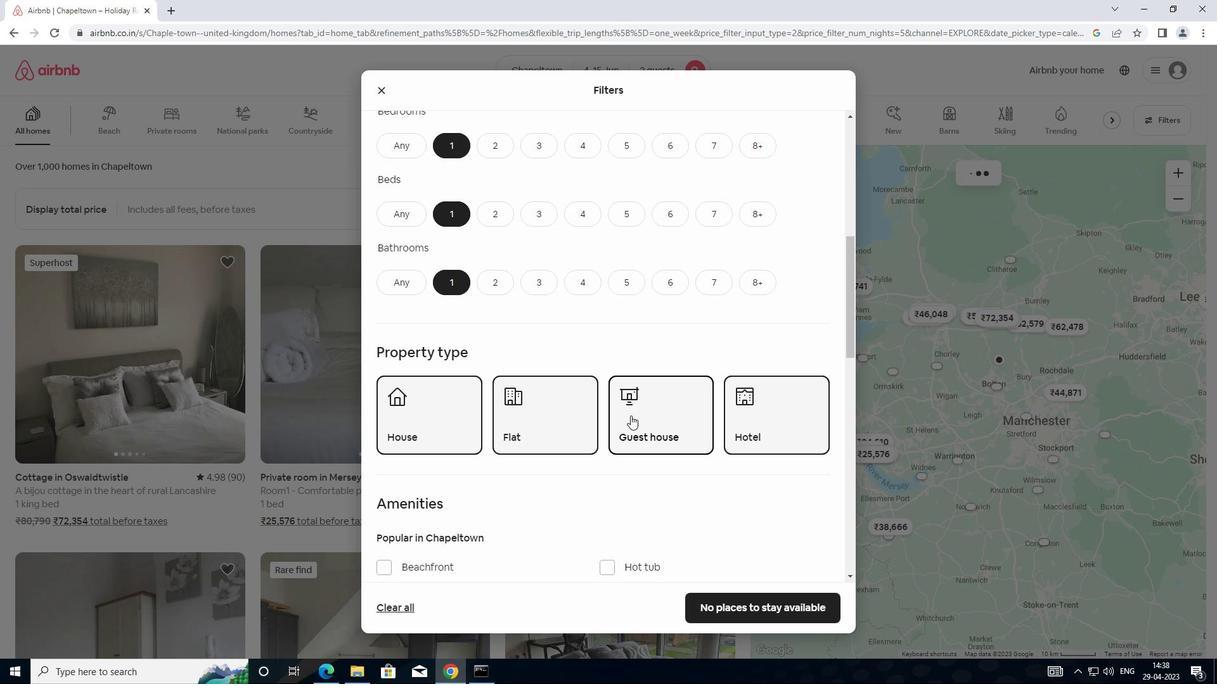 
Action: Mouse moved to (614, 417)
Screenshot: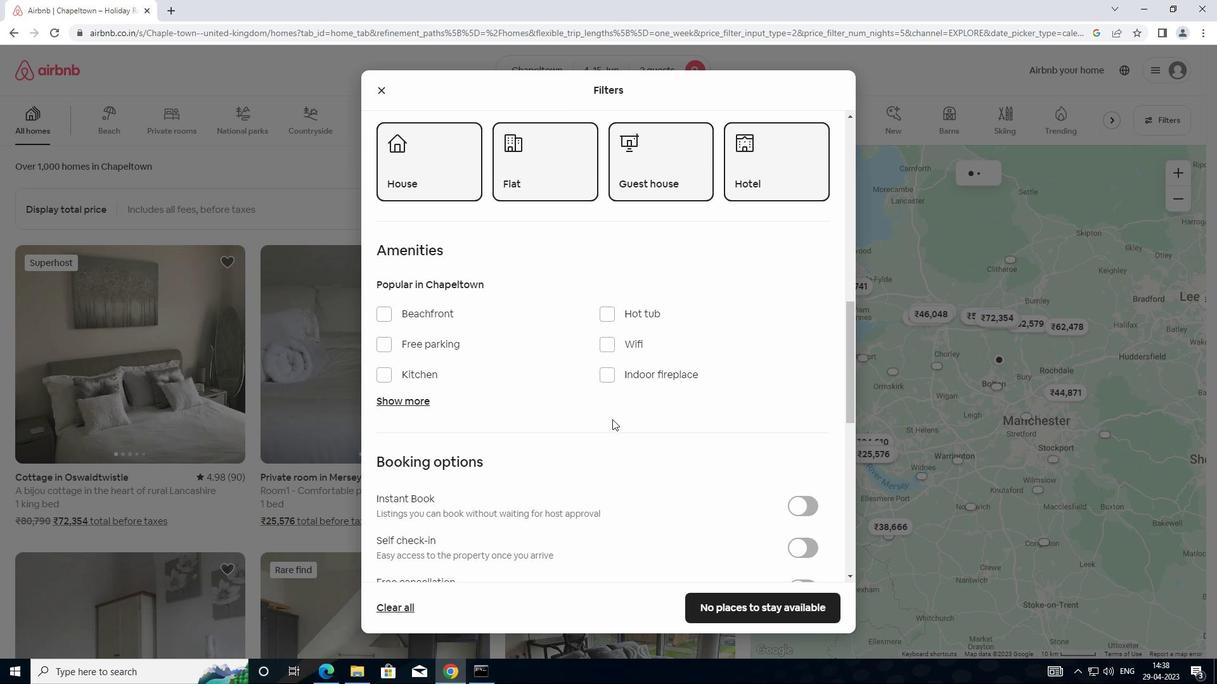 
Action: Mouse scrolled (614, 416) with delta (0, 0)
Screenshot: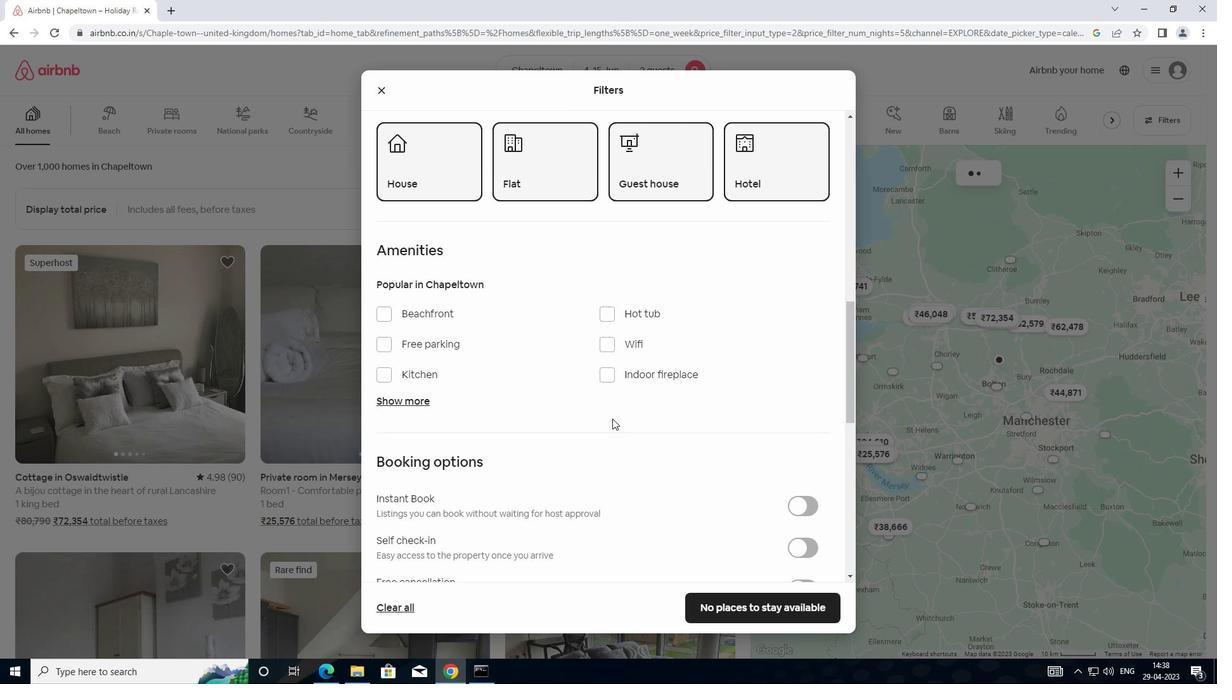
Action: Mouse moved to (614, 416)
Screenshot: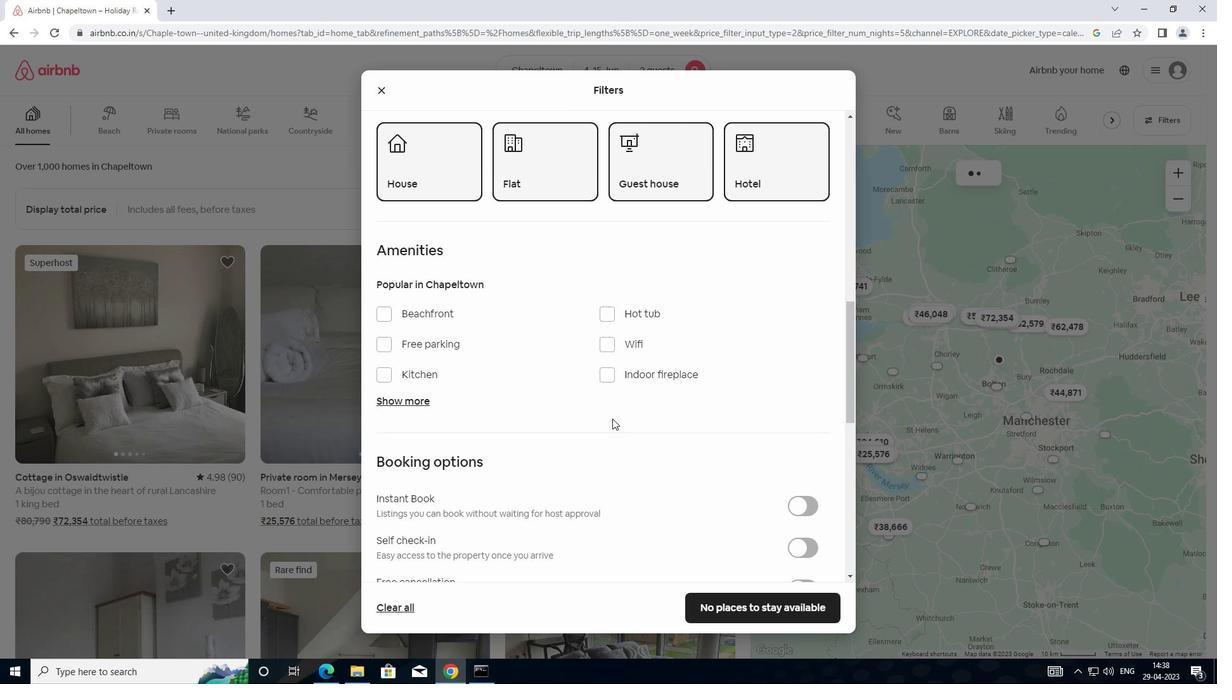 
Action: Mouse scrolled (614, 415) with delta (0, 0)
Screenshot: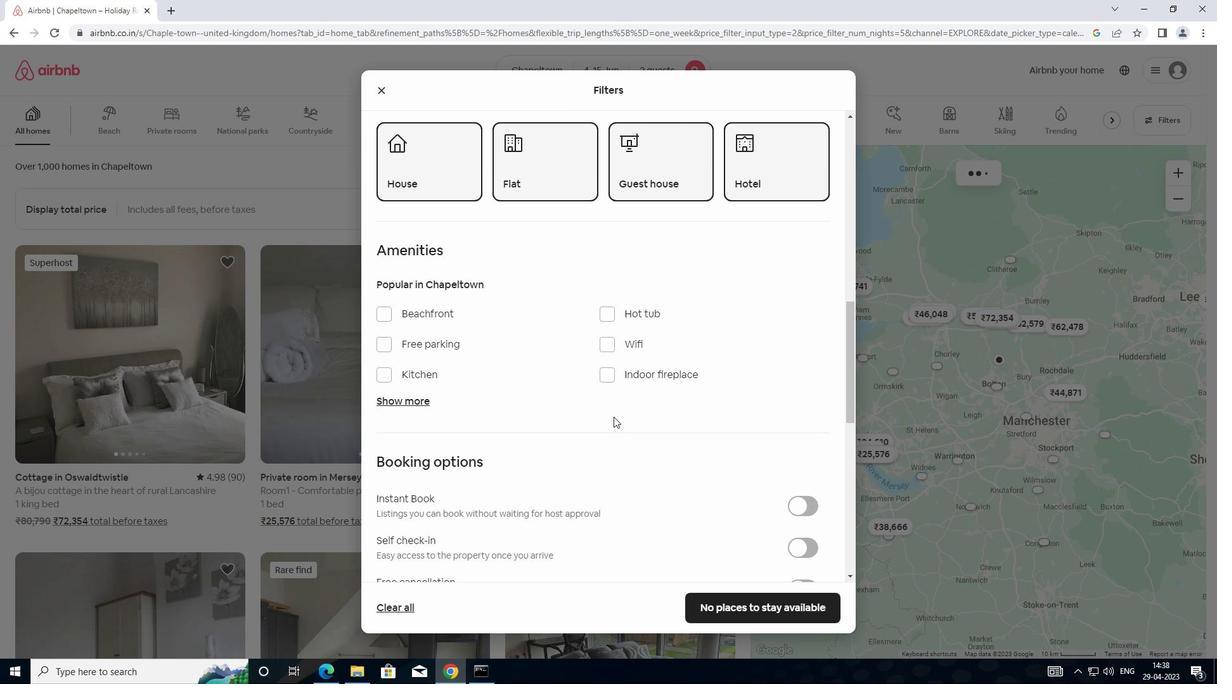 
Action: Mouse moved to (614, 416)
Screenshot: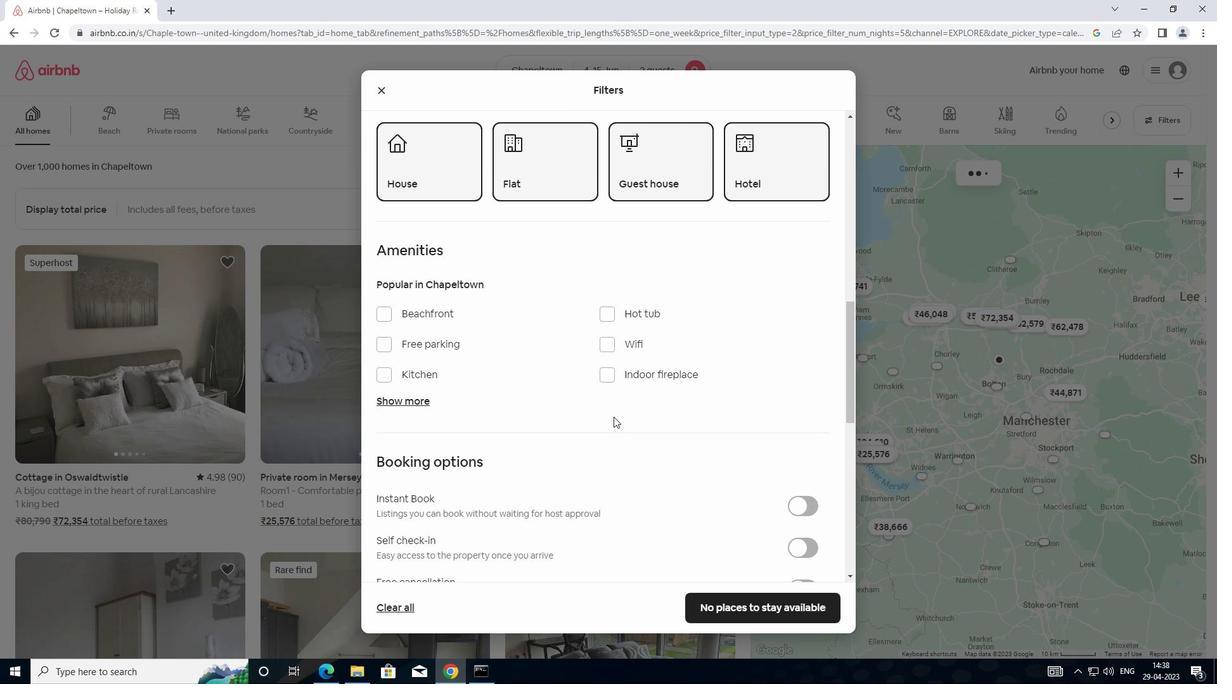 
Action: Mouse scrolled (614, 415) with delta (0, 0)
Screenshot: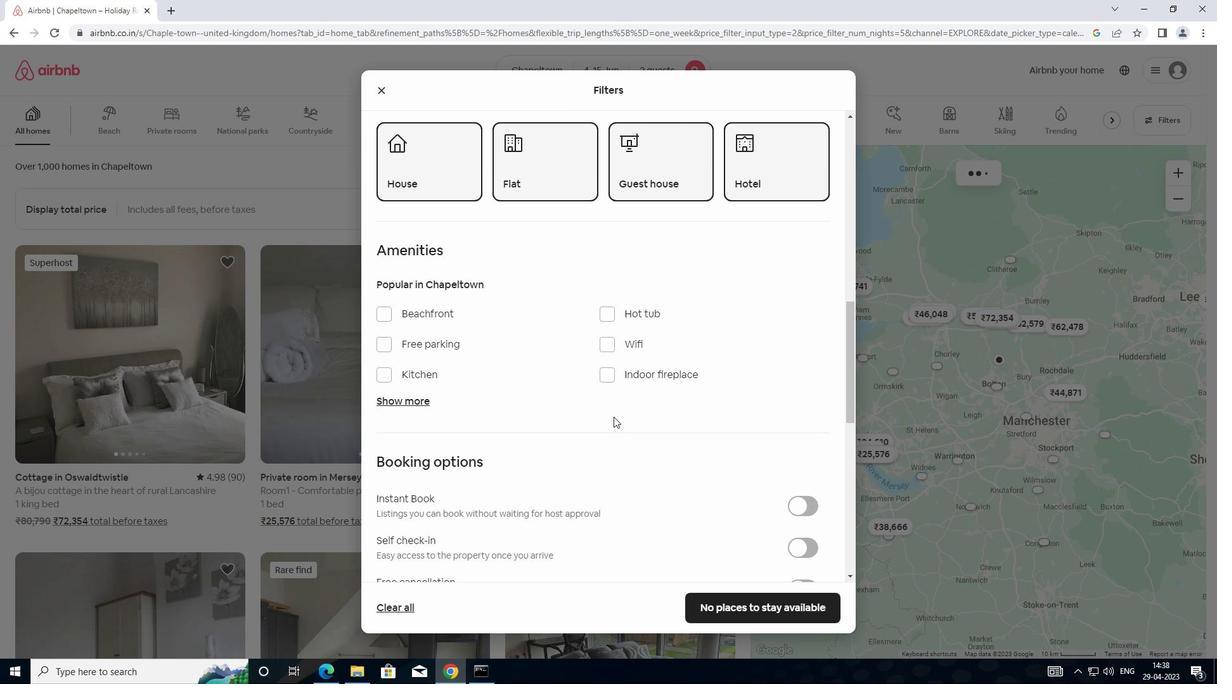 
Action: Mouse scrolled (614, 415) with delta (0, 0)
Screenshot: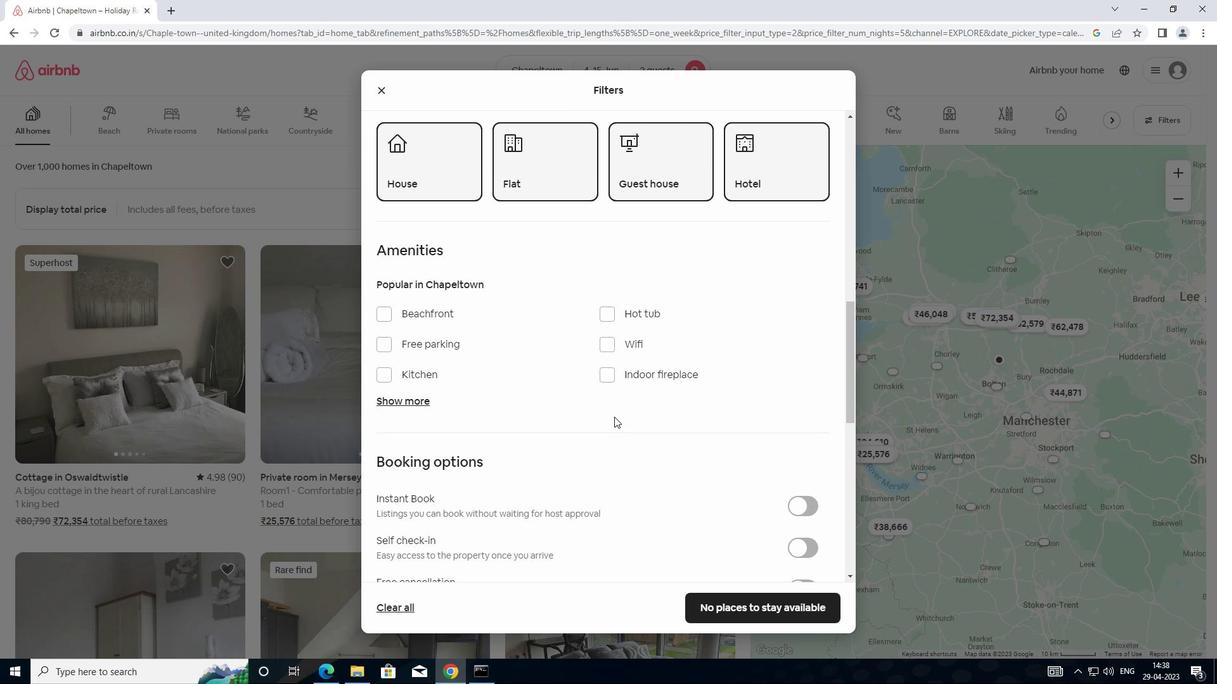 
Action: Mouse moved to (805, 298)
Screenshot: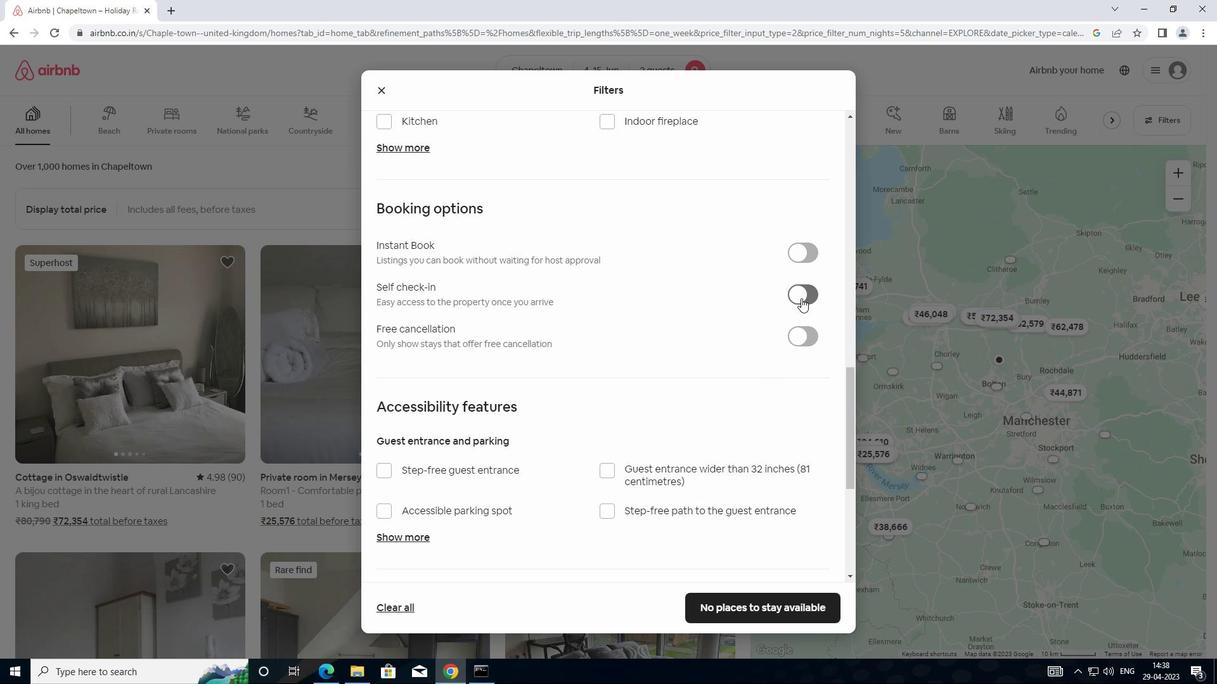 
Action: Mouse pressed left at (805, 298)
Screenshot: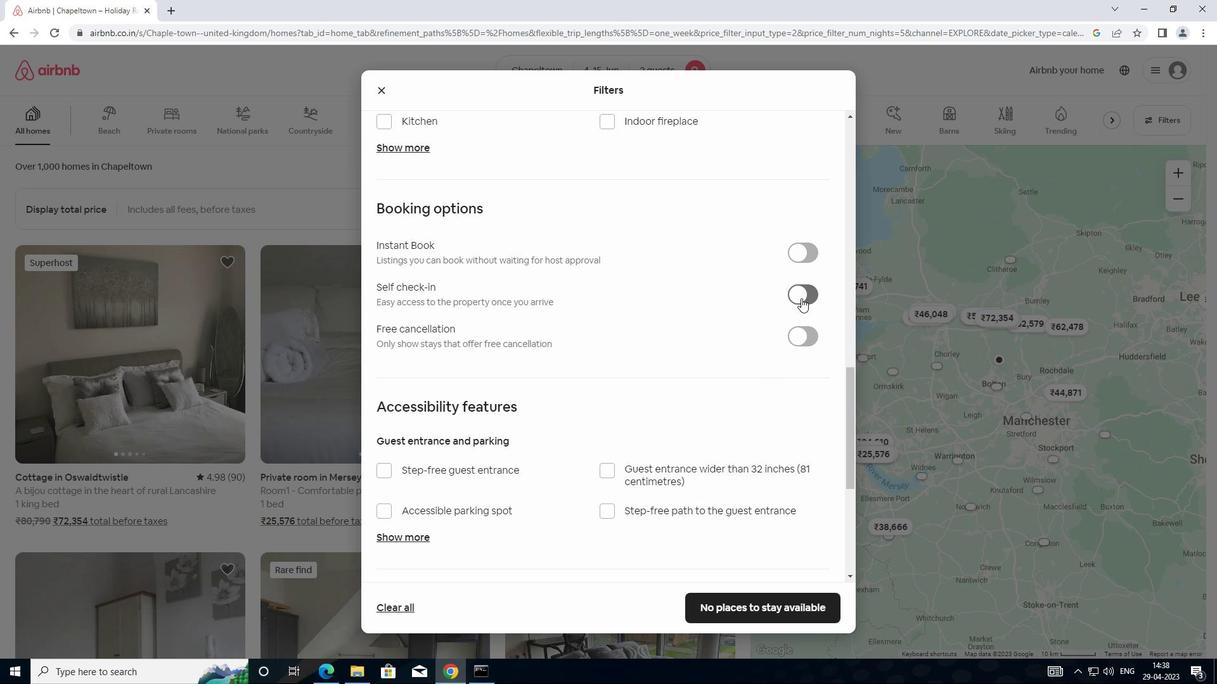 
Action: Mouse moved to (664, 409)
Screenshot: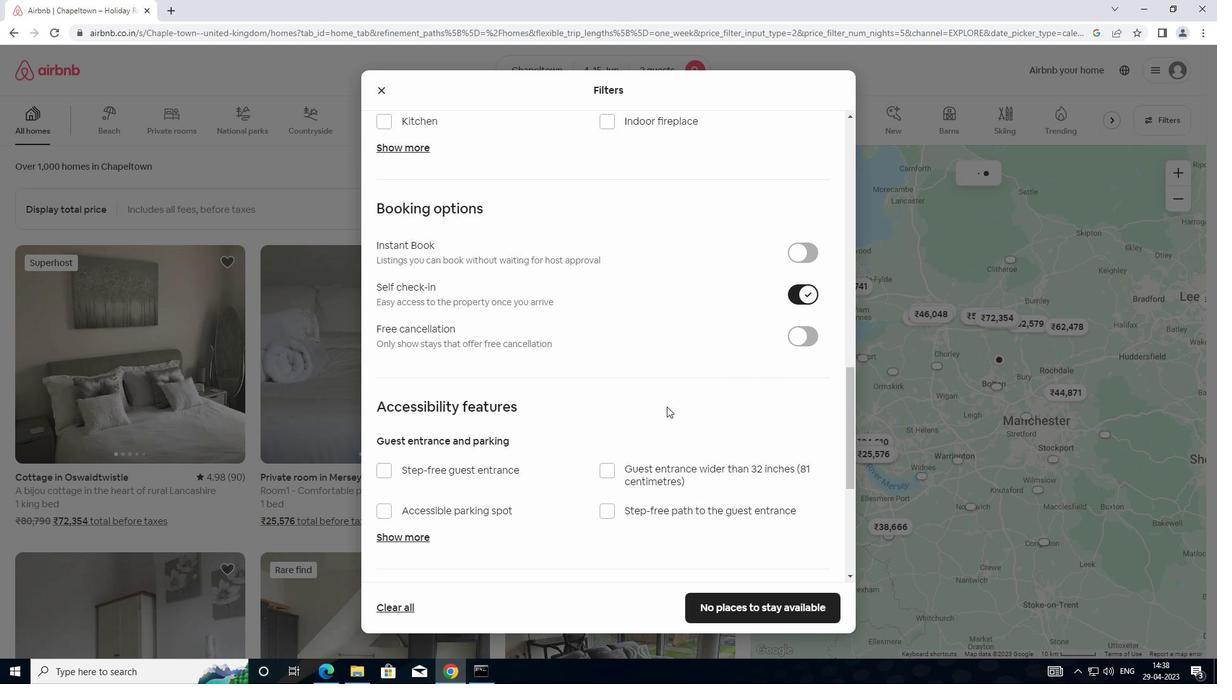 
Action: Mouse scrolled (664, 408) with delta (0, 0)
Screenshot: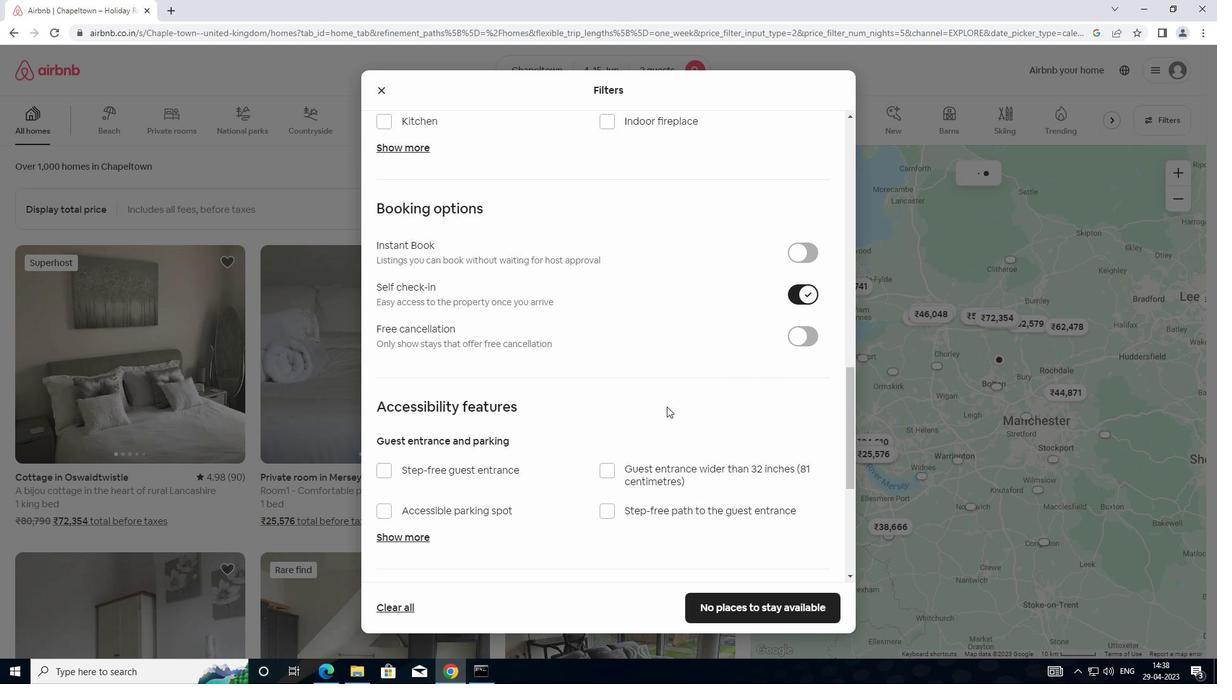 
Action: Mouse moved to (664, 410)
Screenshot: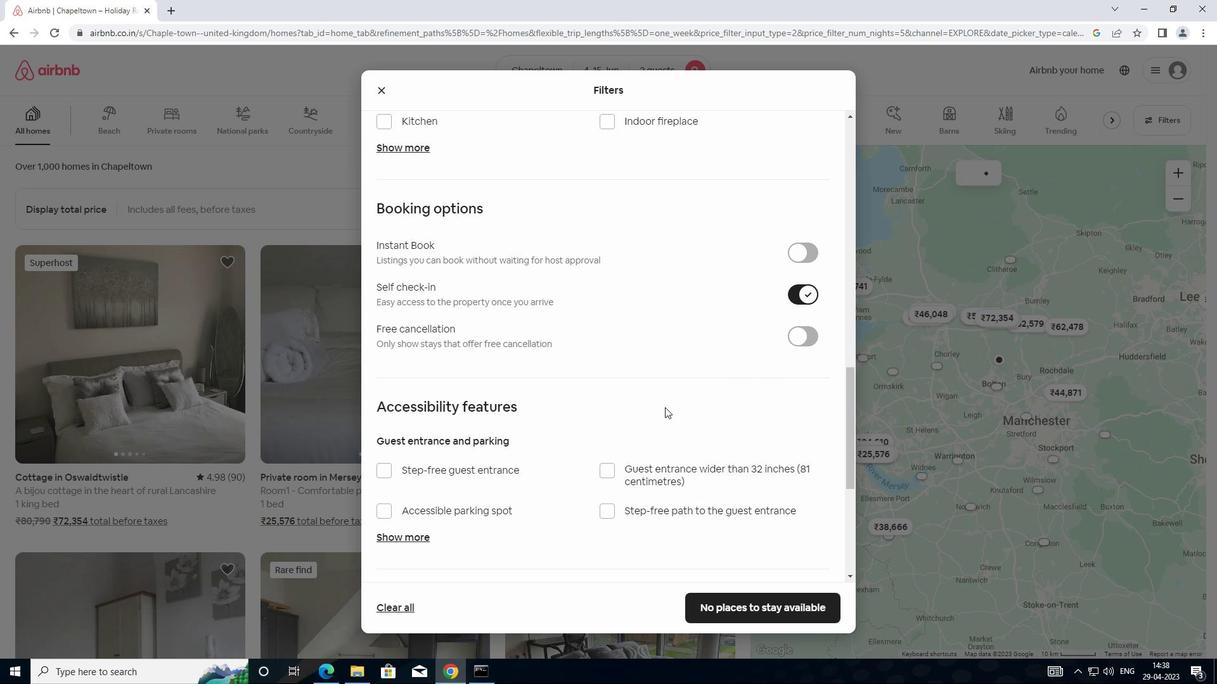 
Action: Mouse scrolled (664, 409) with delta (0, 0)
Screenshot: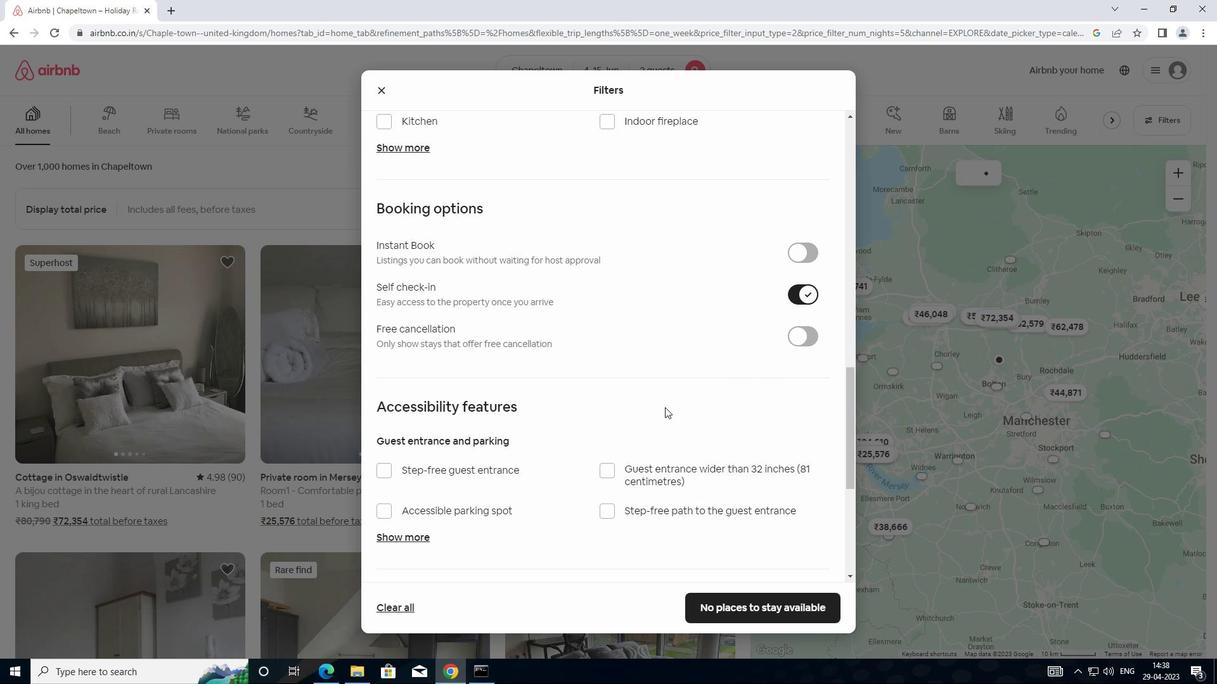 
Action: Mouse moved to (663, 409)
Screenshot: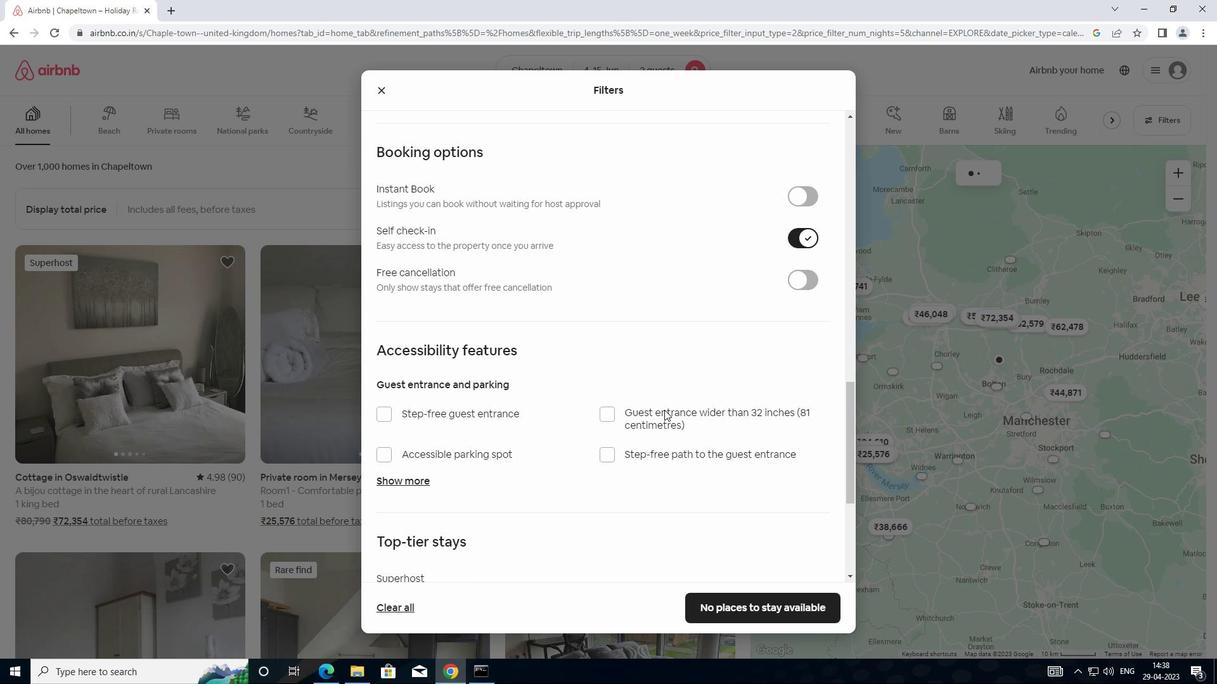 
Action: Mouse scrolled (663, 408) with delta (0, 0)
Screenshot: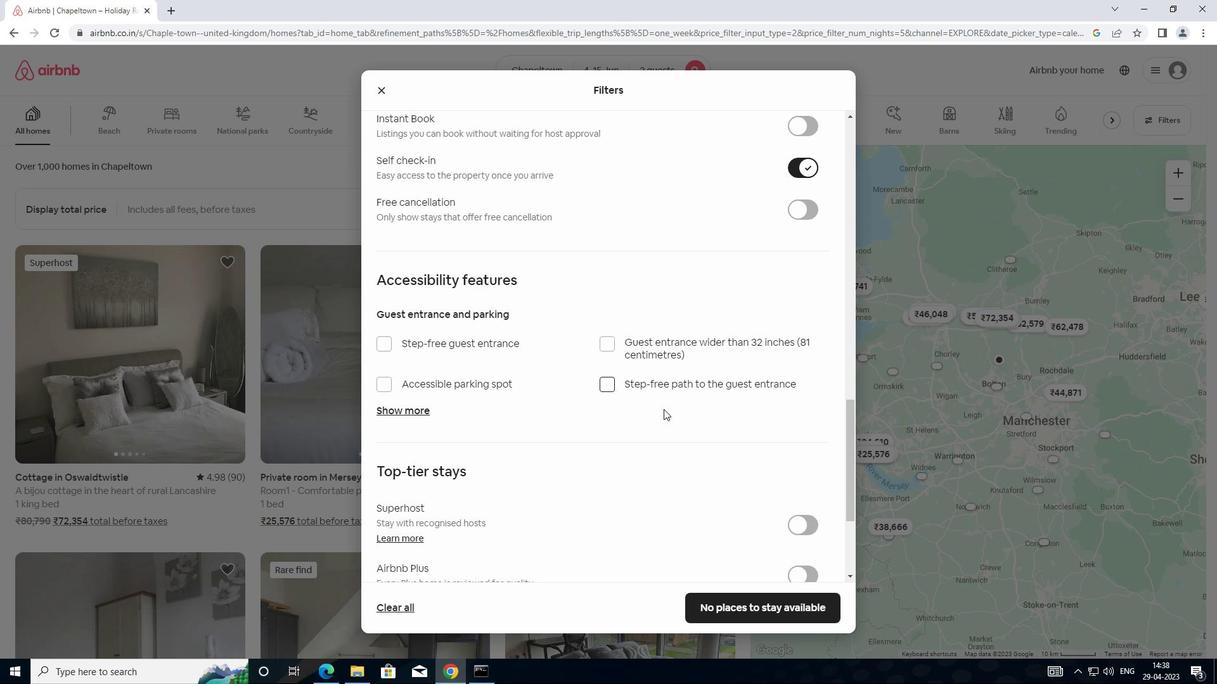 
Action: Mouse scrolled (663, 408) with delta (0, 0)
Screenshot: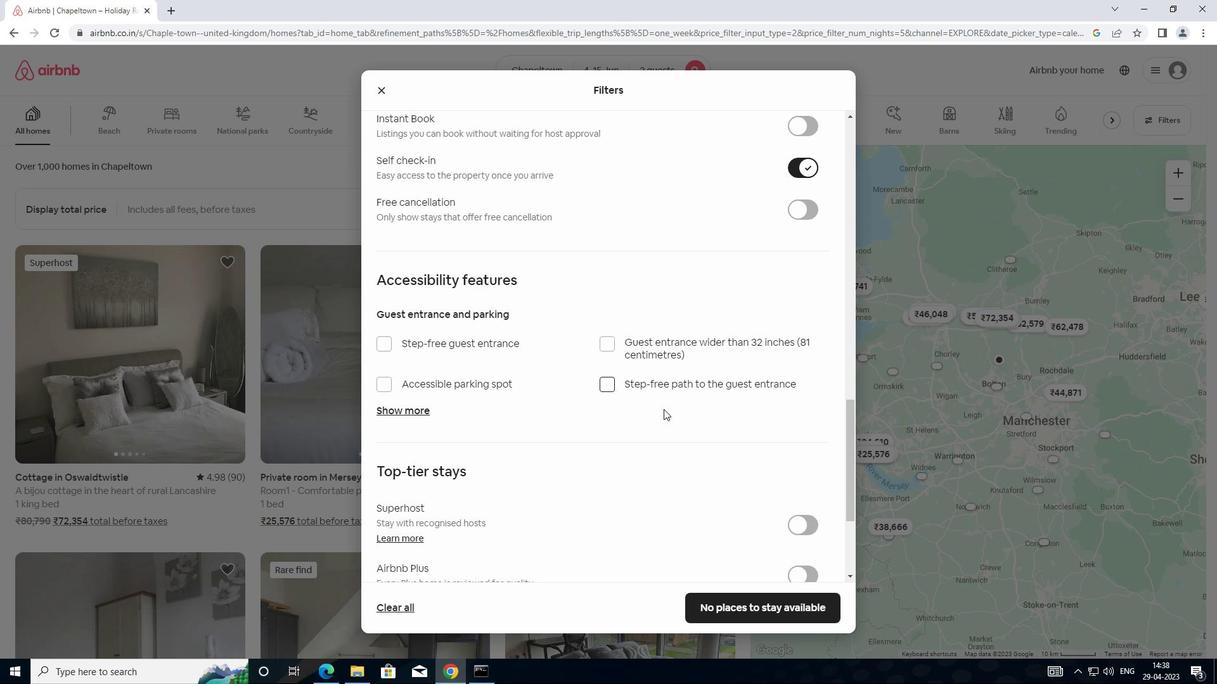 
Action: Mouse moved to (487, 470)
Screenshot: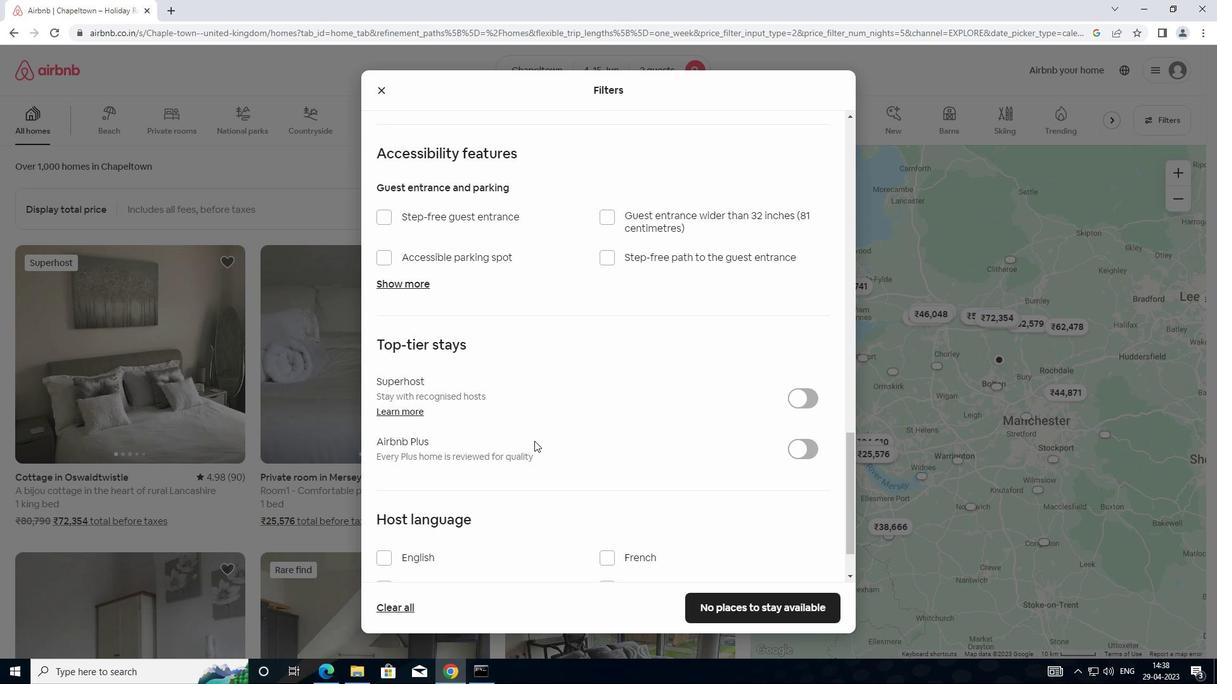 
Action: Mouse scrolled (487, 469) with delta (0, 0)
Screenshot: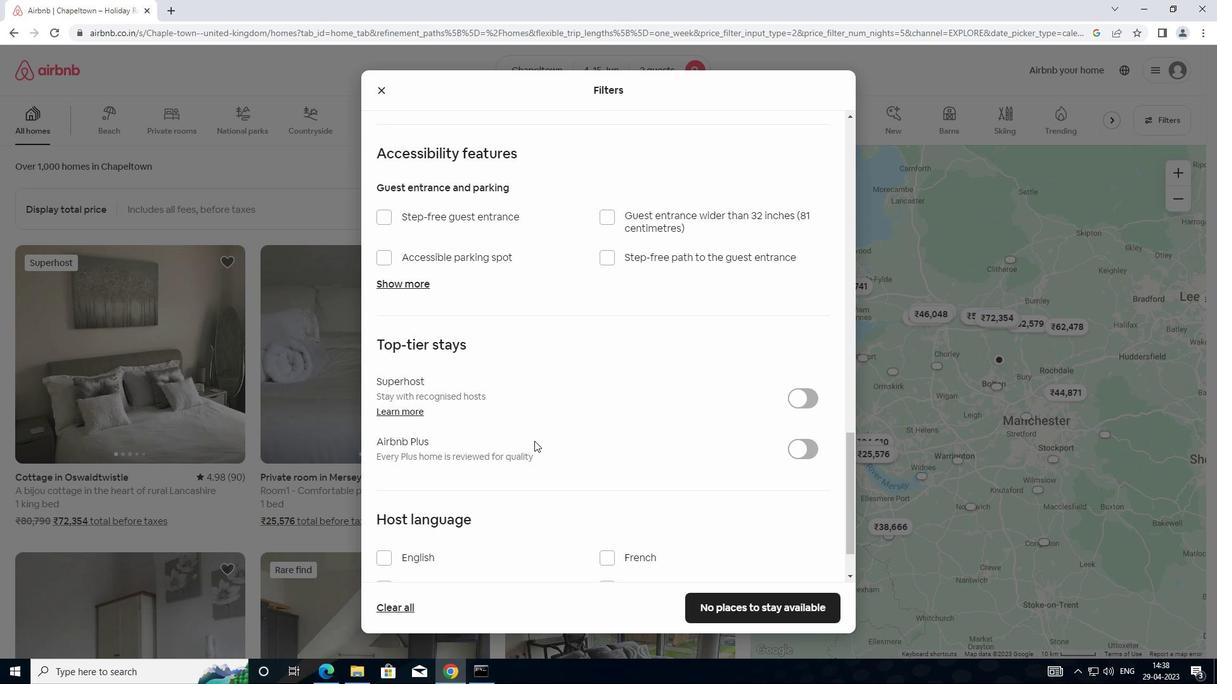 
Action: Mouse moved to (484, 481)
Screenshot: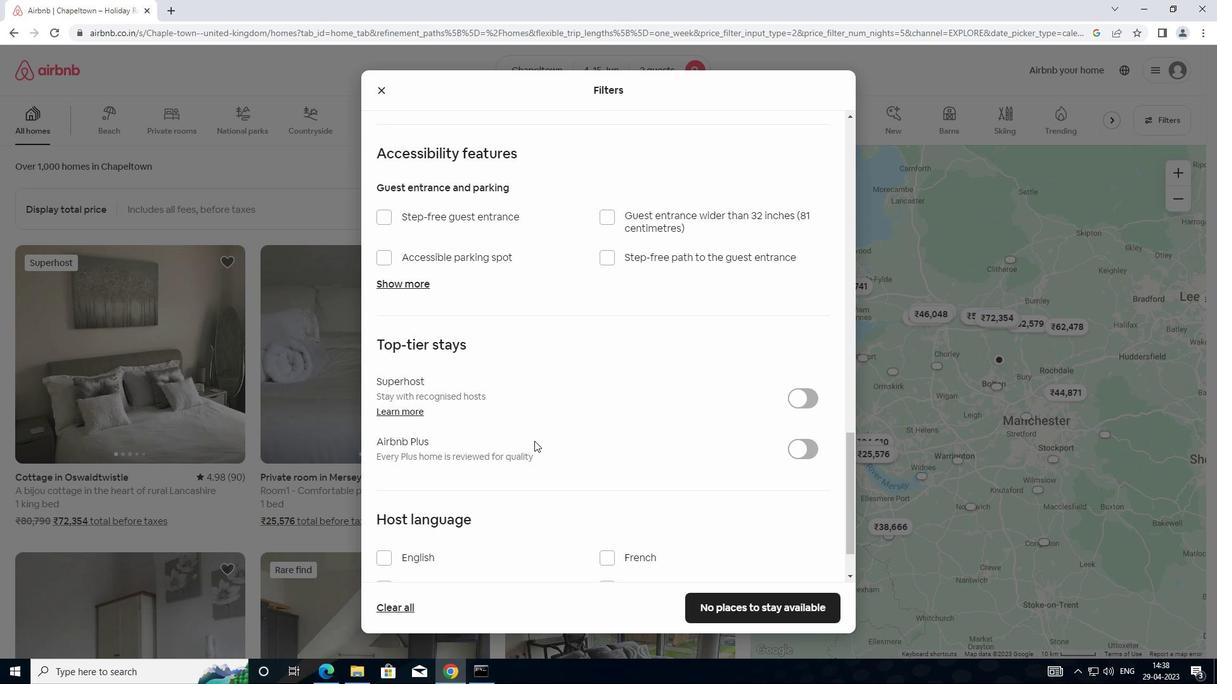 
Action: Mouse scrolled (484, 480) with delta (0, 0)
Screenshot: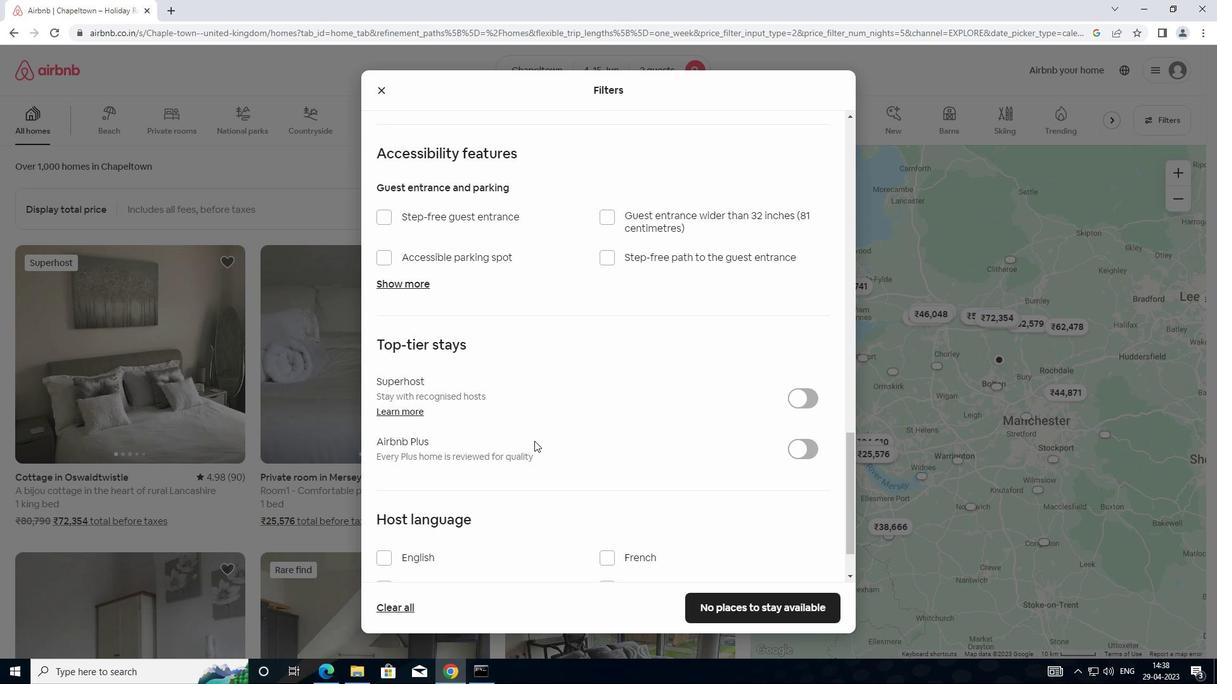 
Action: Mouse moved to (384, 489)
Screenshot: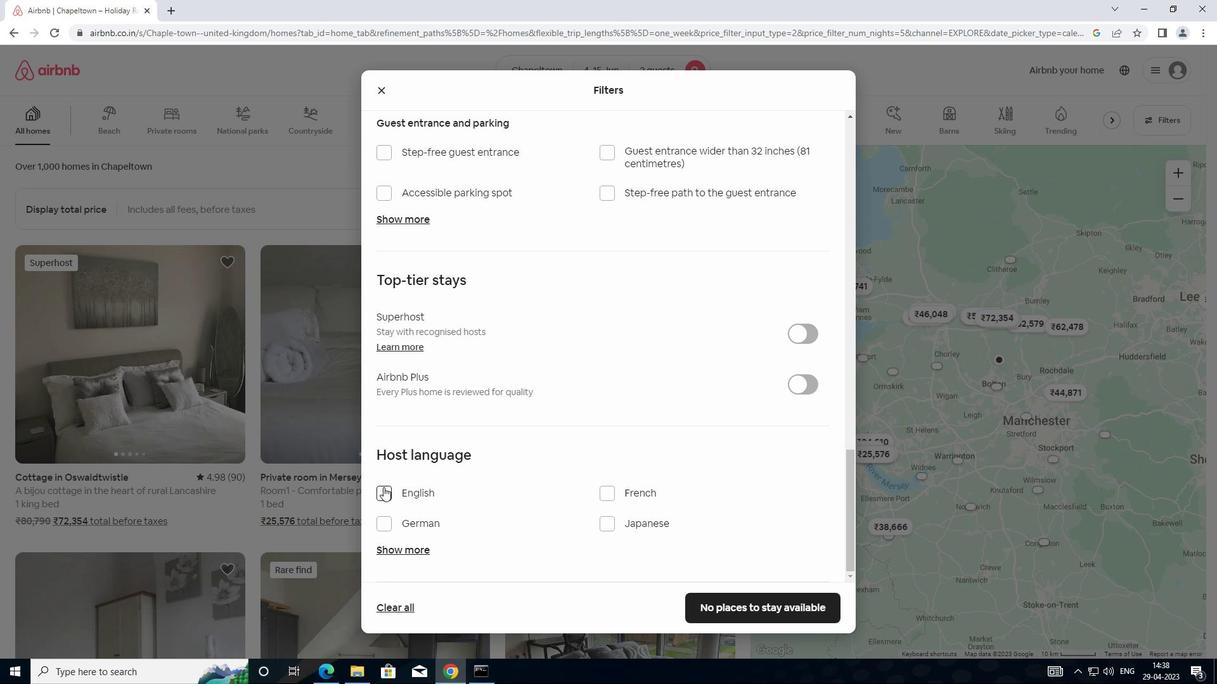 
Action: Mouse pressed left at (384, 489)
Screenshot: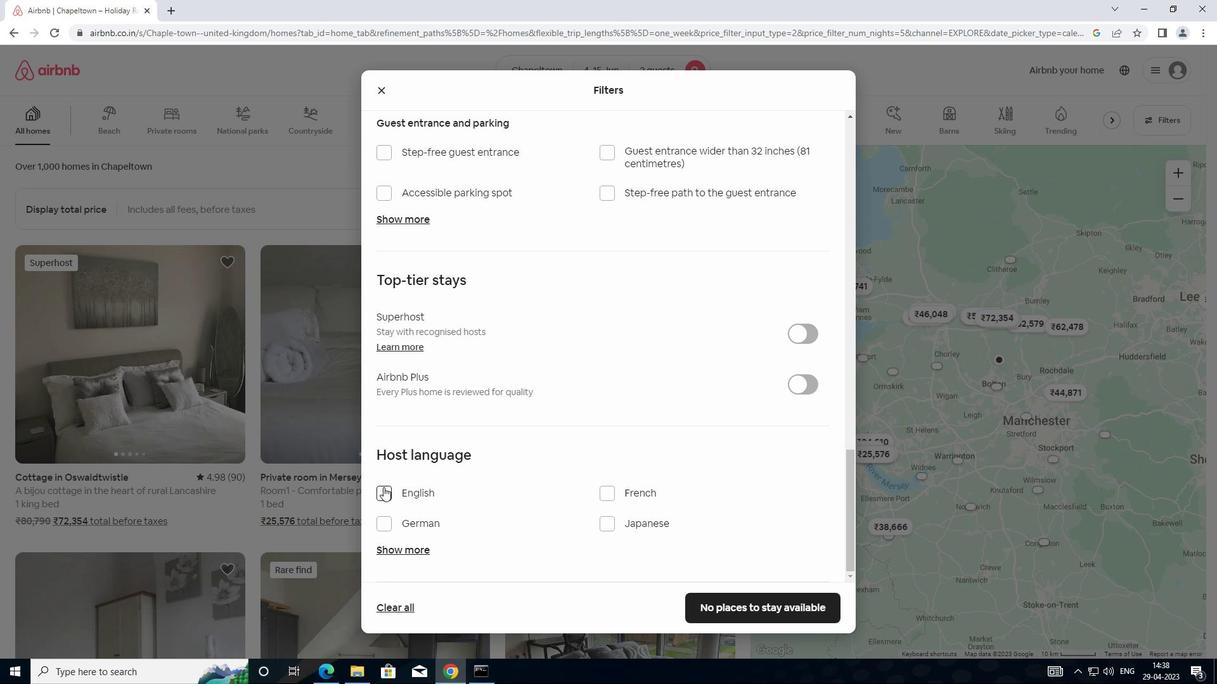
Action: Mouse moved to (713, 609)
Screenshot: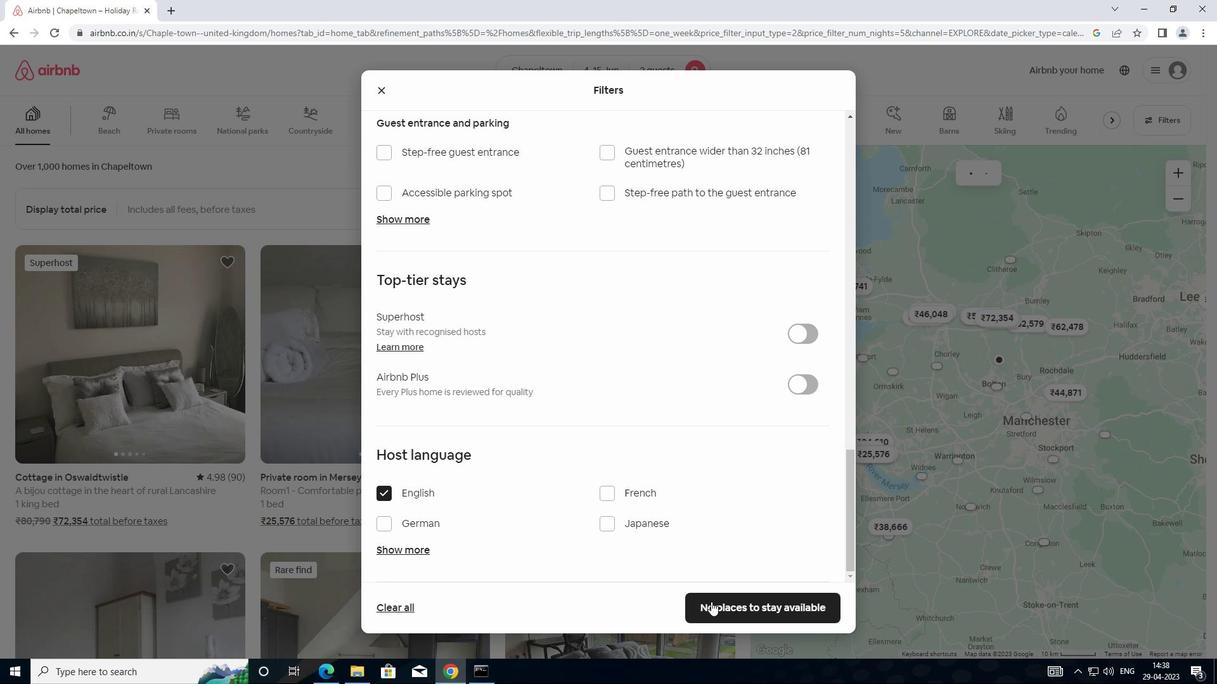 
Action: Mouse pressed left at (713, 609)
Screenshot: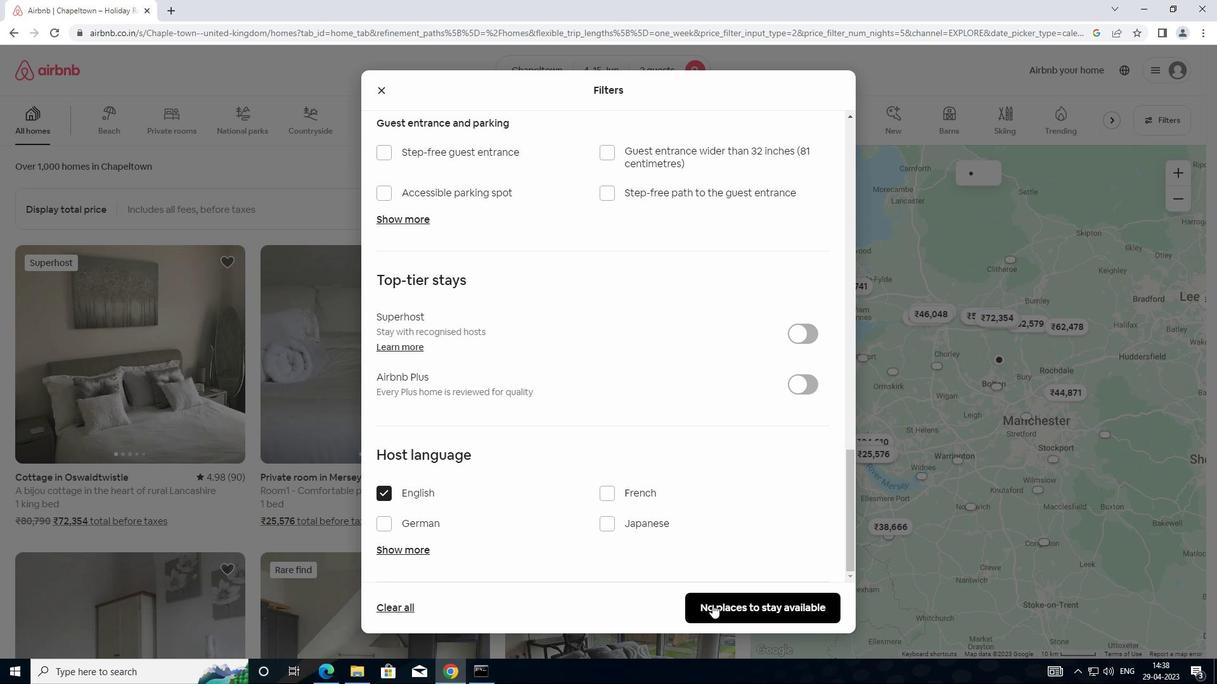 
Action: Mouse moved to (716, 595)
Screenshot: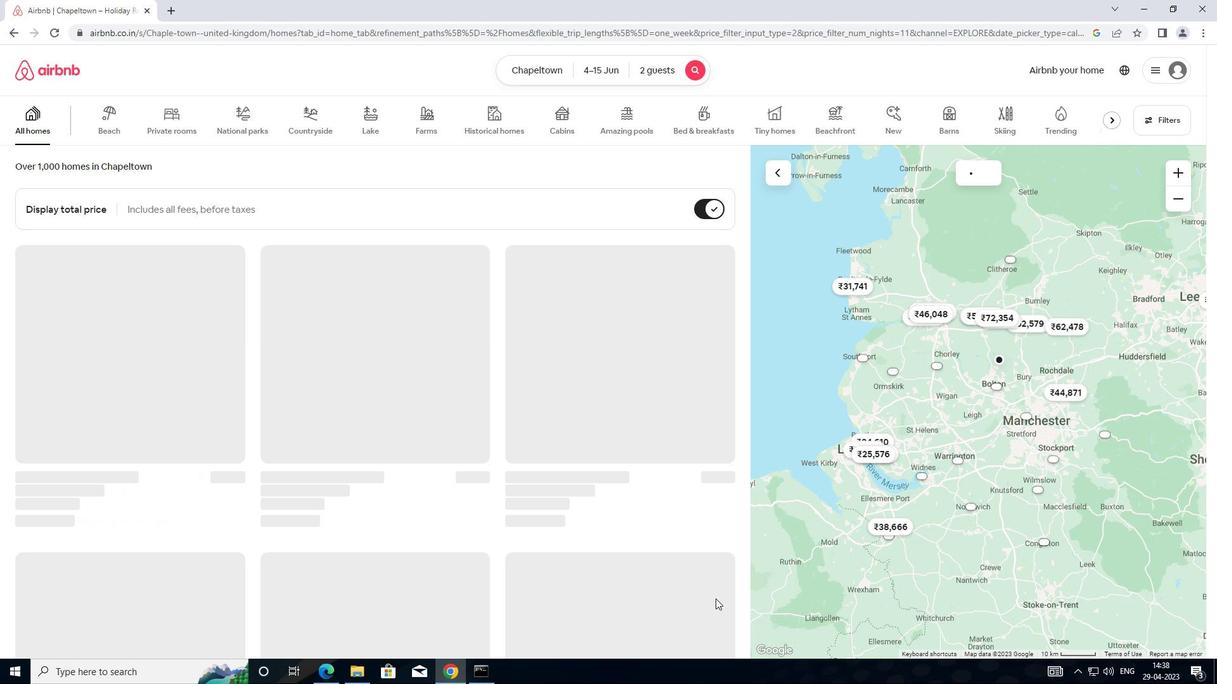 
